 Task: Buy 2 Makeup Mirrors from Handheld Mirrors section under best seller category for shipping address: Chelsea Sanchez, 4553 Long Street, Gainesville, Florida 32653, Cell Number 3522153680. Pay from credit card ending with 5759, CVV 953
Action: Mouse moved to (27, 91)
Screenshot: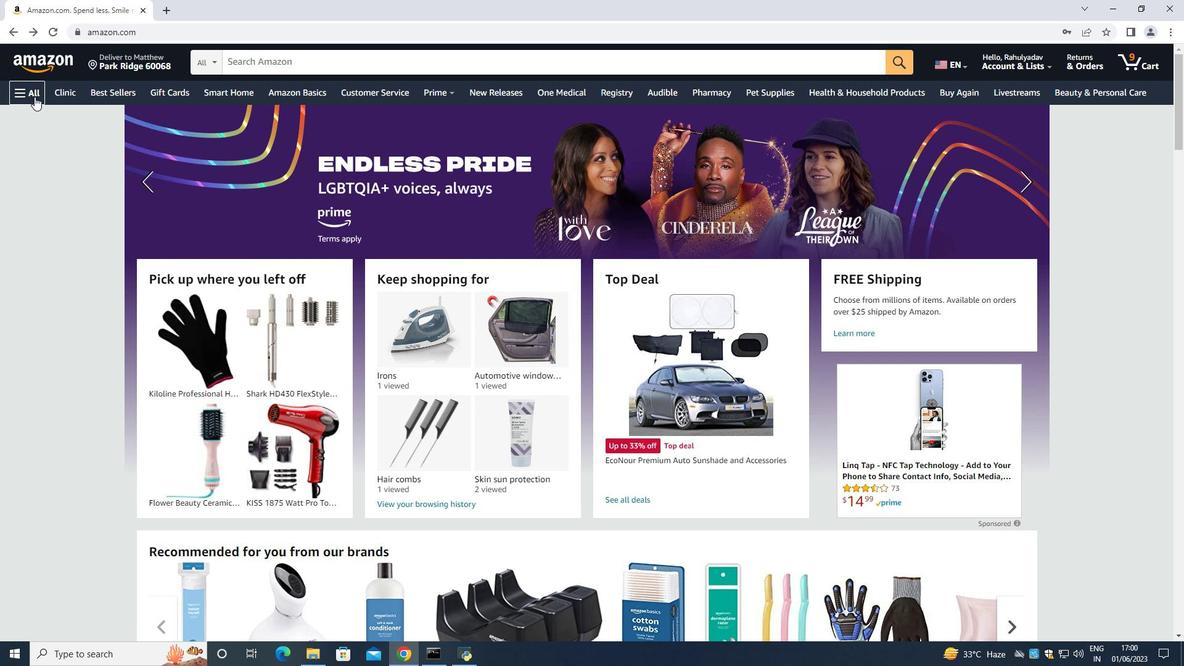 
Action: Mouse pressed left at (27, 91)
Screenshot: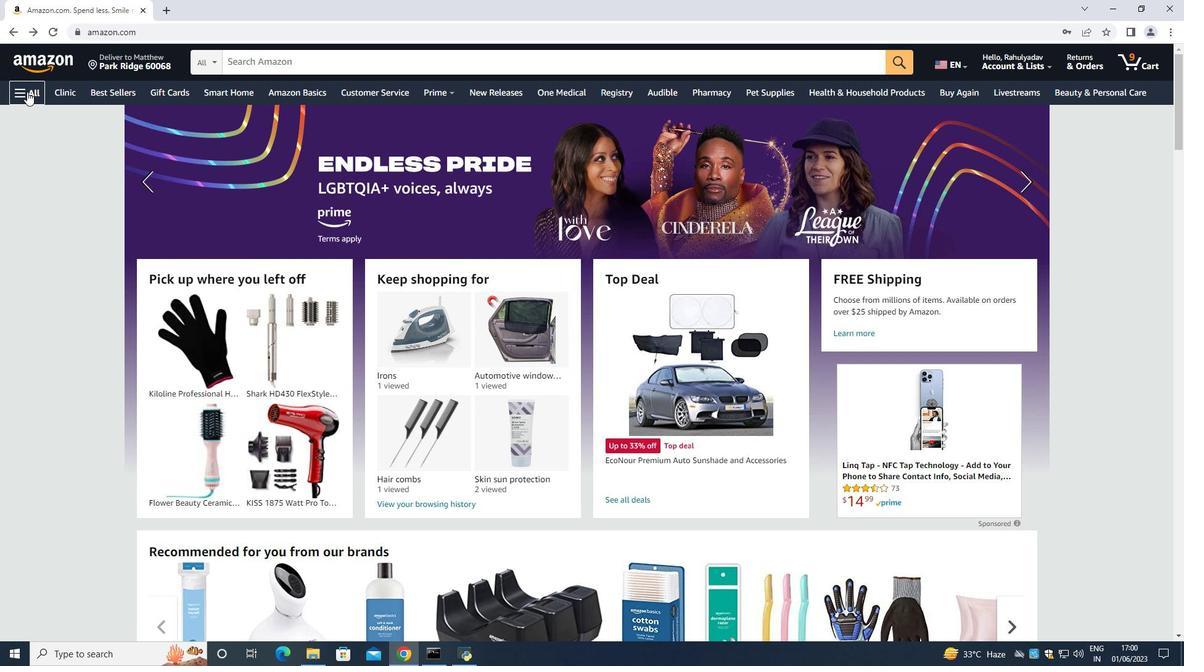 
Action: Mouse moved to (78, 124)
Screenshot: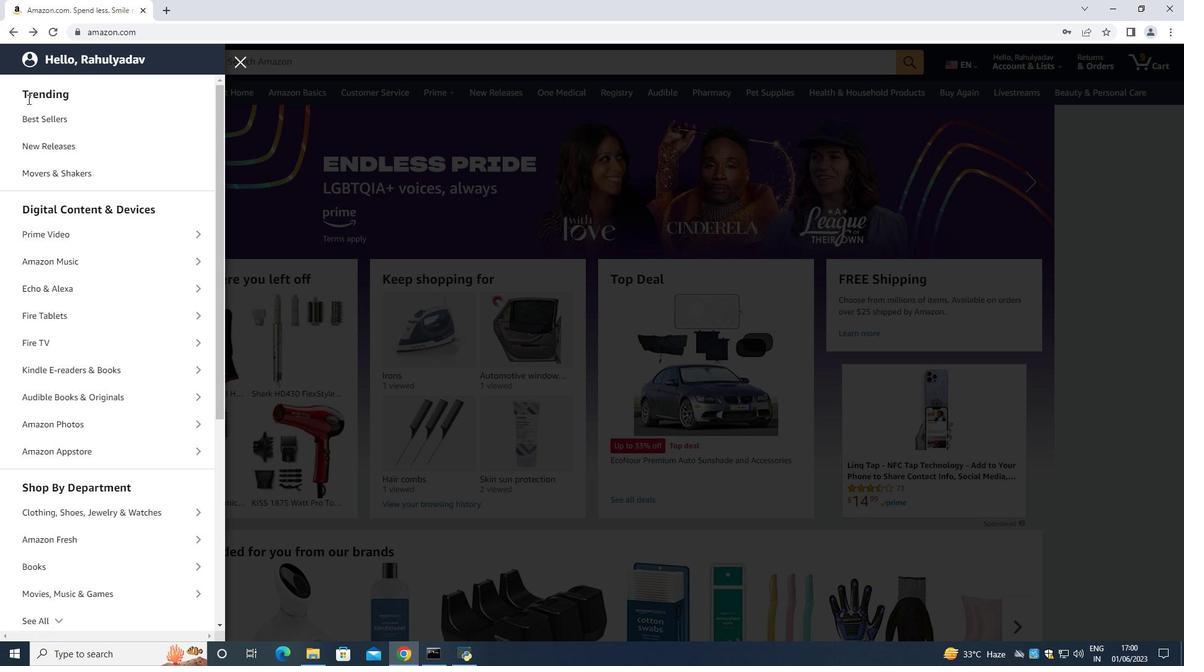 
Action: Mouse pressed left at (78, 124)
Screenshot: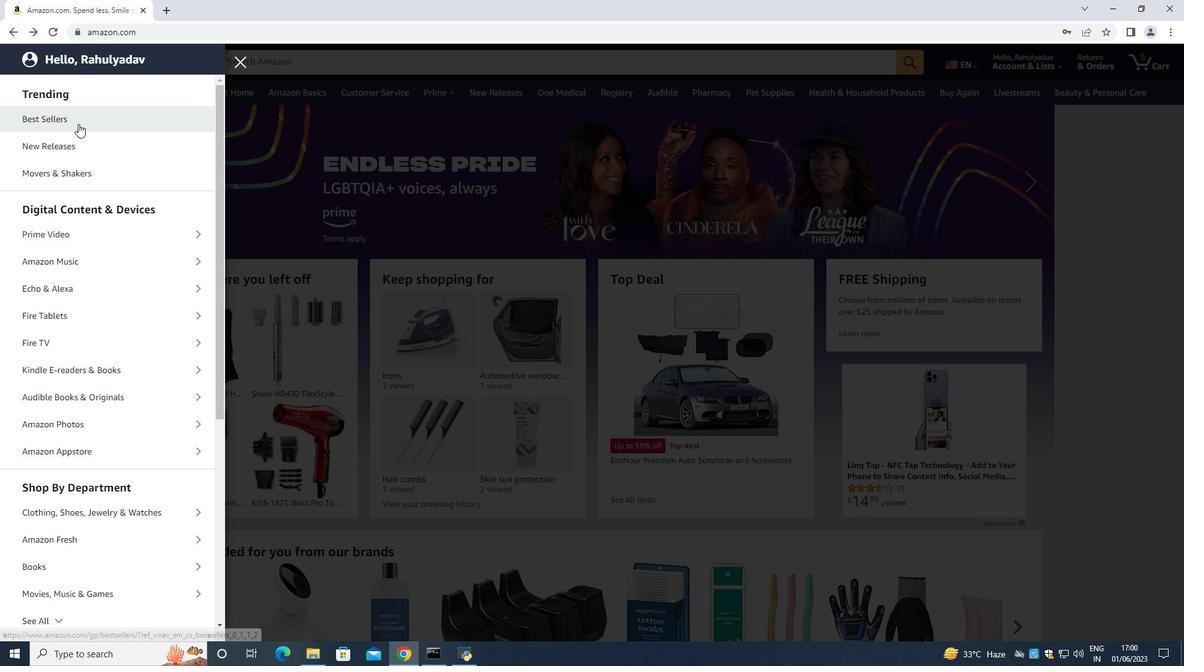 
Action: Mouse moved to (251, 64)
Screenshot: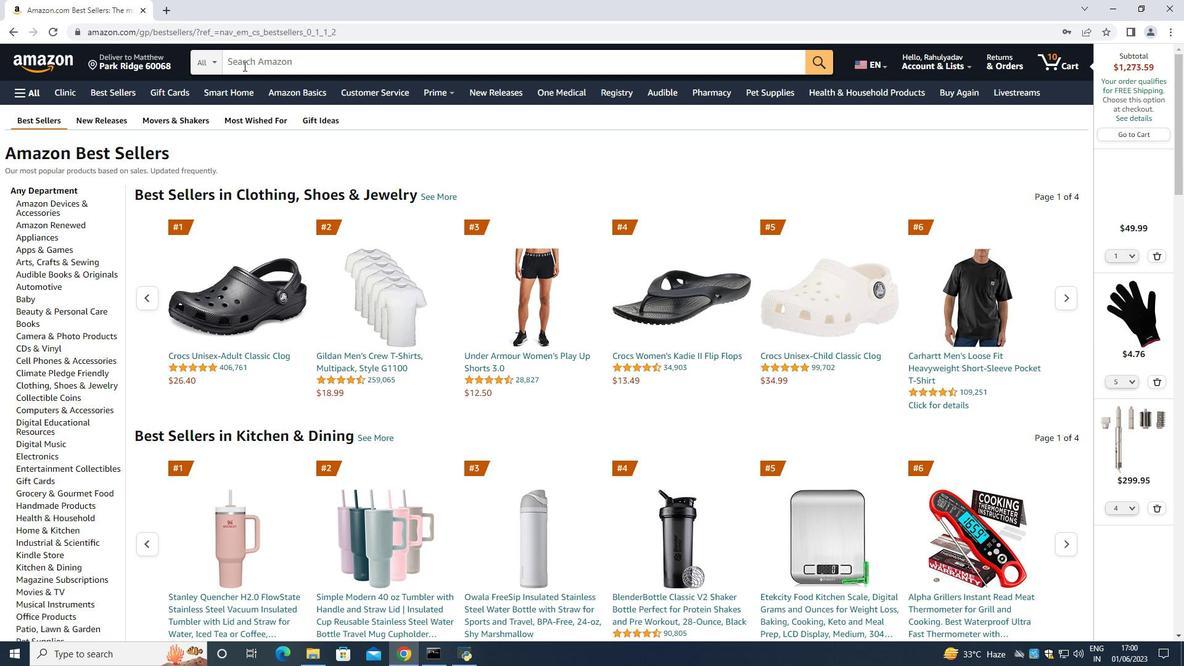 
Action: Mouse pressed left at (251, 64)
Screenshot: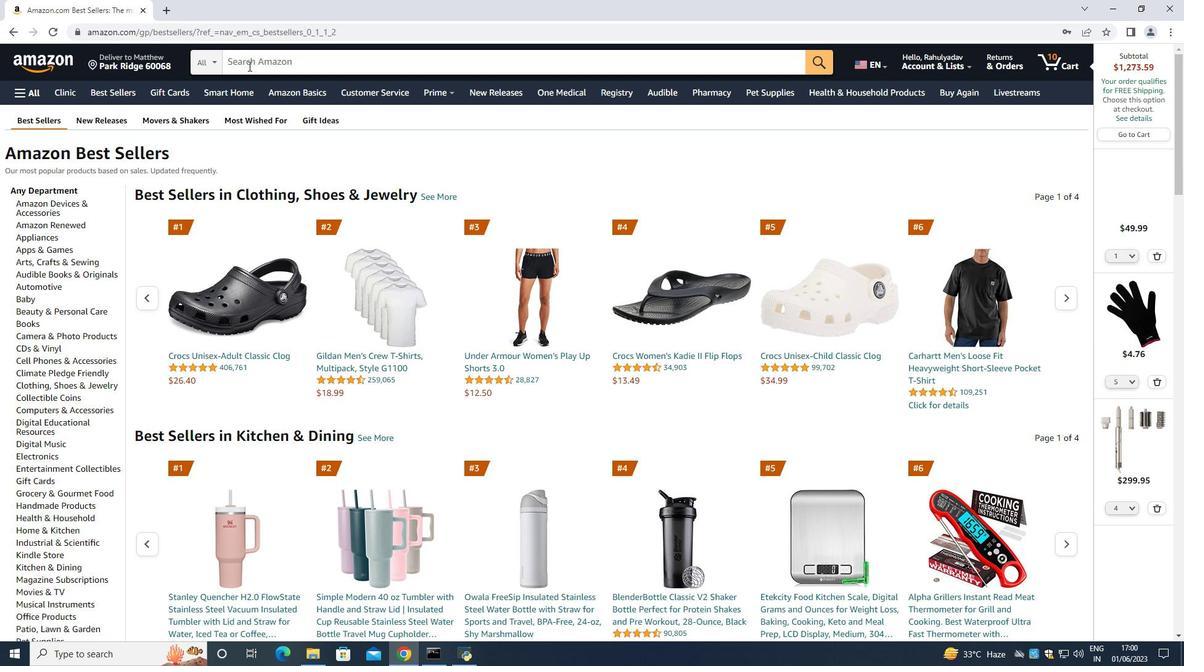 
Action: Key pressed <Key.shift><Key.shift>Makeup<Key.space><Key.shift>Mirrors<Key.space><Key.enter>
Screenshot: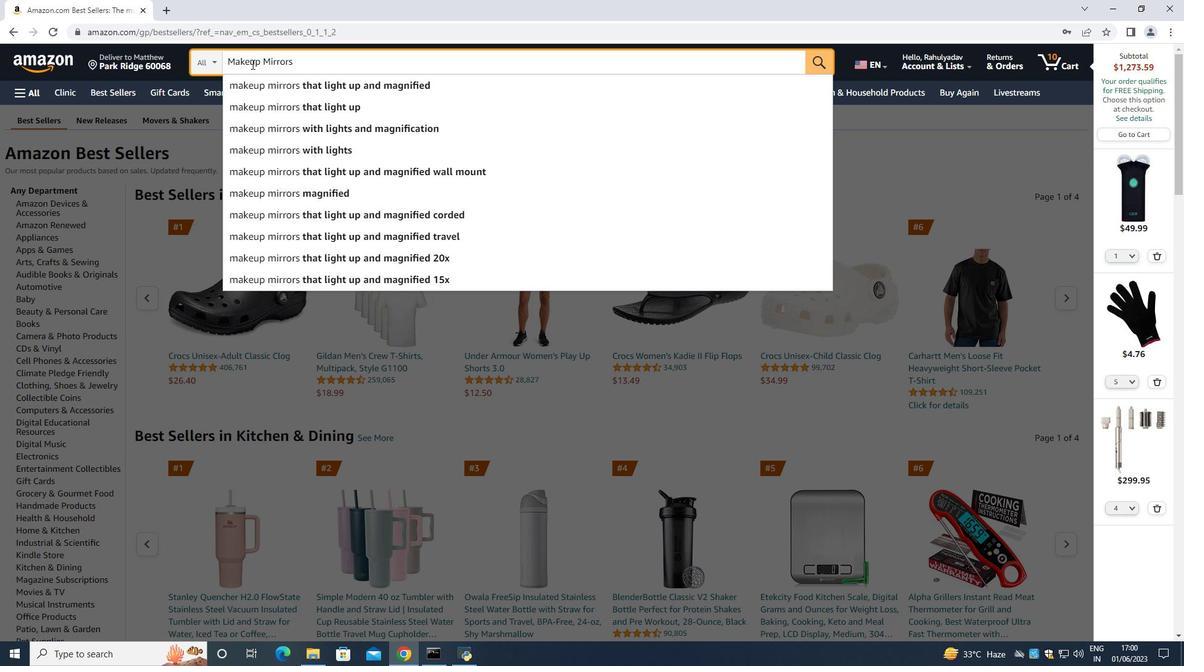 
Action: Mouse moved to (59, 303)
Screenshot: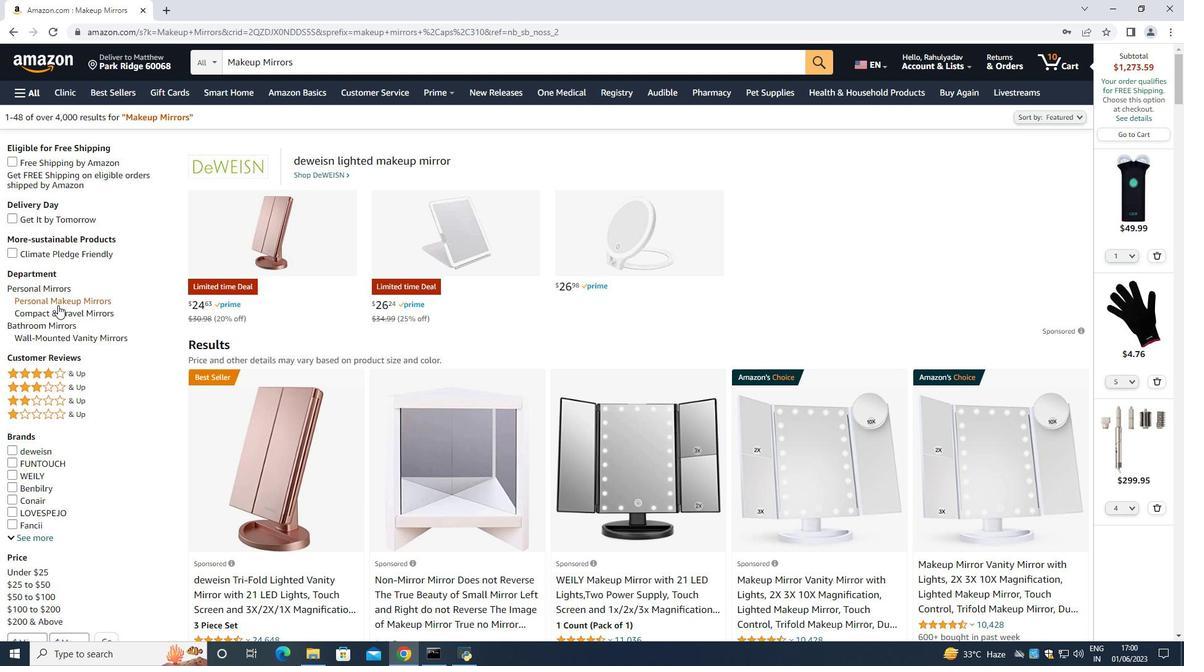 
Action: Mouse pressed left at (59, 303)
Screenshot: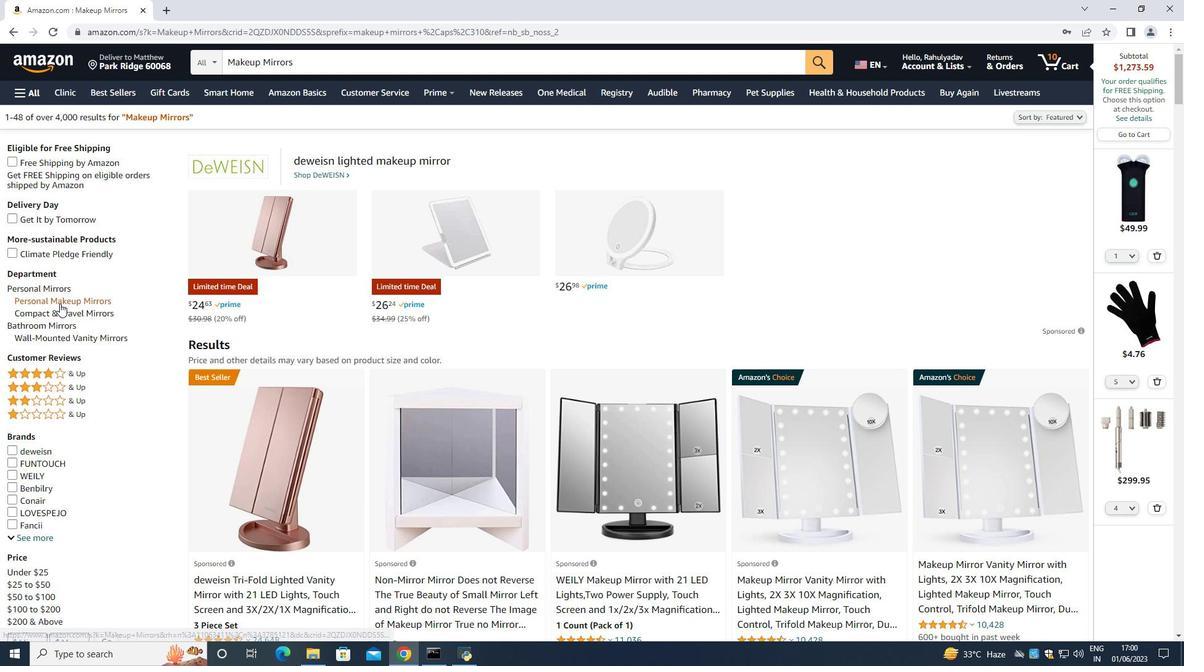 
Action: Mouse moved to (58, 315)
Screenshot: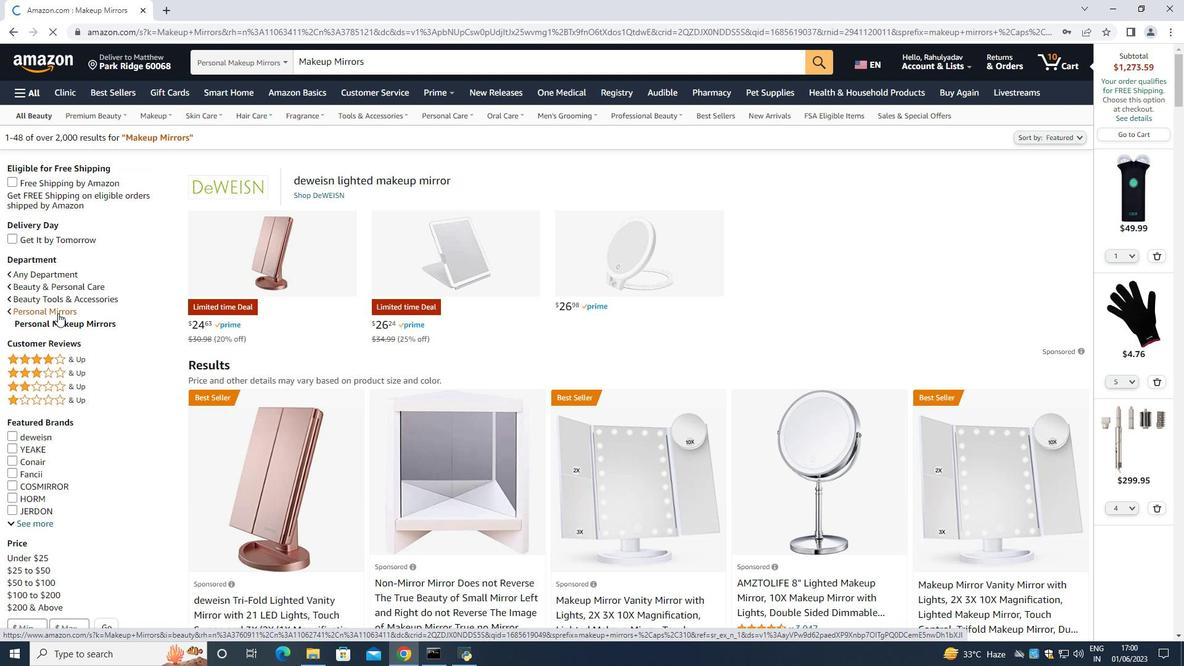 
Action: Mouse pressed left at (58, 315)
Screenshot: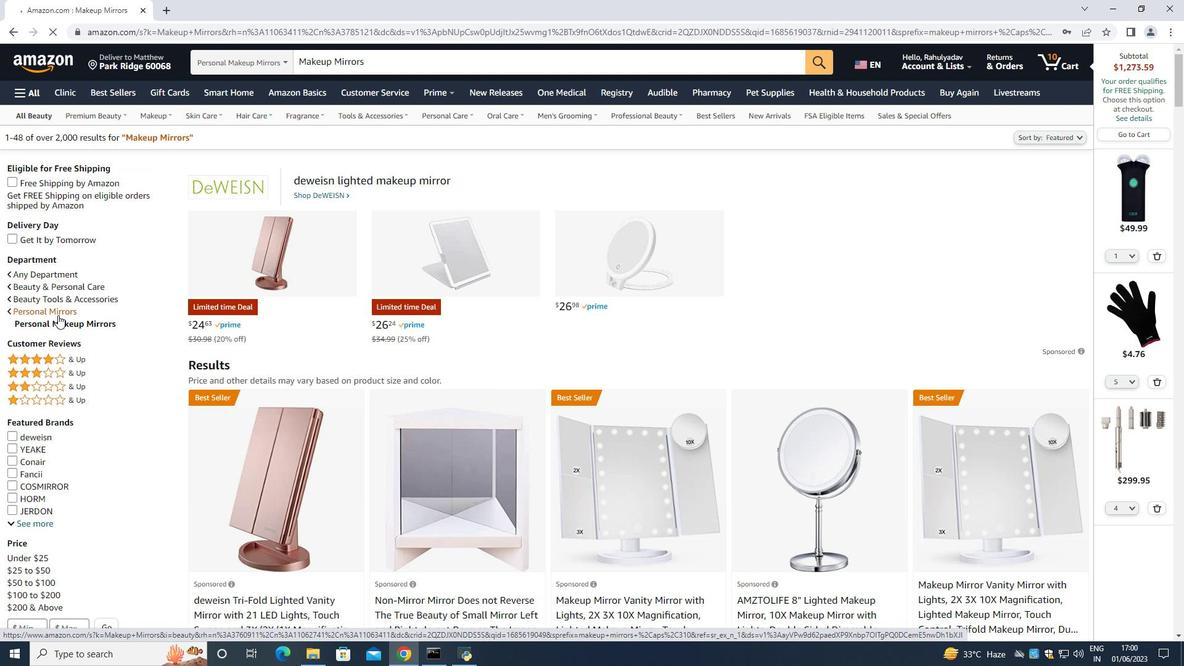 
Action: Mouse moved to (69, 337)
Screenshot: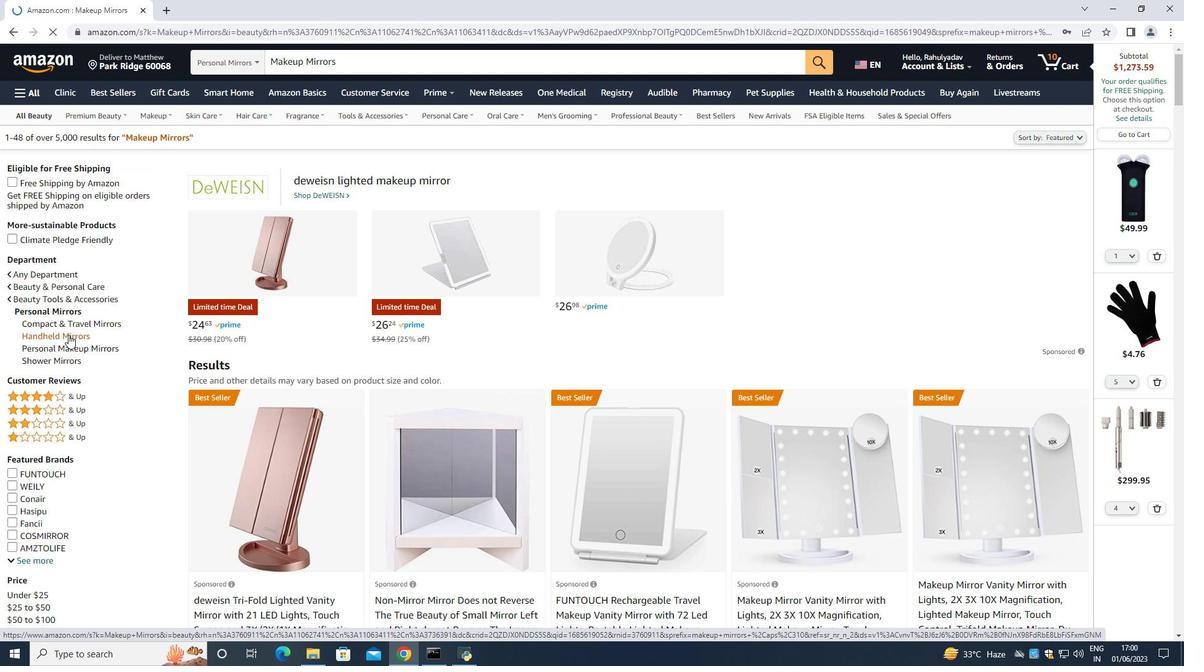 
Action: Mouse pressed left at (69, 337)
Screenshot: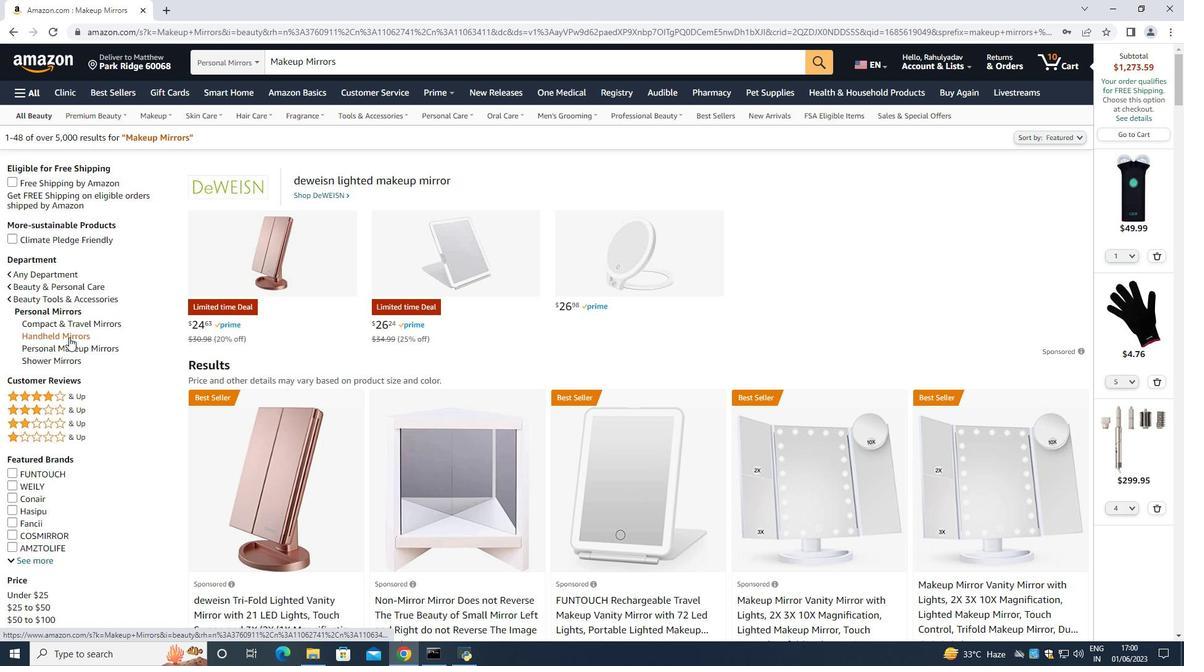 
Action: Mouse moved to (464, 346)
Screenshot: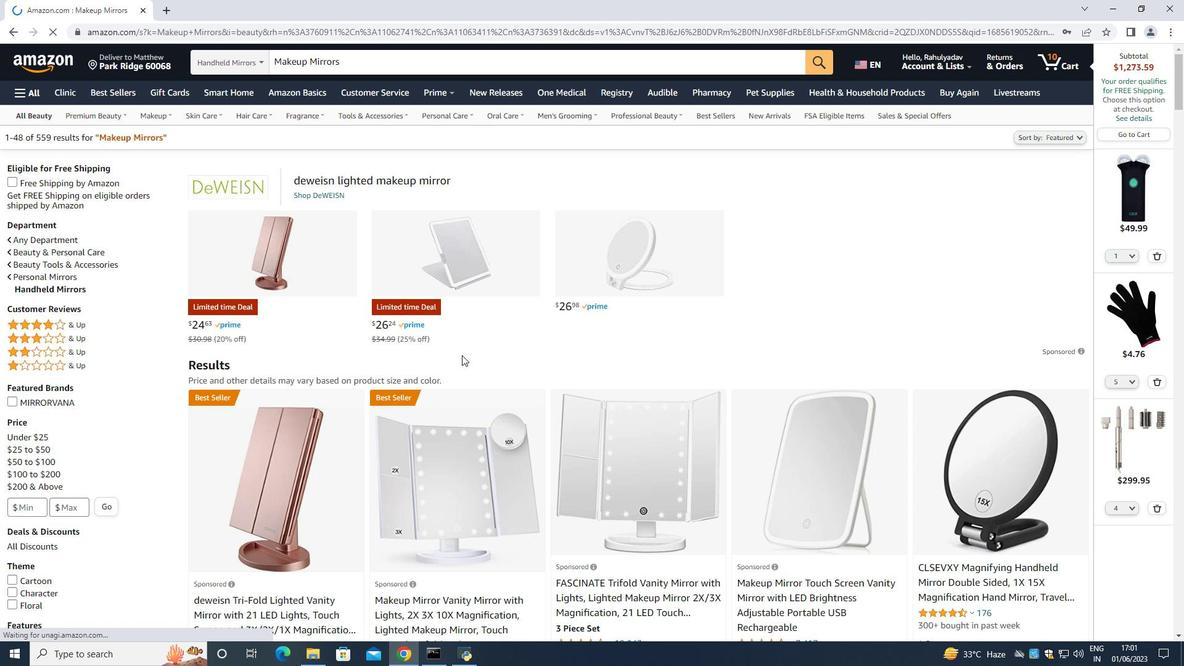 
Action: Mouse scrolled (464, 346) with delta (0, 0)
Screenshot: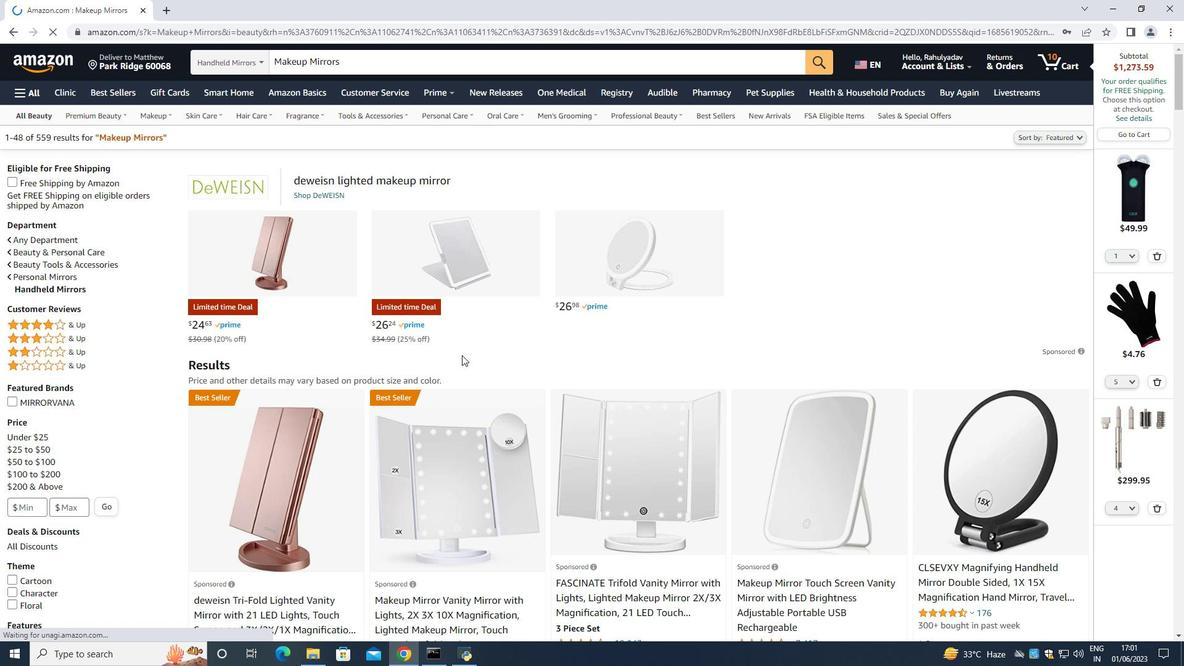 
Action: Mouse moved to (465, 343)
Screenshot: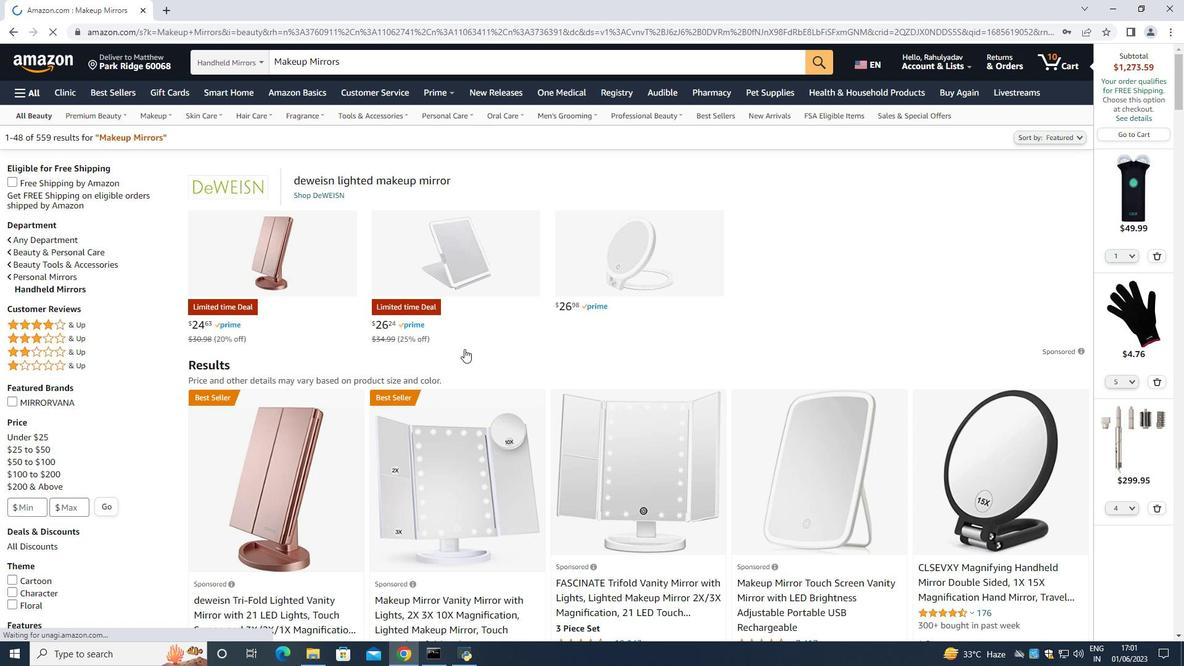 
Action: Mouse scrolled (465, 342) with delta (0, 0)
Screenshot: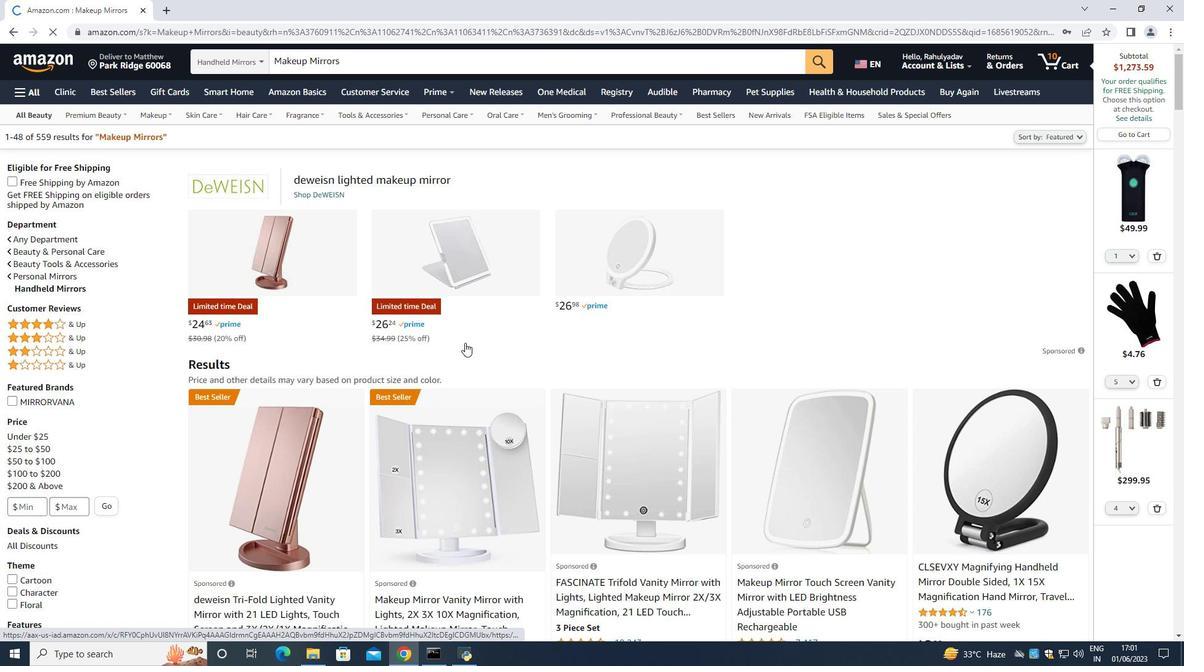 
Action: Mouse moved to (467, 339)
Screenshot: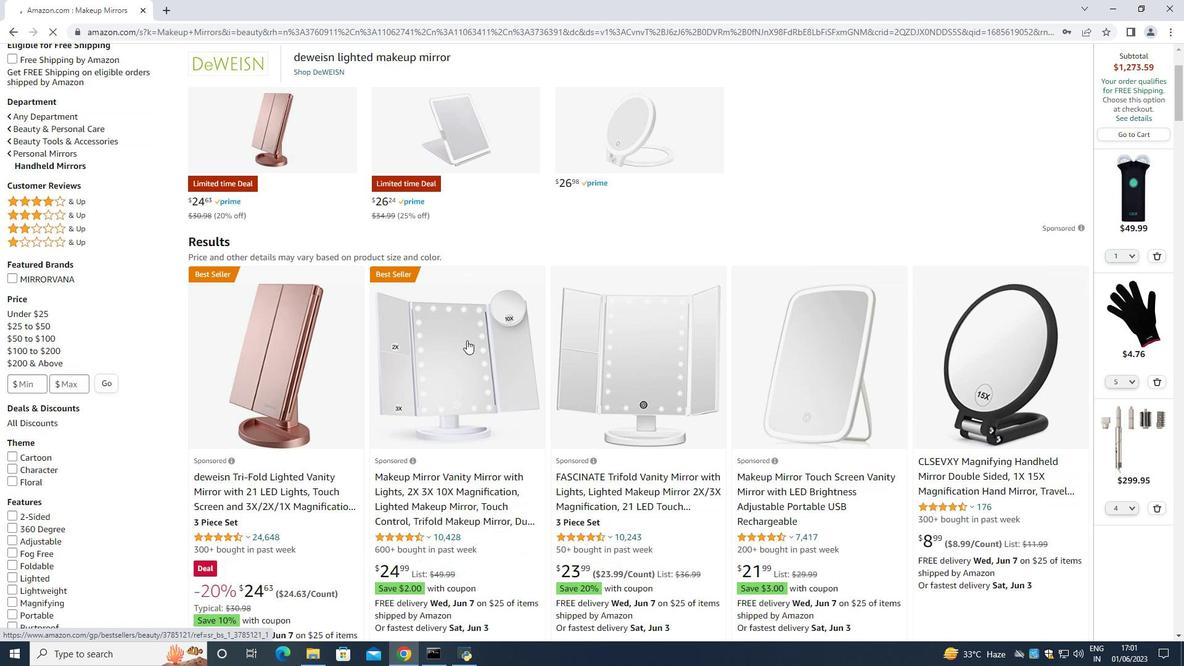 
Action: Mouse scrolled (467, 338) with delta (0, 0)
Screenshot: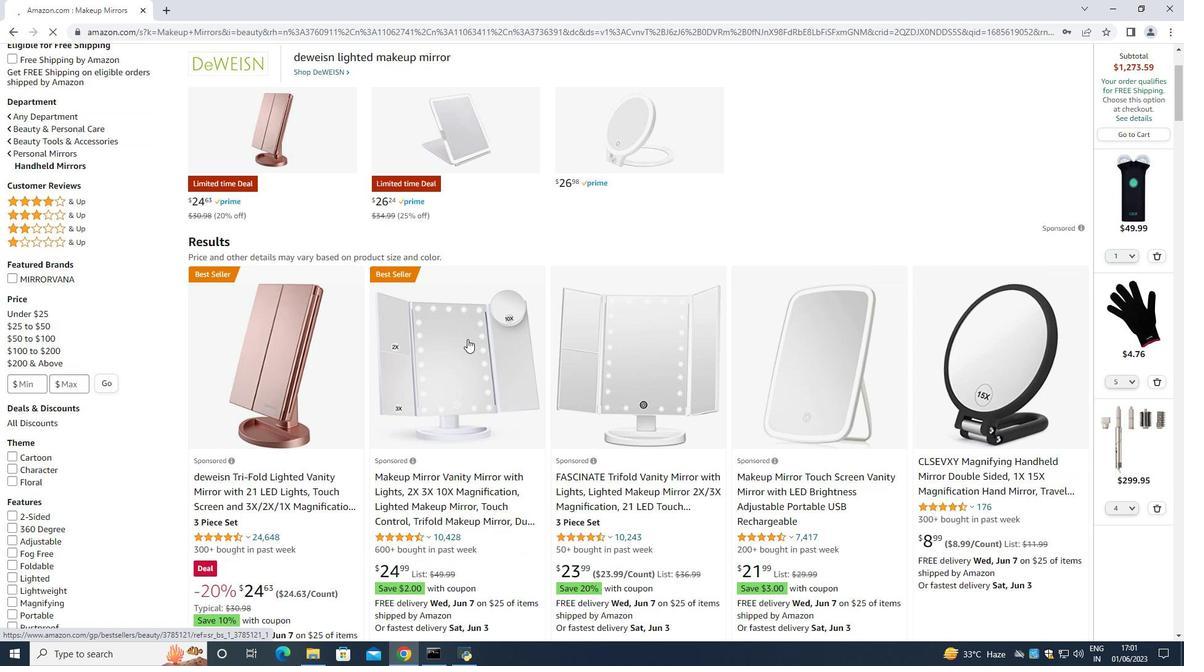 
Action: Mouse scrolled (467, 338) with delta (0, 0)
Screenshot: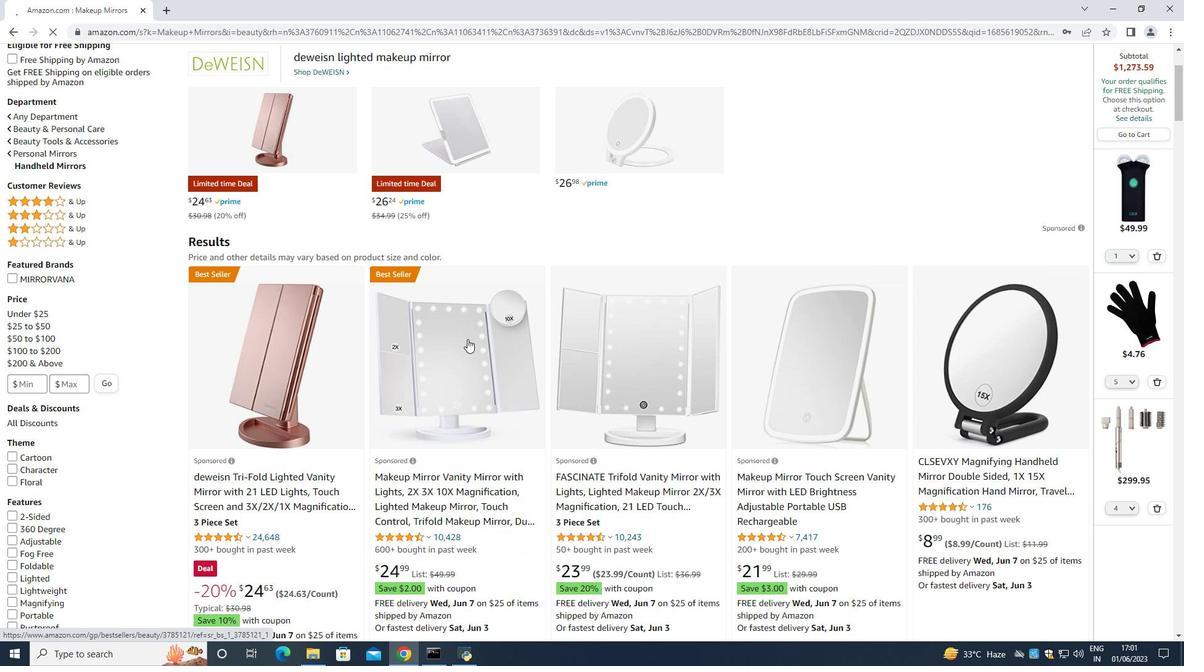 
Action: Mouse scrolled (467, 338) with delta (0, 0)
Screenshot: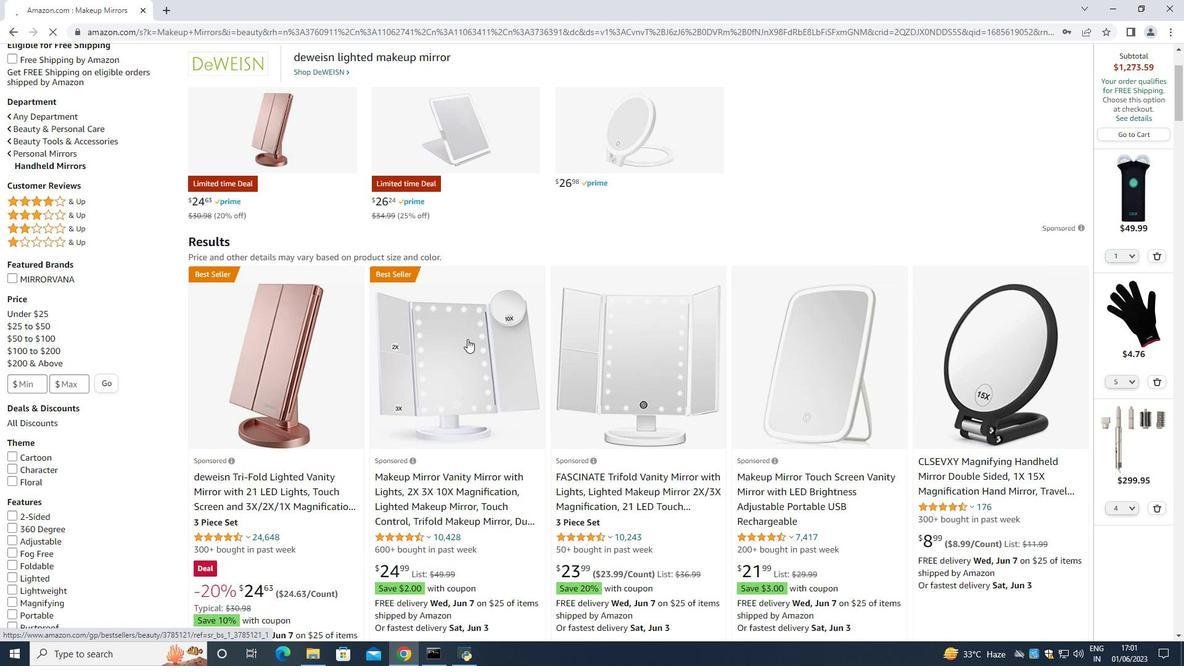 
Action: Mouse scrolled (467, 338) with delta (0, 0)
Screenshot: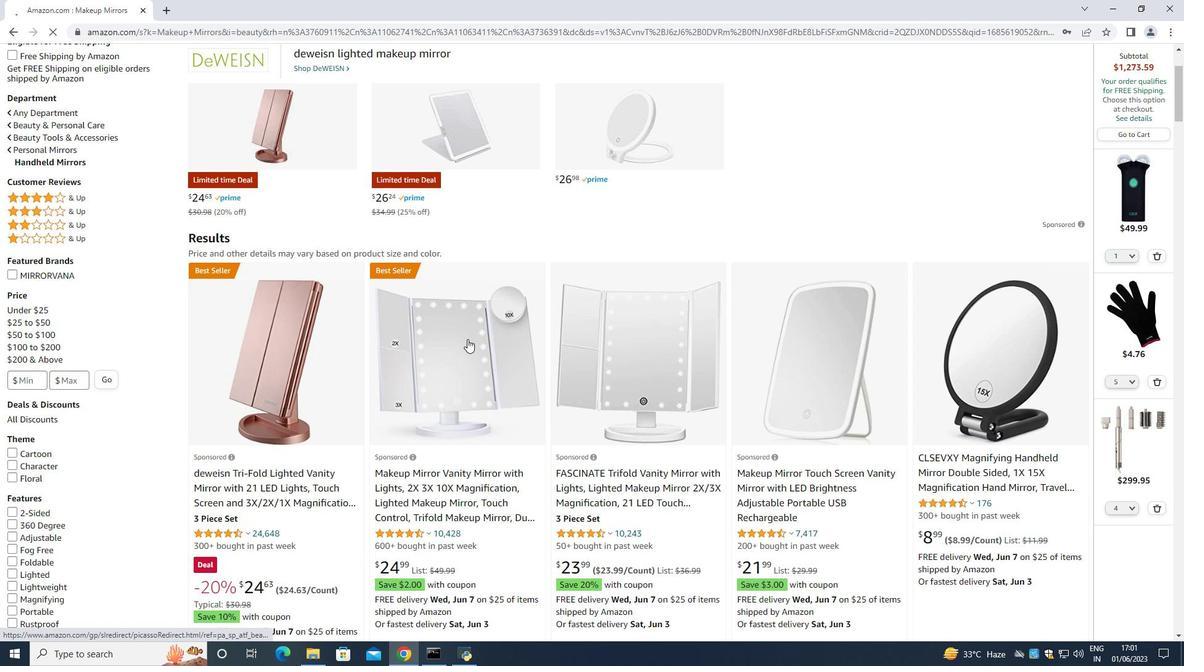 
Action: Mouse scrolled (467, 338) with delta (0, 0)
Screenshot: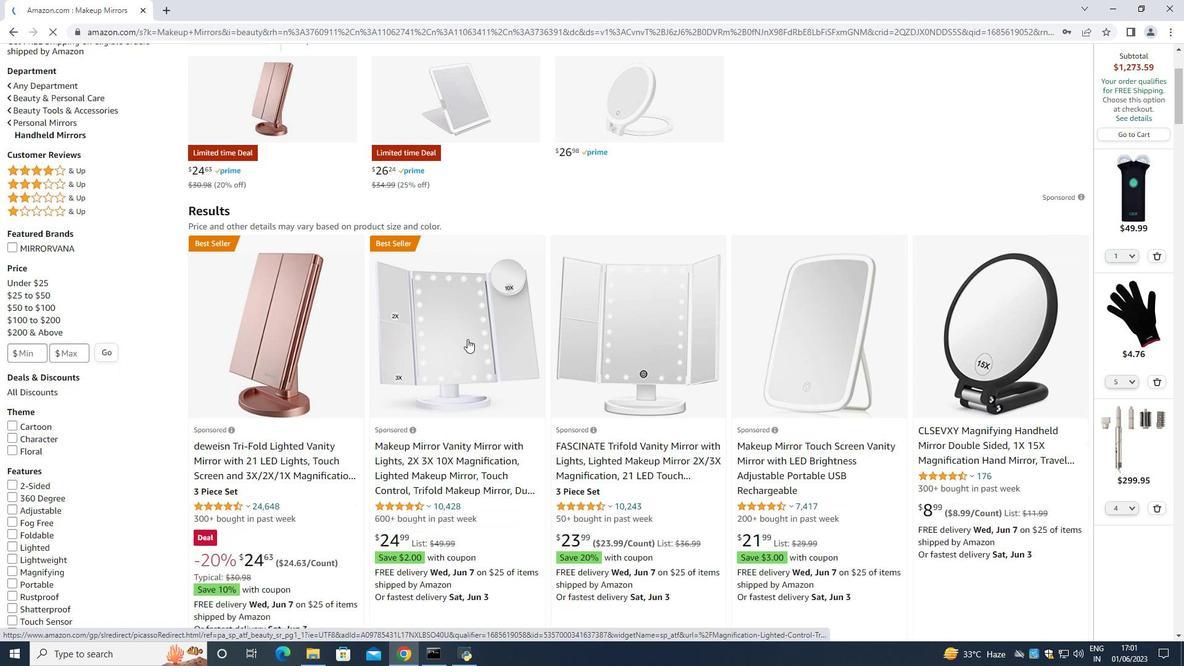 
Action: Mouse scrolled (467, 338) with delta (0, 0)
Screenshot: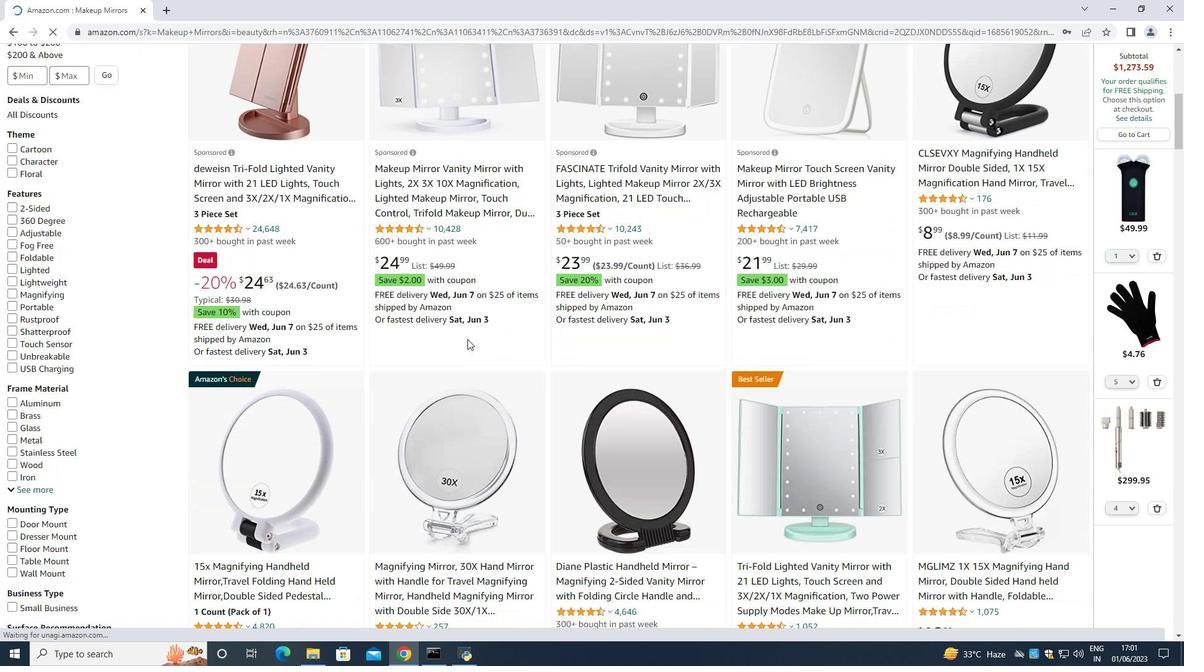 
Action: Mouse scrolled (467, 338) with delta (0, 0)
Screenshot: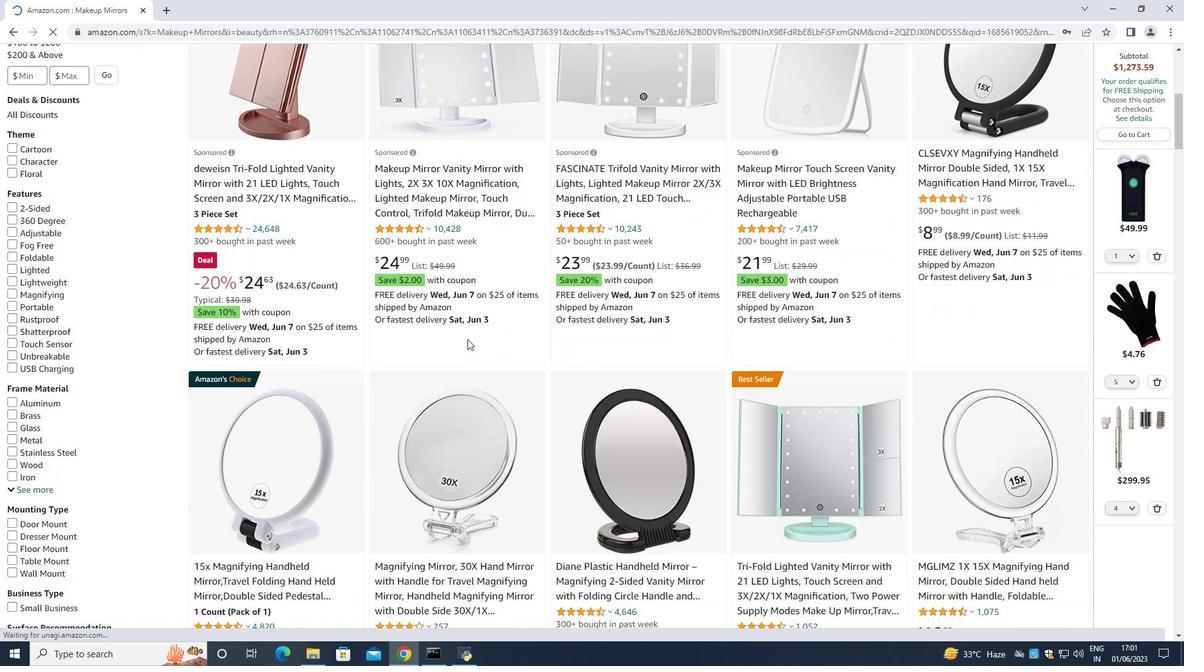 
Action: Mouse scrolled (467, 338) with delta (0, 0)
Screenshot: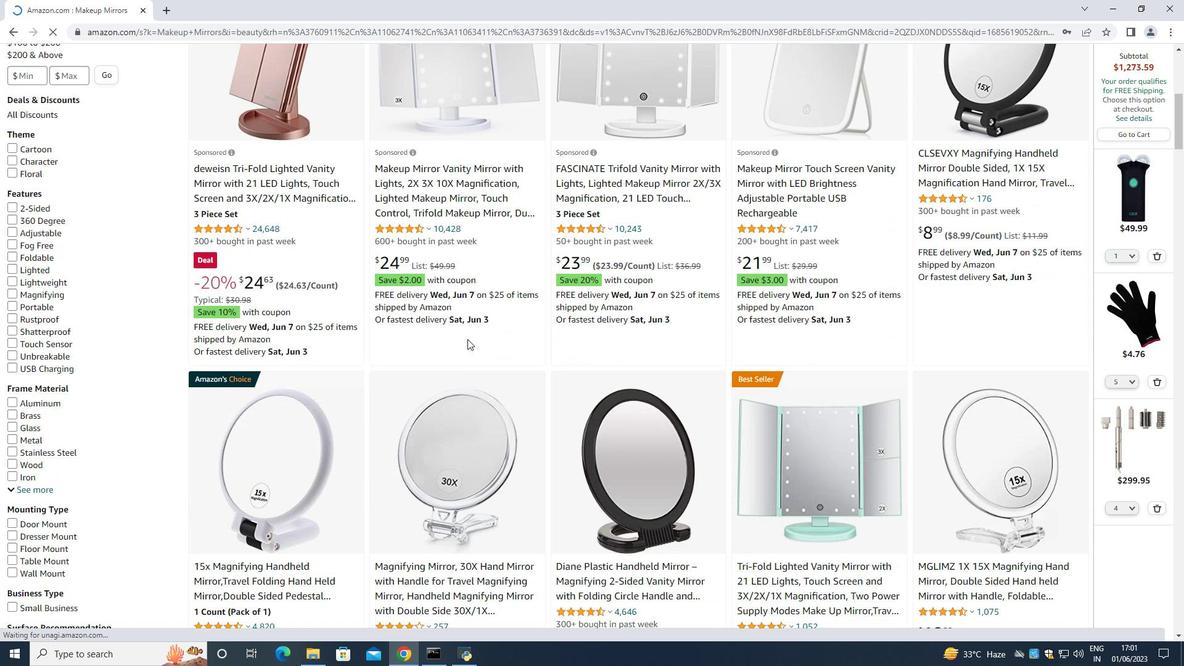 
Action: Mouse scrolled (467, 338) with delta (0, 0)
Screenshot: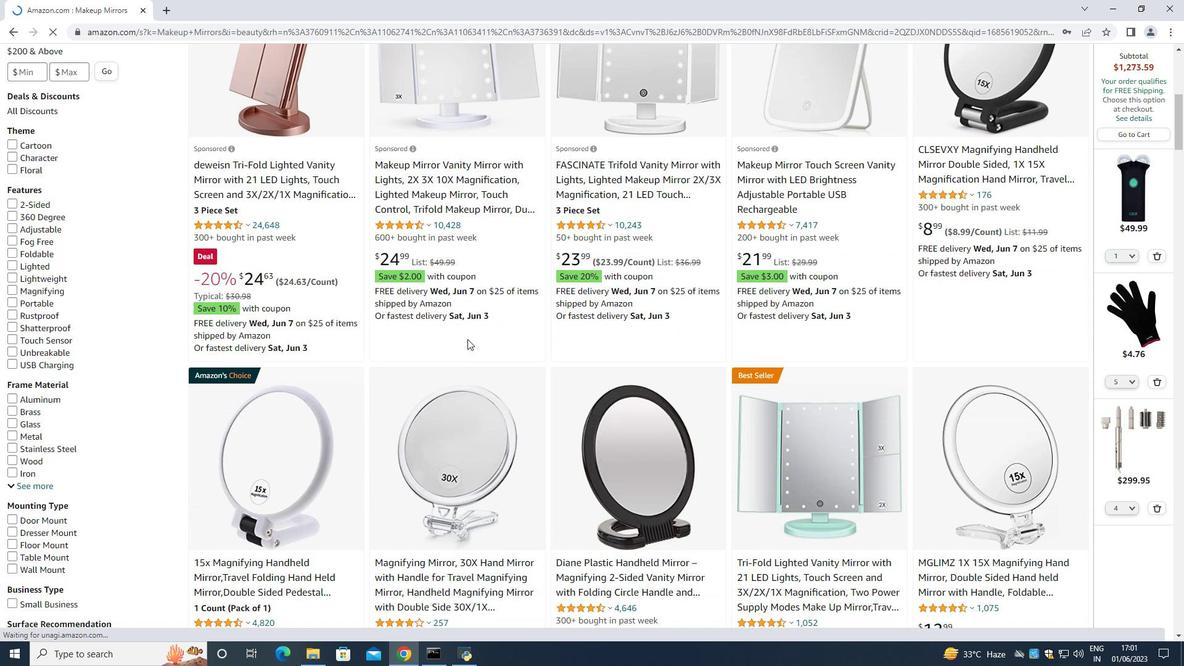 
Action: Key pressed <Key.down><Key.right><Key.right><Key.right><Key.right><Key.right><Key.right><Key.right><Key.right><Key.down><Key.down><Key.down><Key.down><Key.down><Key.down><Key.down><Key.down><Key.down><Key.down><Key.down><Key.down><Key.down><Key.down><Key.down><Key.down><Key.down><Key.down><Key.down><Key.down><Key.down><Key.down><Key.down><Key.down><Key.down><Key.down><Key.down><Key.down><Key.down><Key.down><Key.down><Key.down><Key.down><Key.down><Key.down><Key.down><Key.down><Key.down><Key.down><Key.down><Key.down><Key.down><Key.down><Key.down><Key.down><Key.down><Key.down><Key.down><Key.down><Key.down><Key.down><Key.down><Key.down><Key.down><Key.down><Key.down><Key.down><Key.down><Key.down><Key.down><Key.down><Key.up><Key.up><Key.up><Key.up><Key.up><Key.up><Key.up><Key.up><Key.up><Key.up><Key.up><Key.up><Key.up><Key.up><Key.up><Key.up><Key.up><Key.up><Key.up><Key.up><Key.up><Key.up><Key.up><Key.up><Key.up><Key.up><Key.up><Key.up><Key.up><Key.up><Key.up><Key.up><Key.up><Key.up><Key.up><Key.up><Key.up><Key.up><Key.up><Key.up><Key.up><Key.up><Key.up><Key.up><Key.up><Key.up><Key.up><Key.up><Key.up><Key.up><Key.up><Key.up><Key.up><Key.up><Key.up><Key.up><Key.up><Key.up><Key.up><Key.up><Key.up><Key.up><Key.up><Key.up><Key.up><Key.up><Key.up><Key.up><Key.up><Key.up><Key.up><Key.up><Key.up><Key.up><Key.up><Key.up><Key.up><Key.up><Key.up><Key.up><Key.up><Key.up><Key.up><Key.up><Key.up><Key.up><Key.up><Key.up><Key.up><Key.up><Key.up><Key.up><Key.up><Key.up><Key.up>
Screenshot: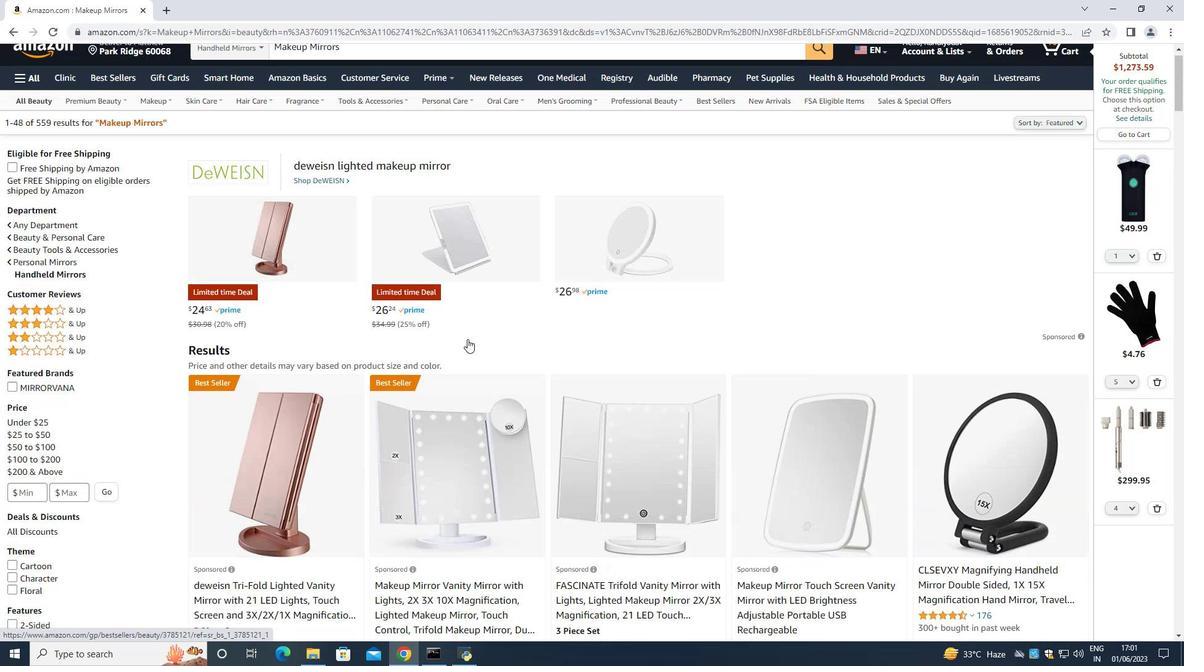 
Action: Mouse scrolled (467, 340) with delta (0, 0)
Screenshot: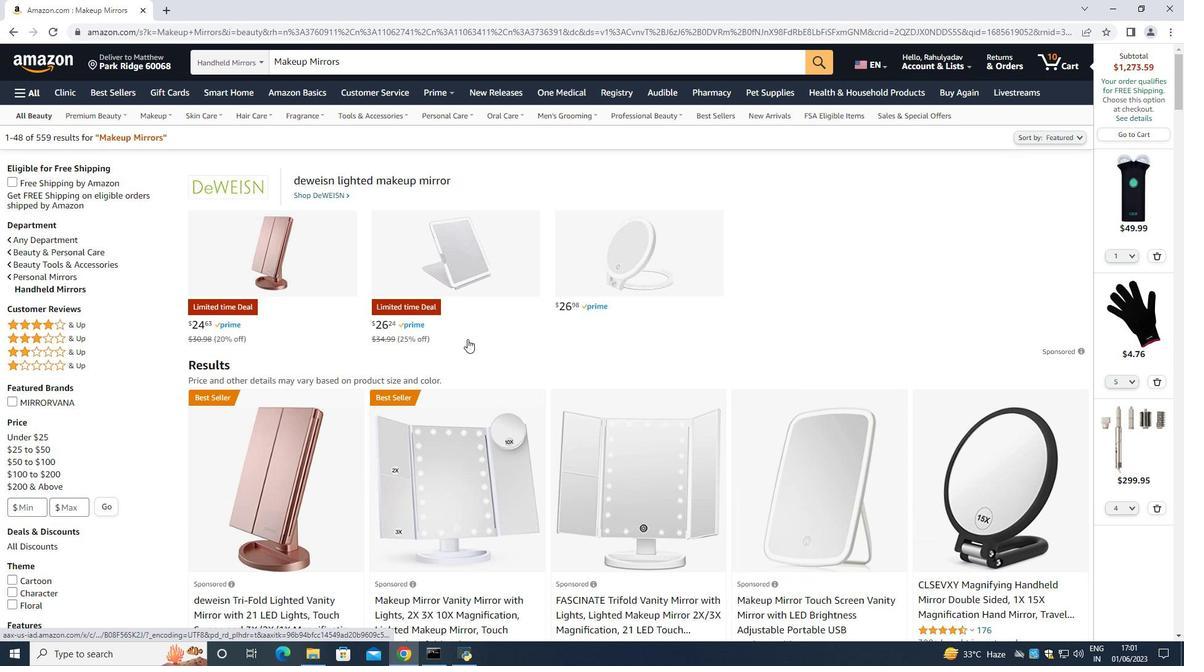 
Action: Mouse moved to (248, 389)
Screenshot: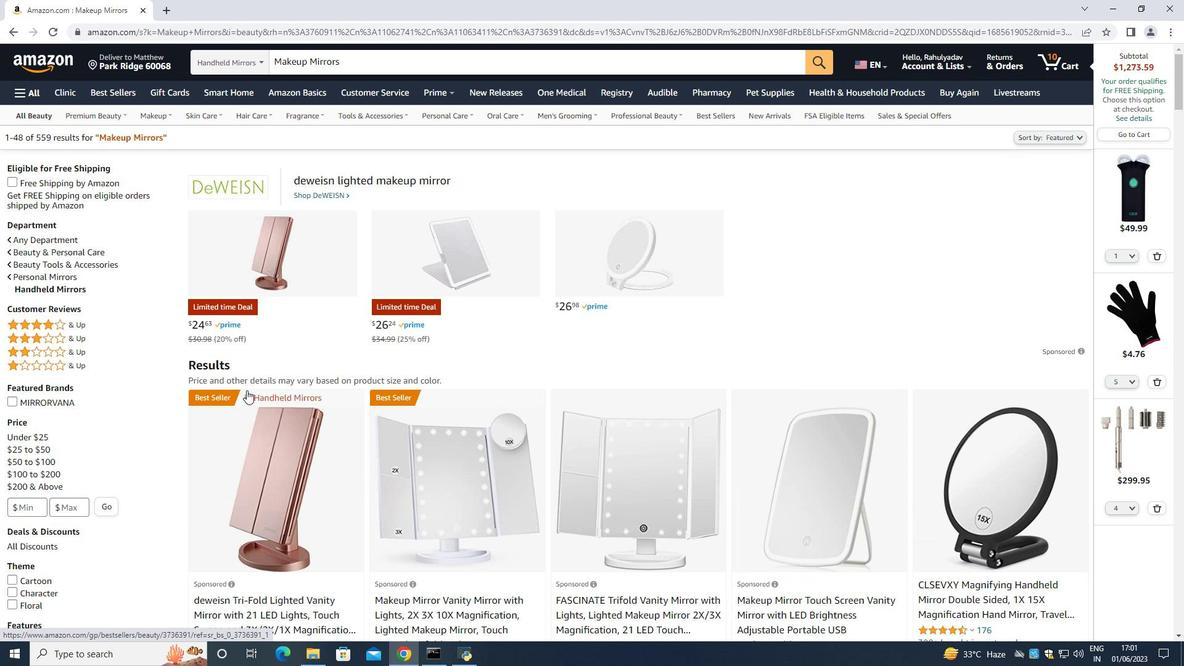 
Action: Mouse scrolled (248, 389) with delta (0, 0)
Screenshot: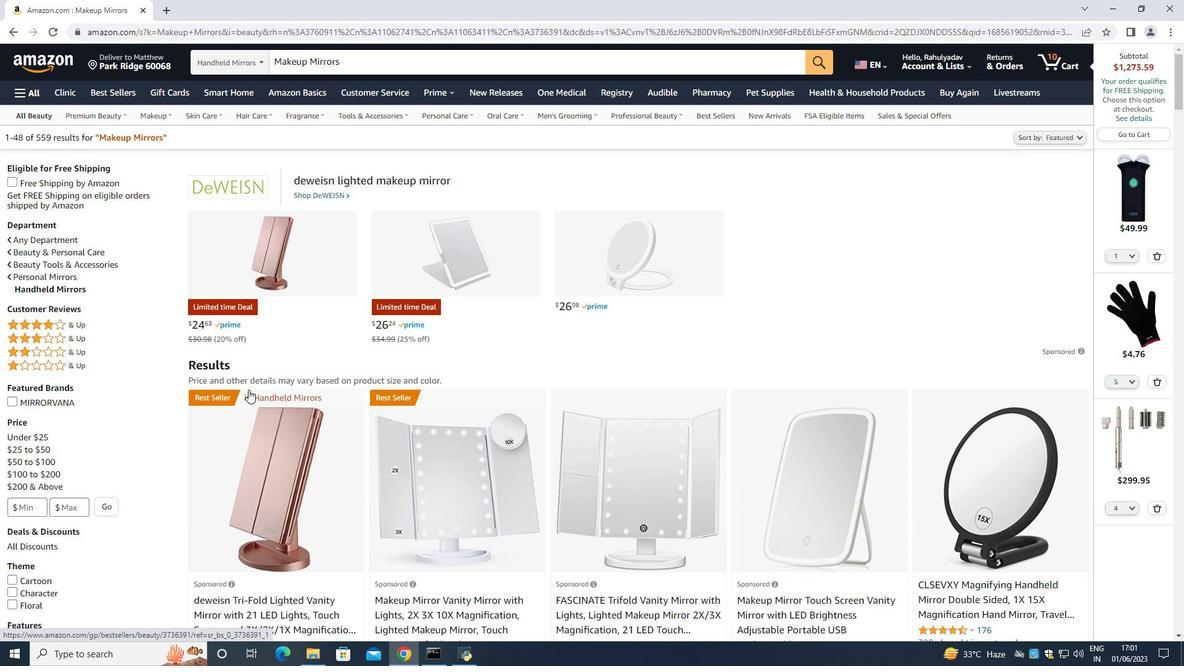 
Action: Mouse scrolled (248, 389) with delta (0, 0)
Screenshot: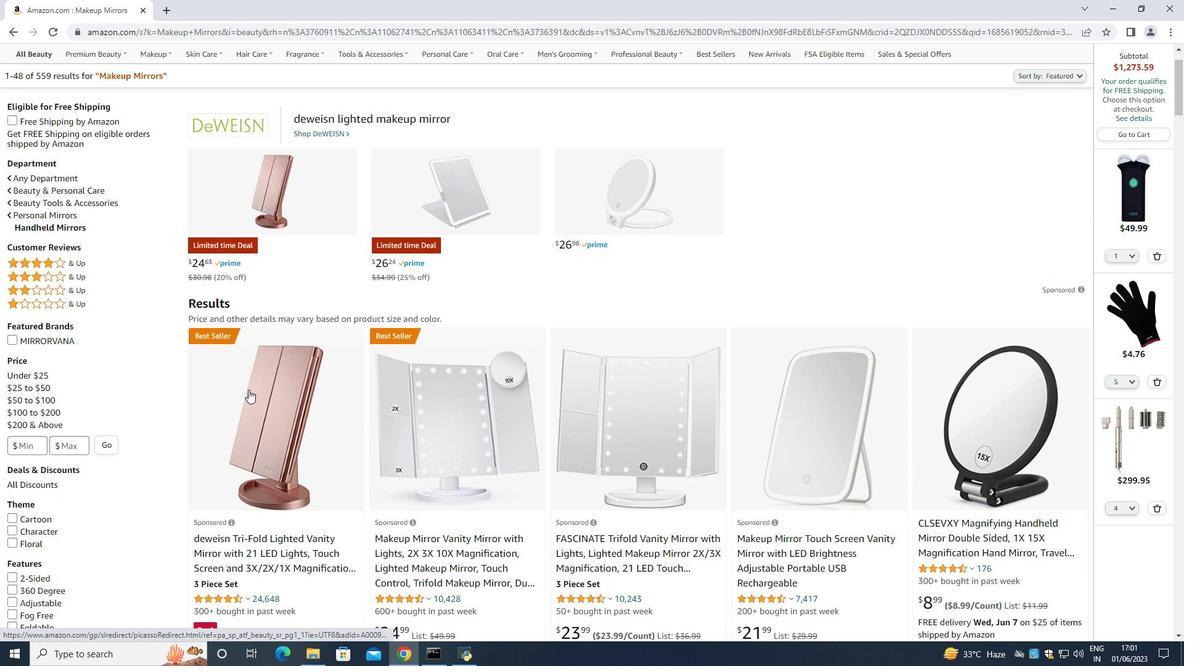 
Action: Mouse scrolled (248, 389) with delta (0, 0)
Screenshot: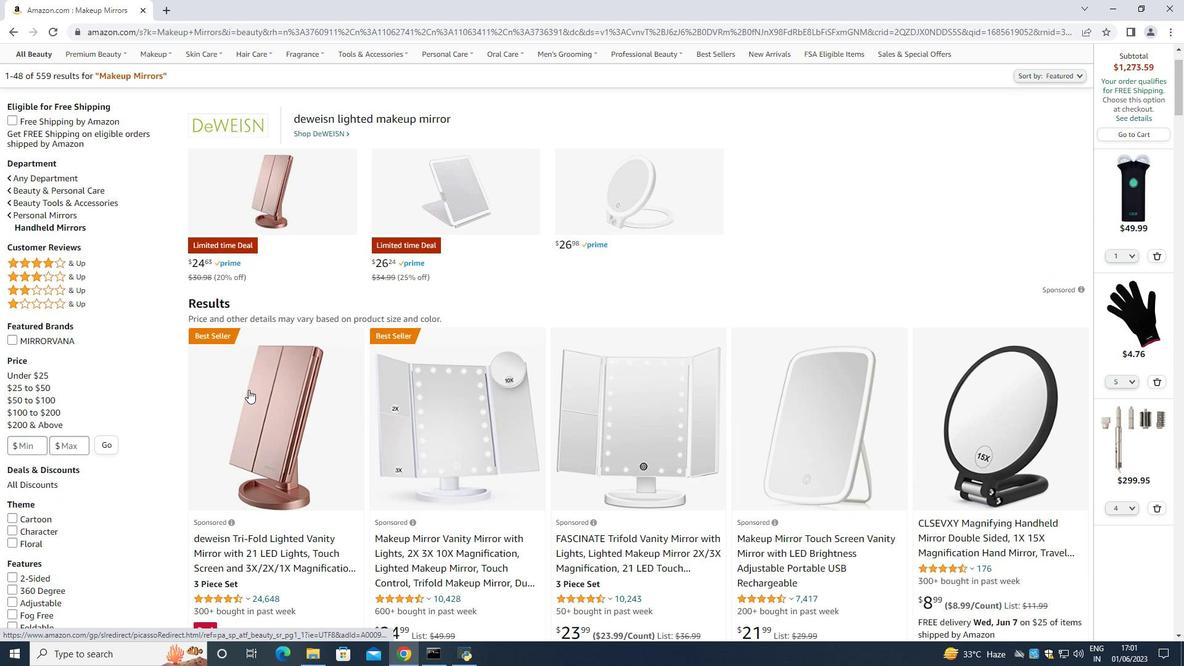 
Action: Mouse moved to (473, 438)
Screenshot: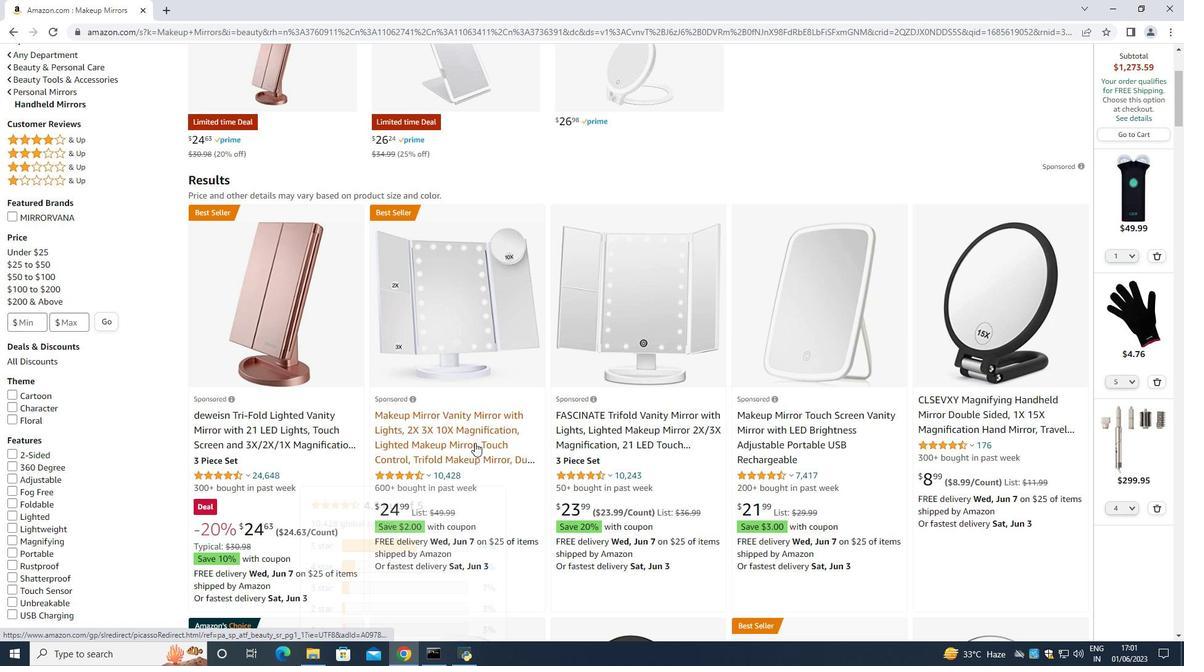 
Action: Mouse pressed left at (473, 438)
Screenshot: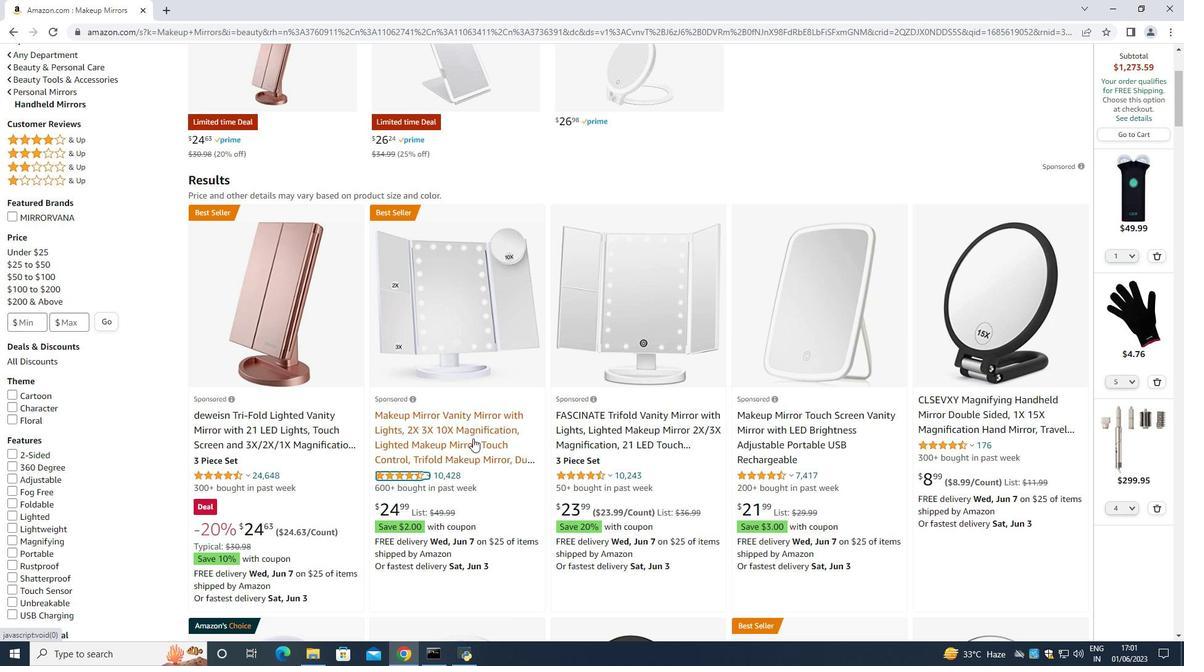 
Action: Mouse scrolled (473, 438) with delta (0, 0)
Screenshot: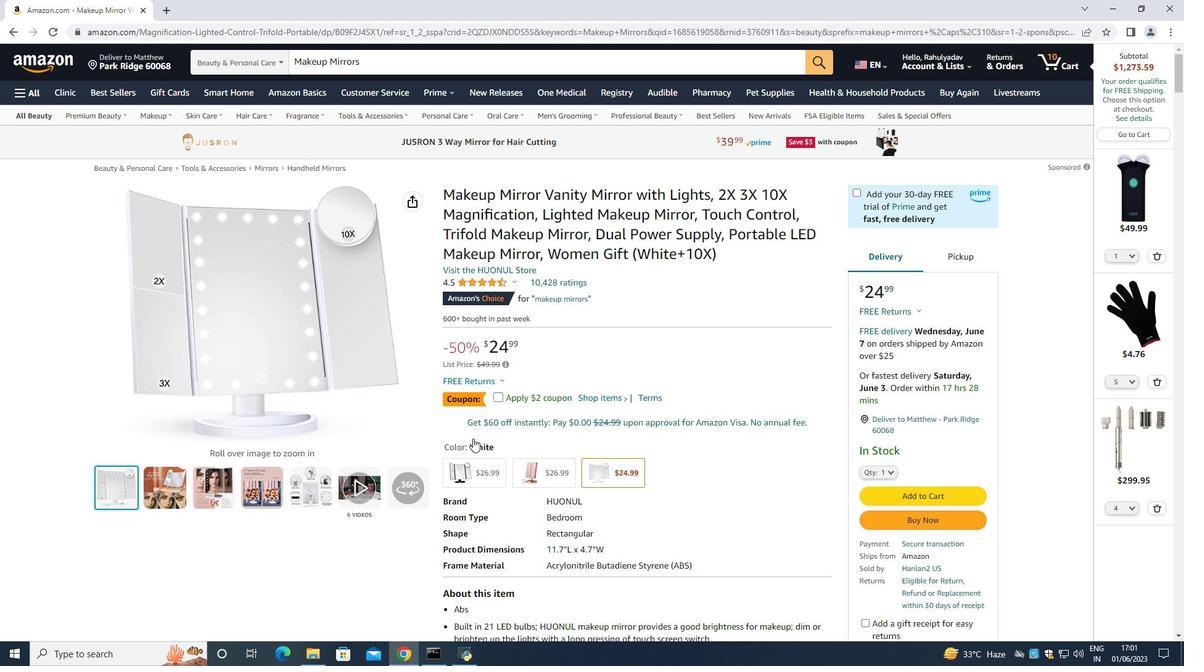 
Action: Mouse scrolled (473, 438) with delta (0, 0)
Screenshot: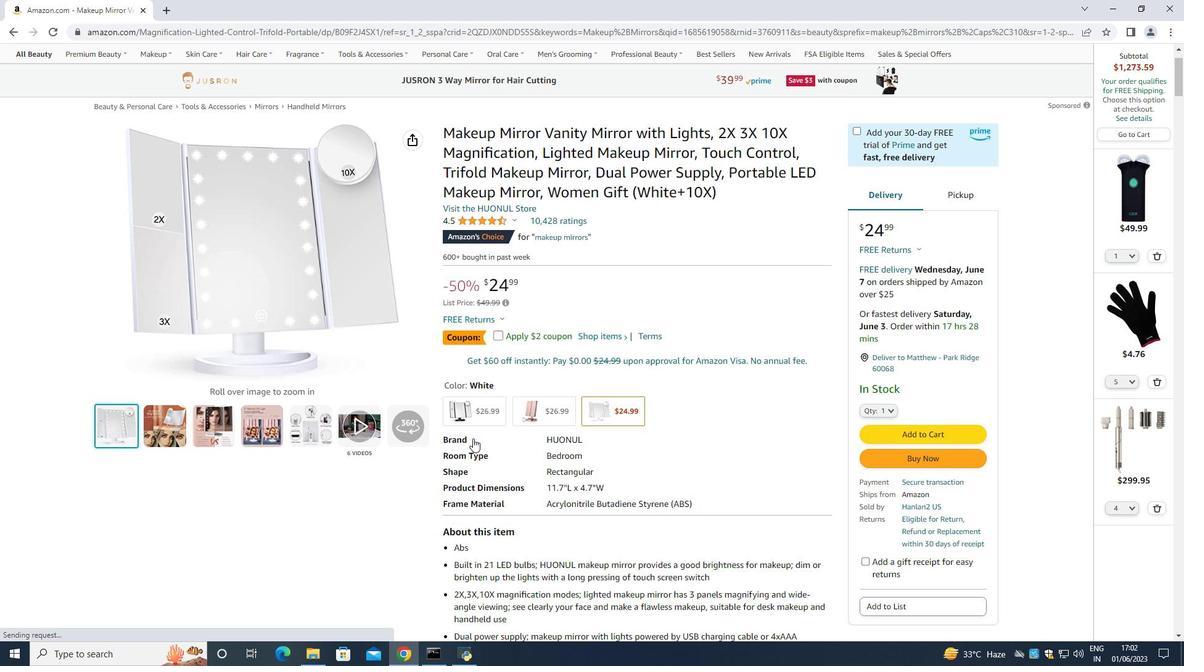 
Action: Mouse scrolled (473, 438) with delta (0, 0)
Screenshot: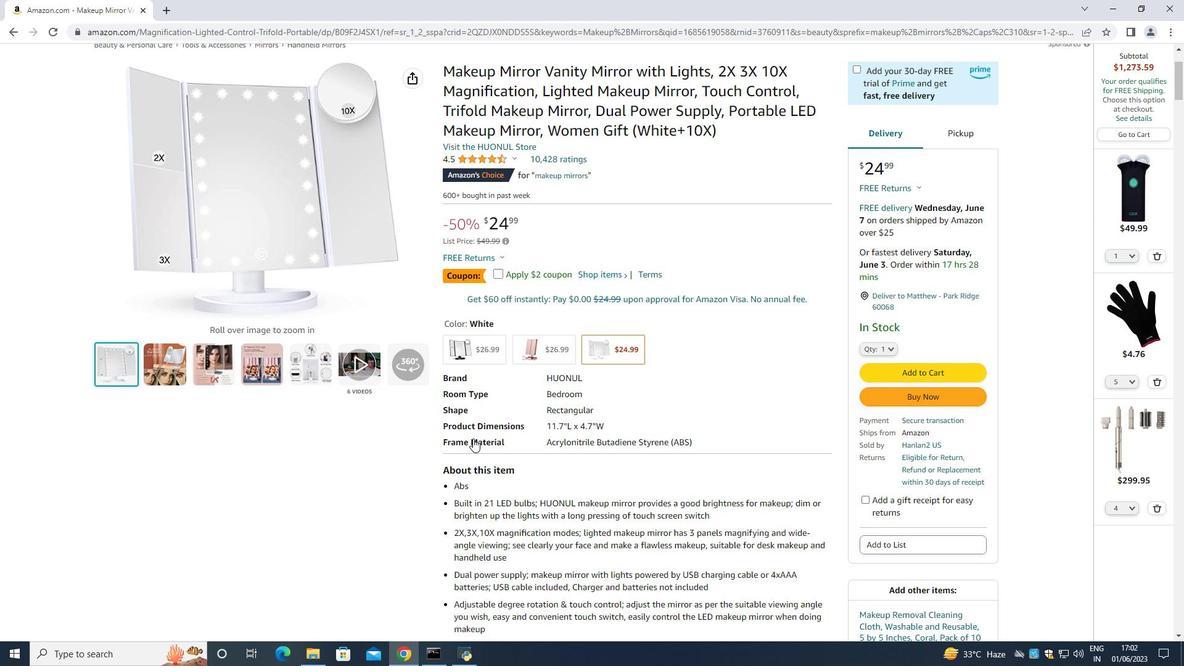 
Action: Mouse moved to (414, 352)
Screenshot: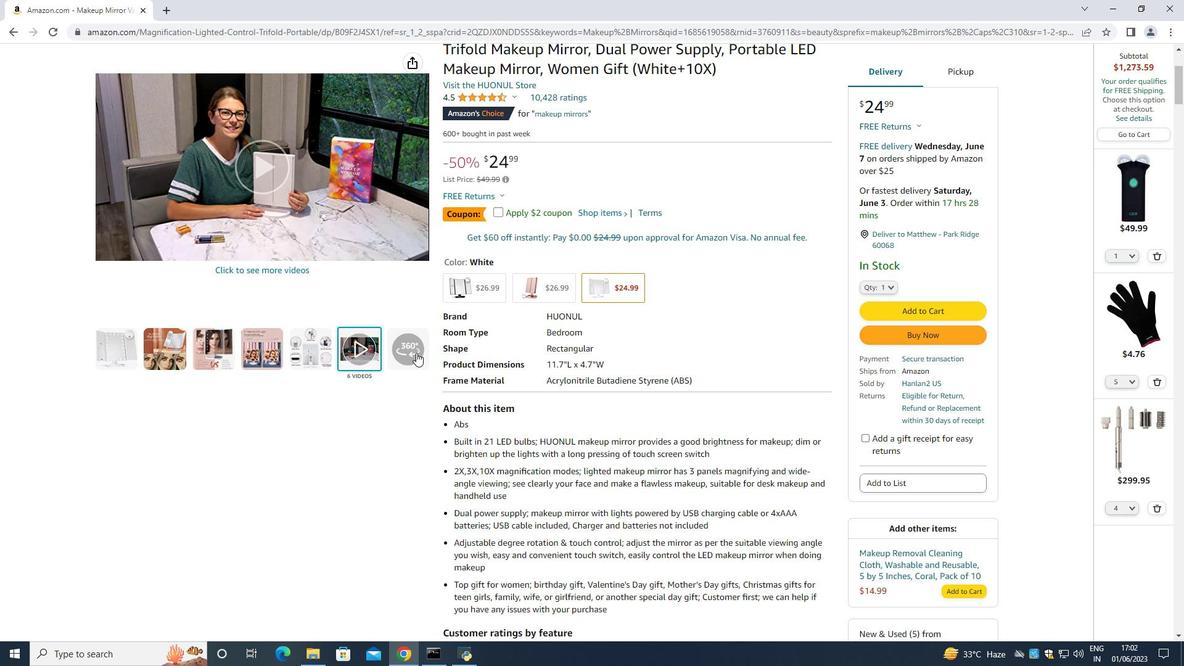 
Action: Mouse pressed left at (414, 352)
Screenshot: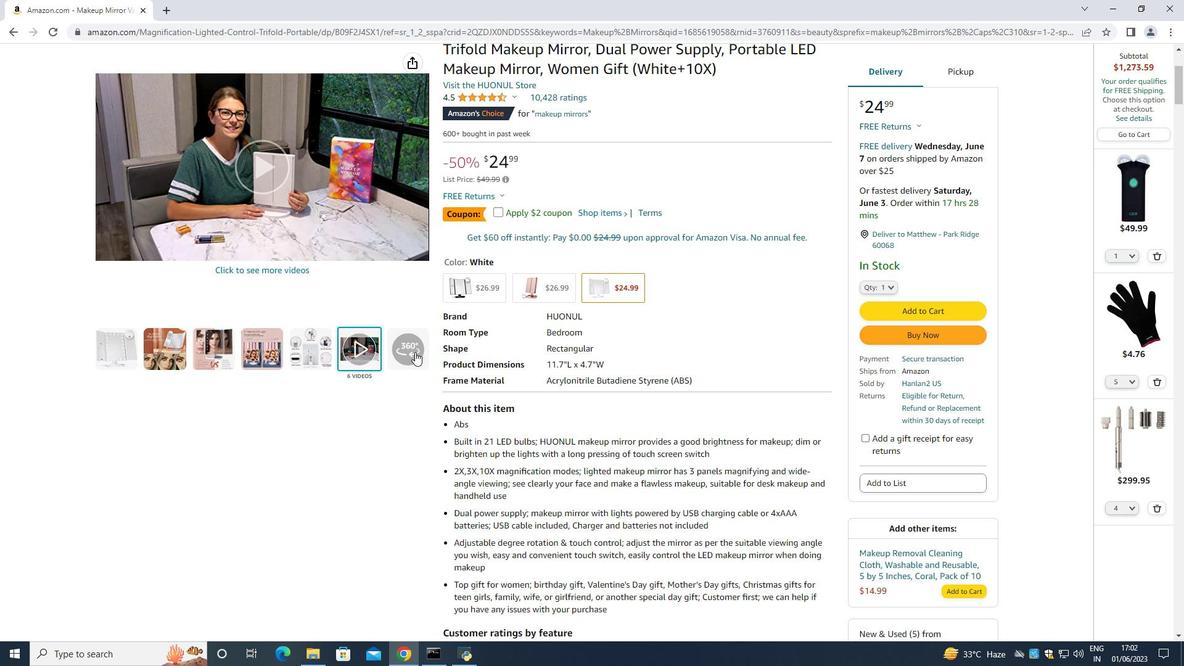 
Action: Mouse moved to (507, 409)
Screenshot: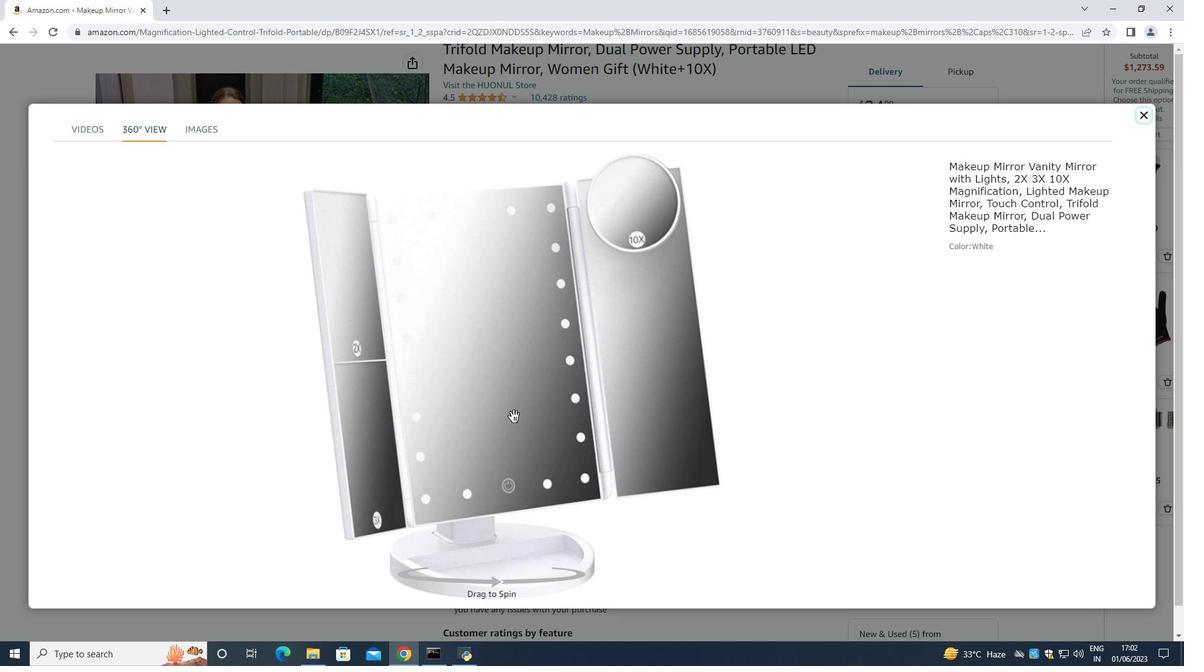 
Action: Mouse pressed left at (507, 409)
Screenshot: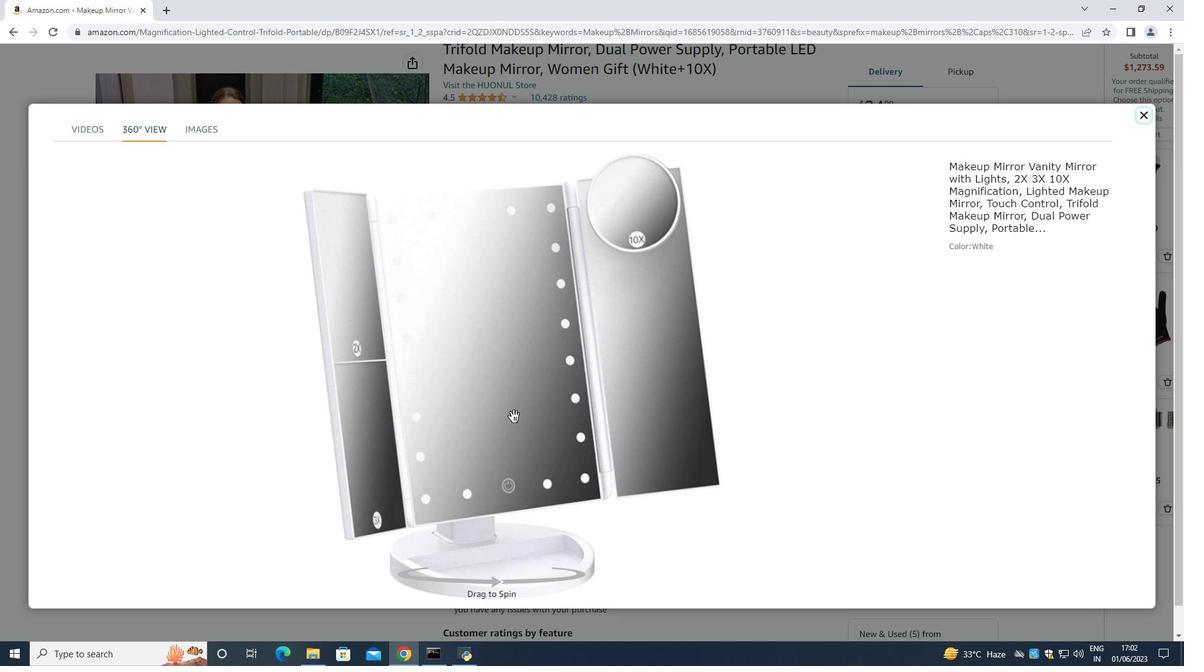 
Action: Mouse moved to (489, 401)
Screenshot: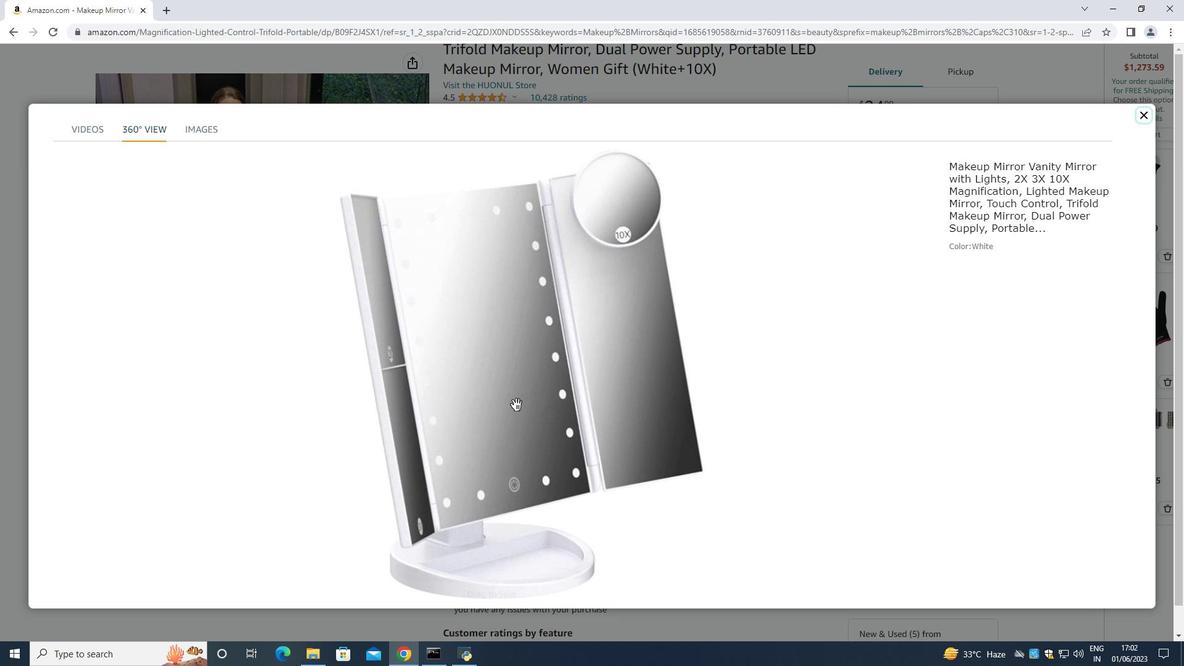 
Action: Mouse pressed left at (489, 401)
Screenshot: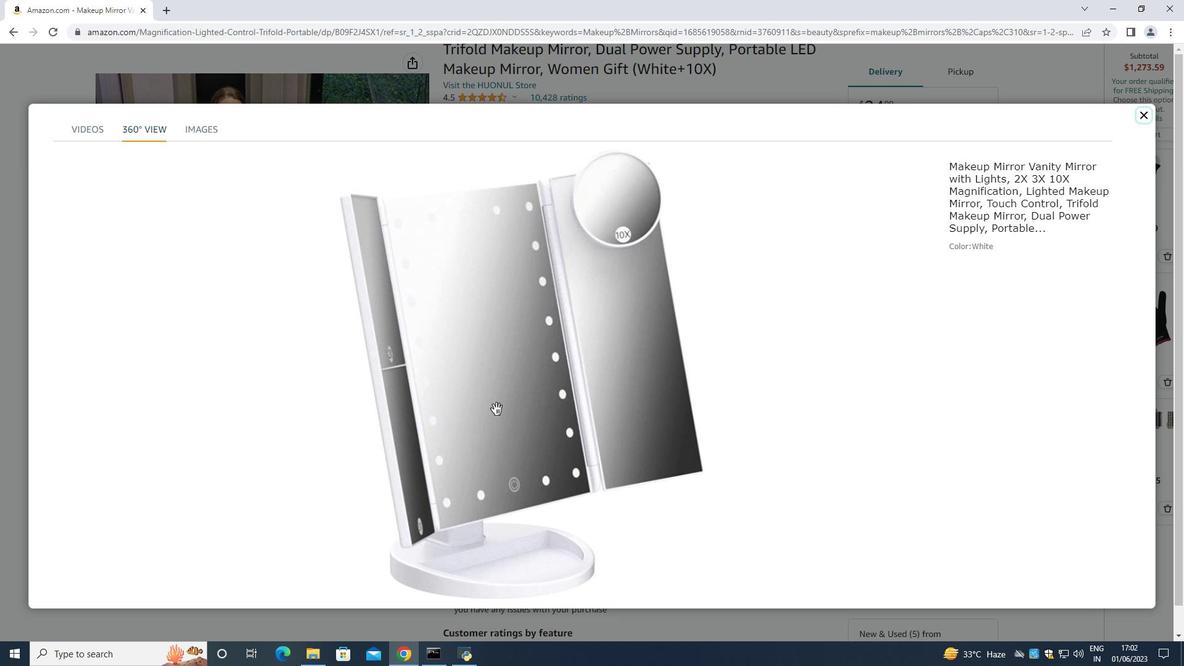 
Action: Mouse moved to (512, 407)
Screenshot: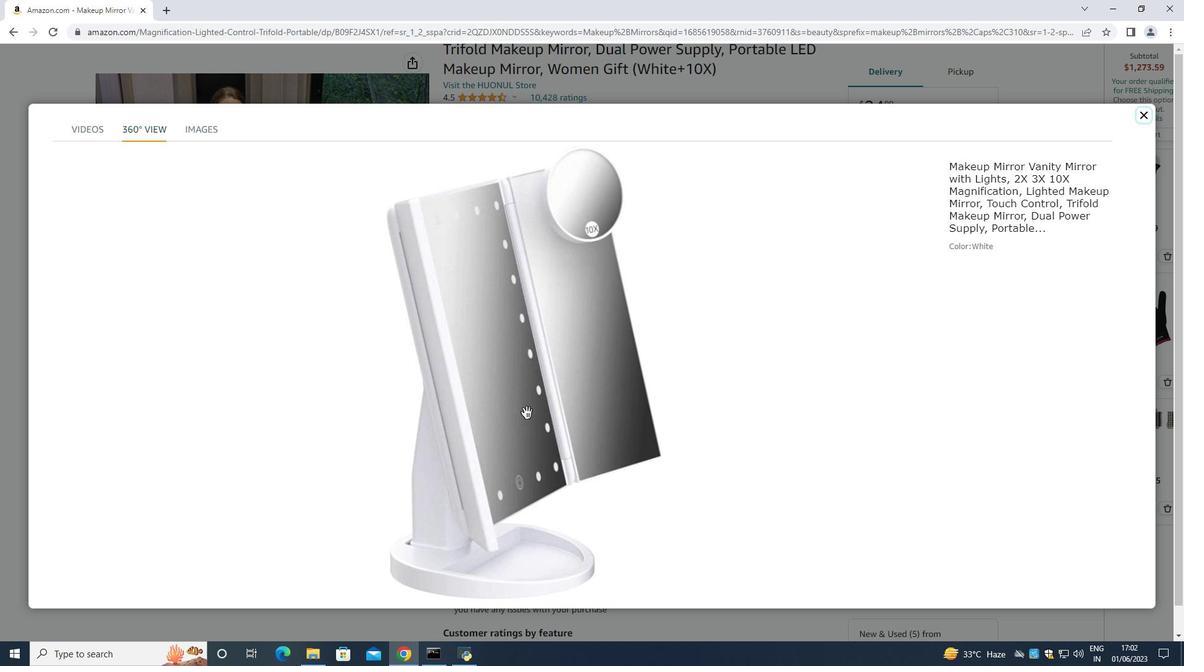 
Action: Mouse pressed left at (512, 407)
Screenshot: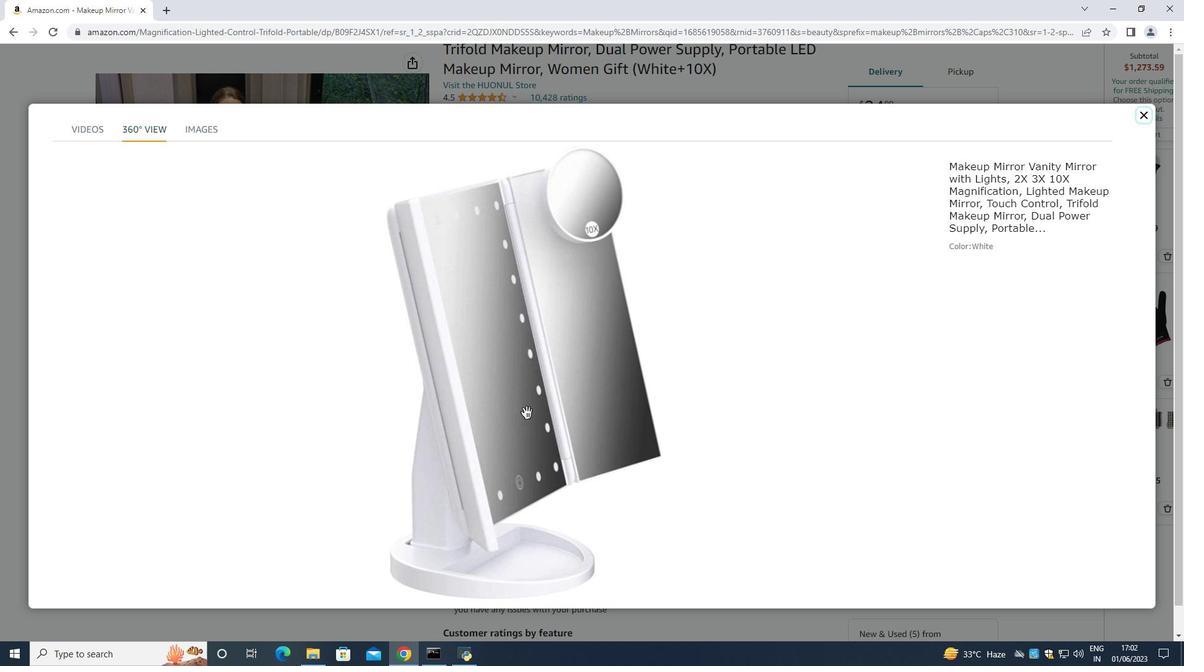
Action: Mouse moved to (509, 400)
Screenshot: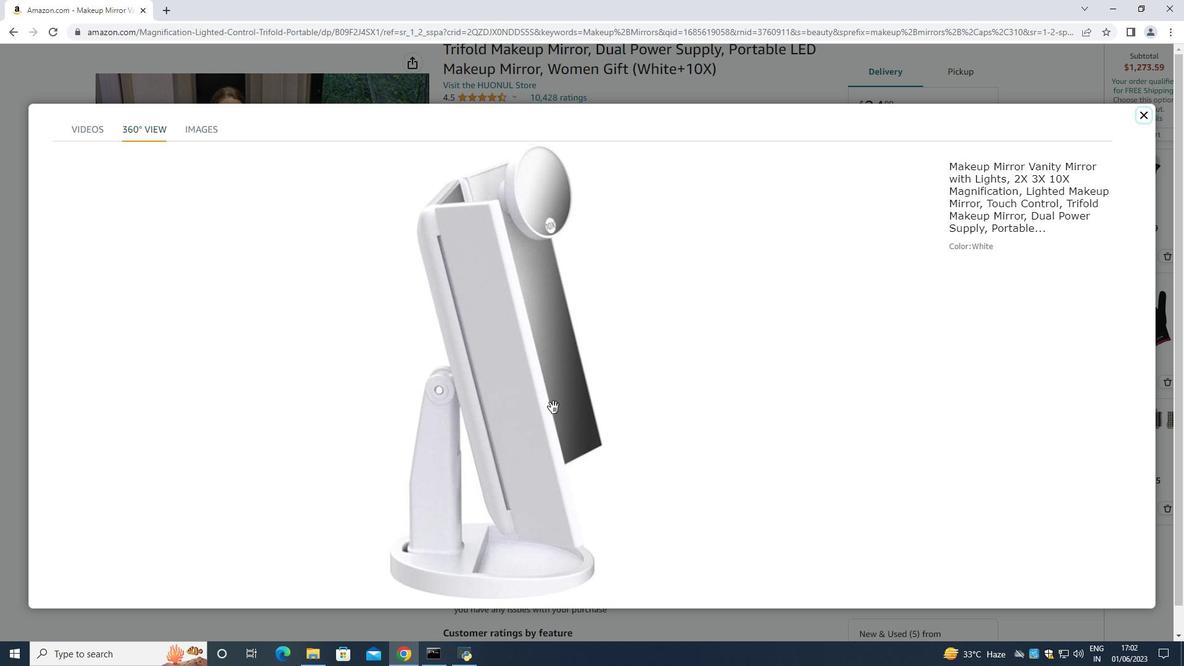 
Action: Mouse pressed left at (509, 400)
Screenshot: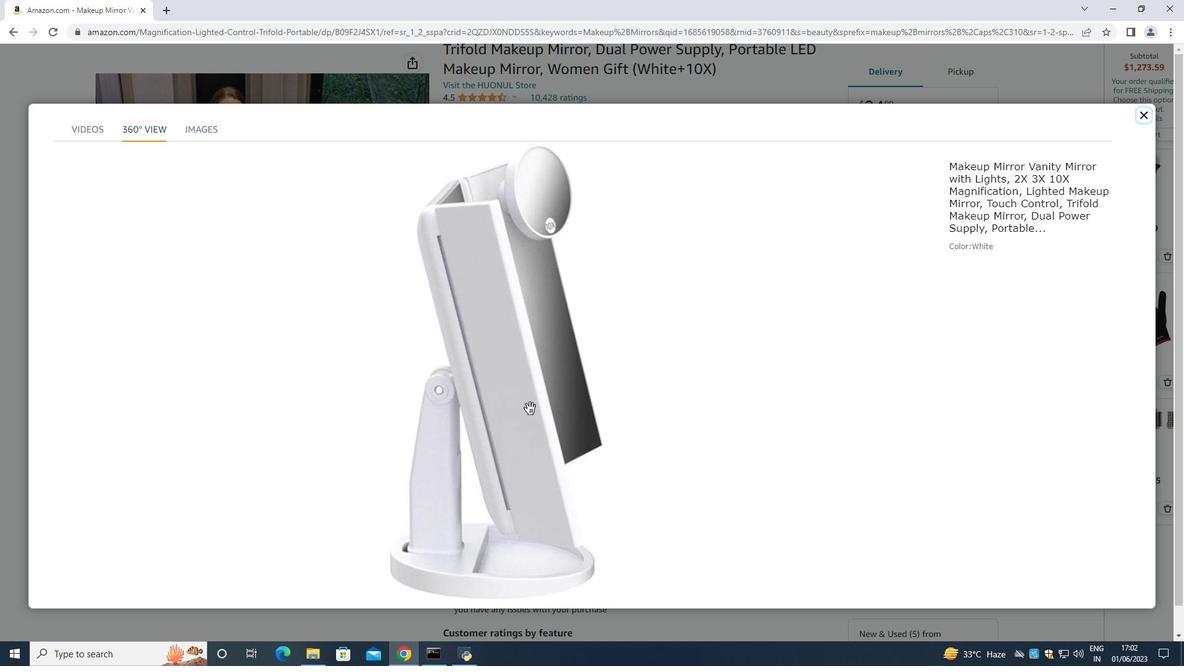 
Action: Mouse moved to (545, 393)
Screenshot: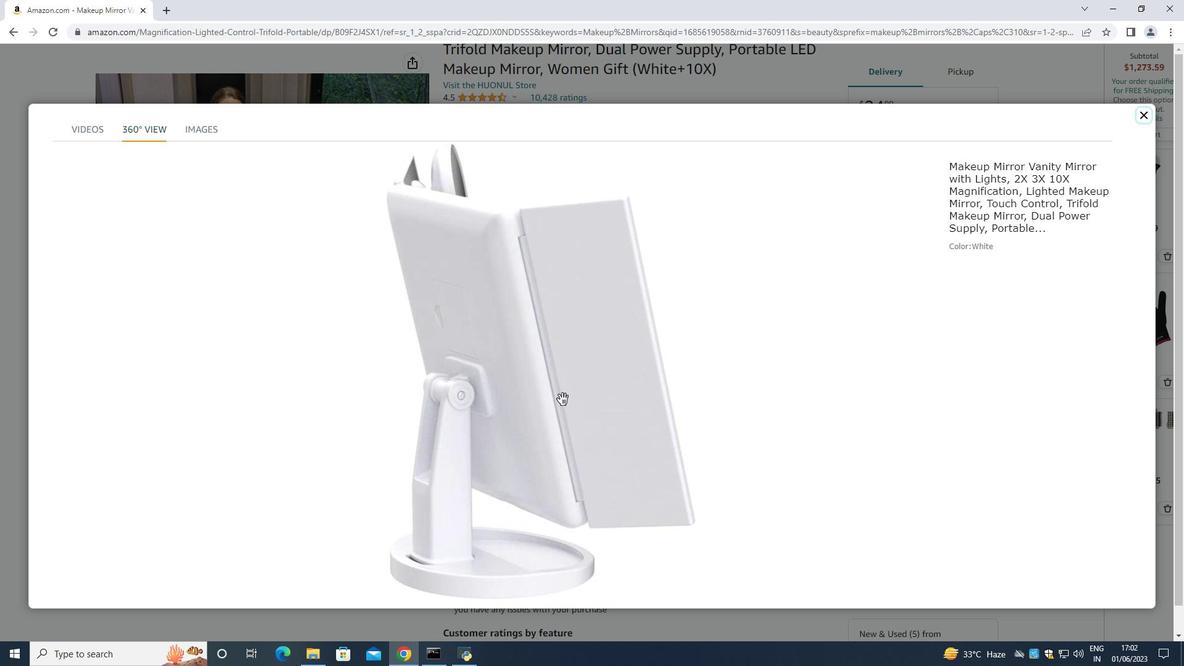 
Action: Mouse pressed left at (545, 393)
Screenshot: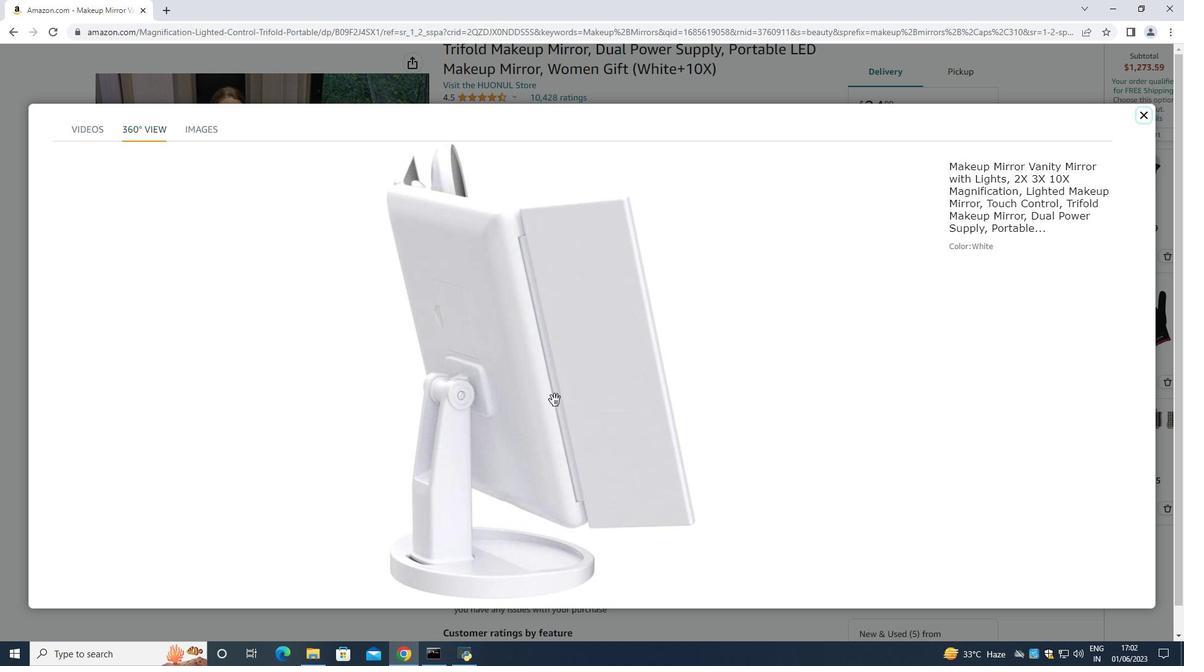 
Action: Mouse moved to (564, 405)
Screenshot: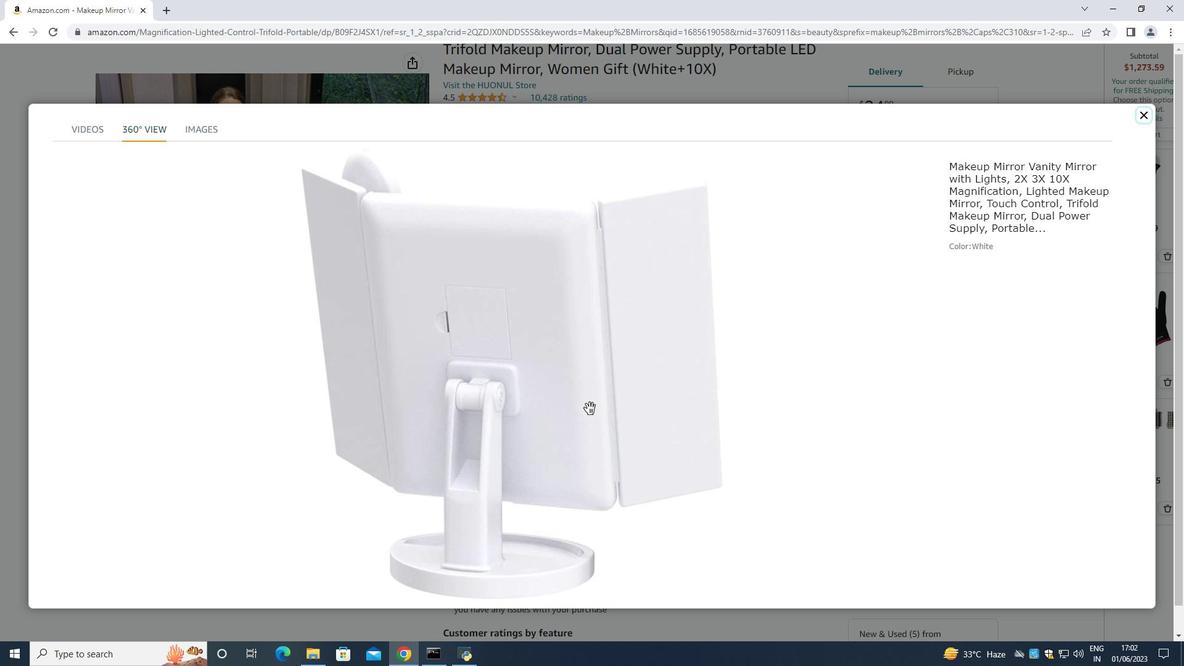 
Action: Mouse pressed left at (564, 405)
Screenshot: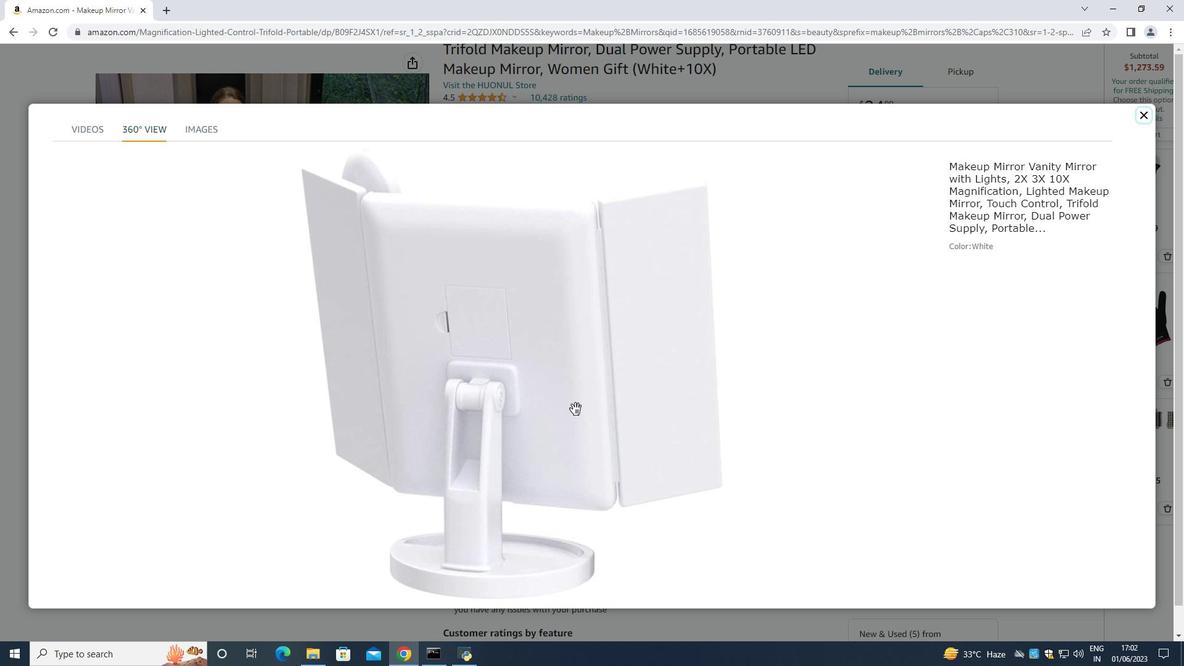 
Action: Mouse moved to (541, 407)
Screenshot: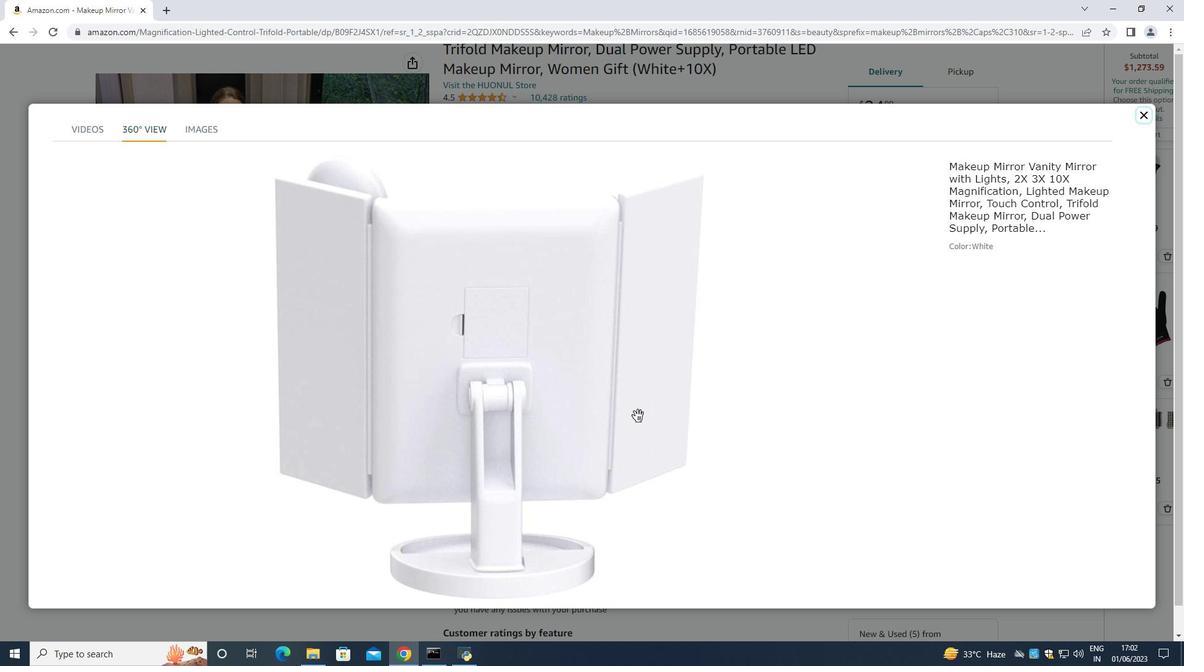 
Action: Mouse pressed left at (541, 407)
Screenshot: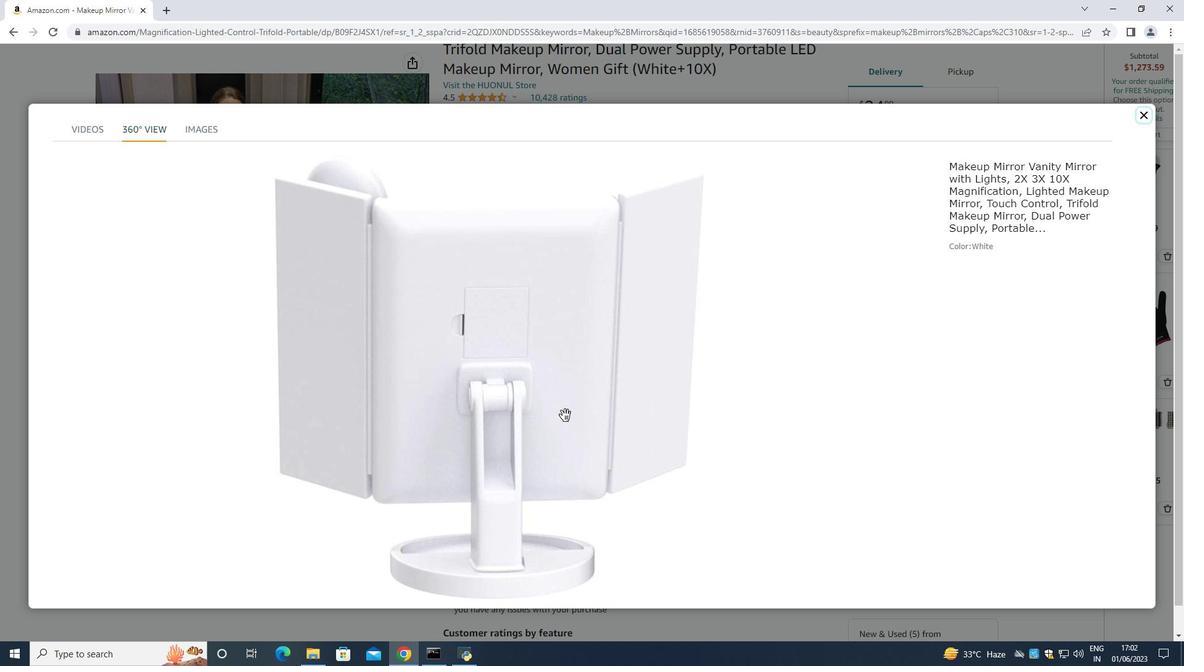 
Action: Mouse moved to (505, 390)
Screenshot: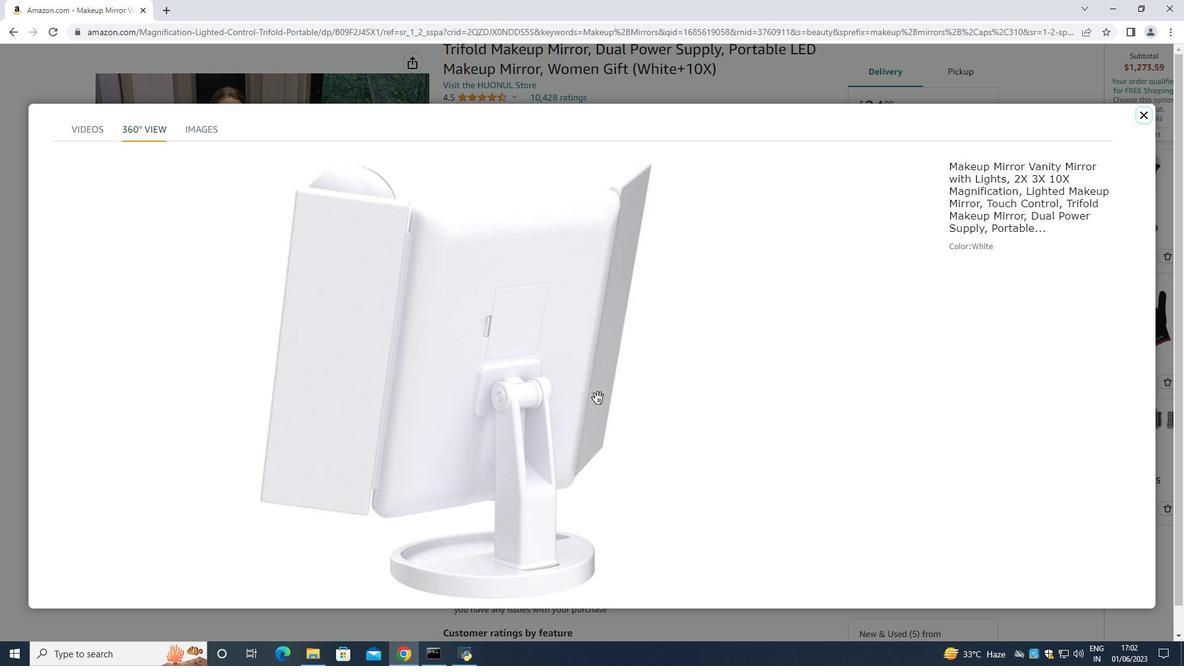 
Action: Mouse pressed left at (505, 390)
Screenshot: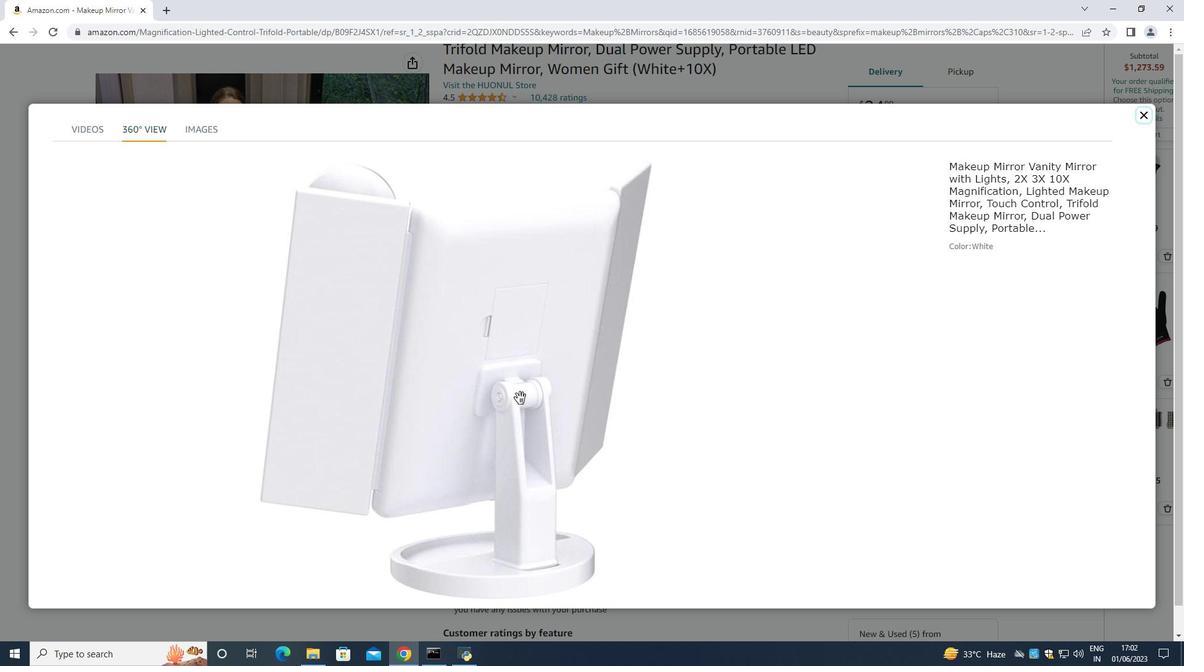 
Action: Mouse moved to (479, 380)
Screenshot: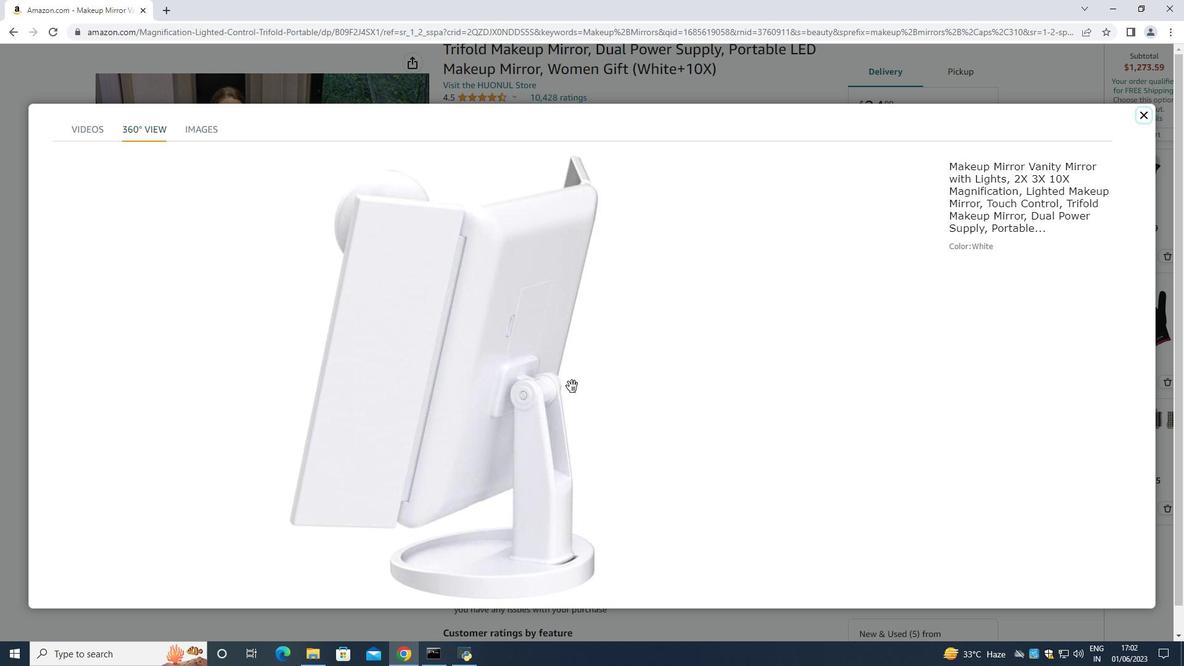 
Action: Mouse pressed left at (479, 380)
Screenshot: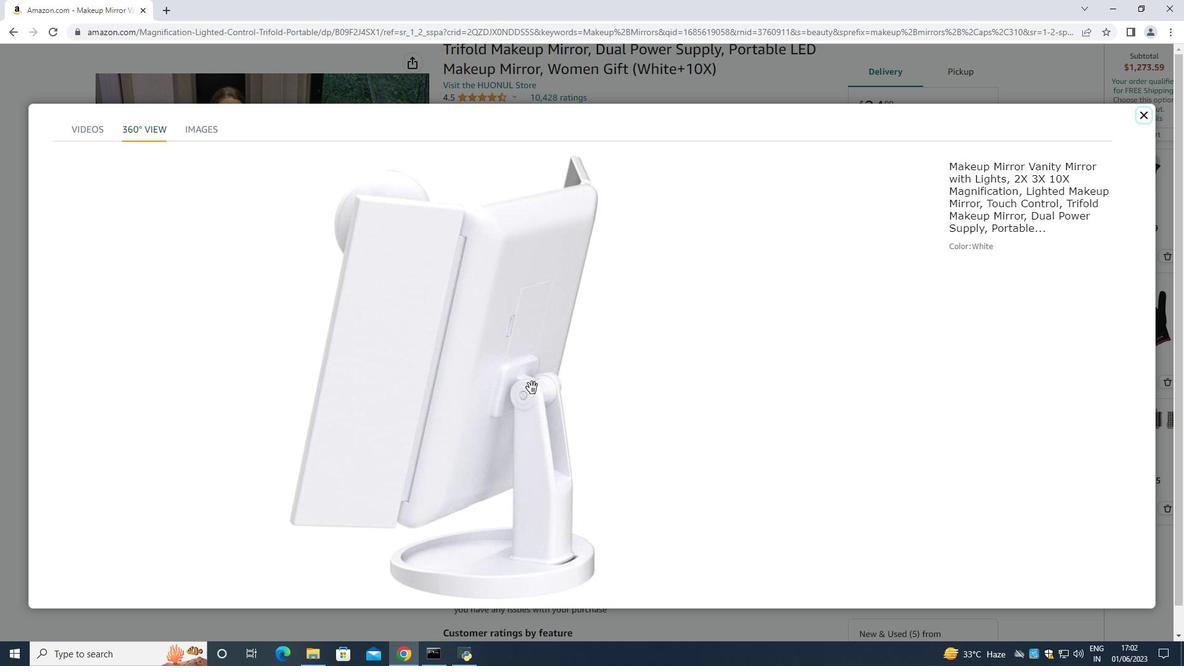 
Action: Mouse moved to (472, 376)
Screenshot: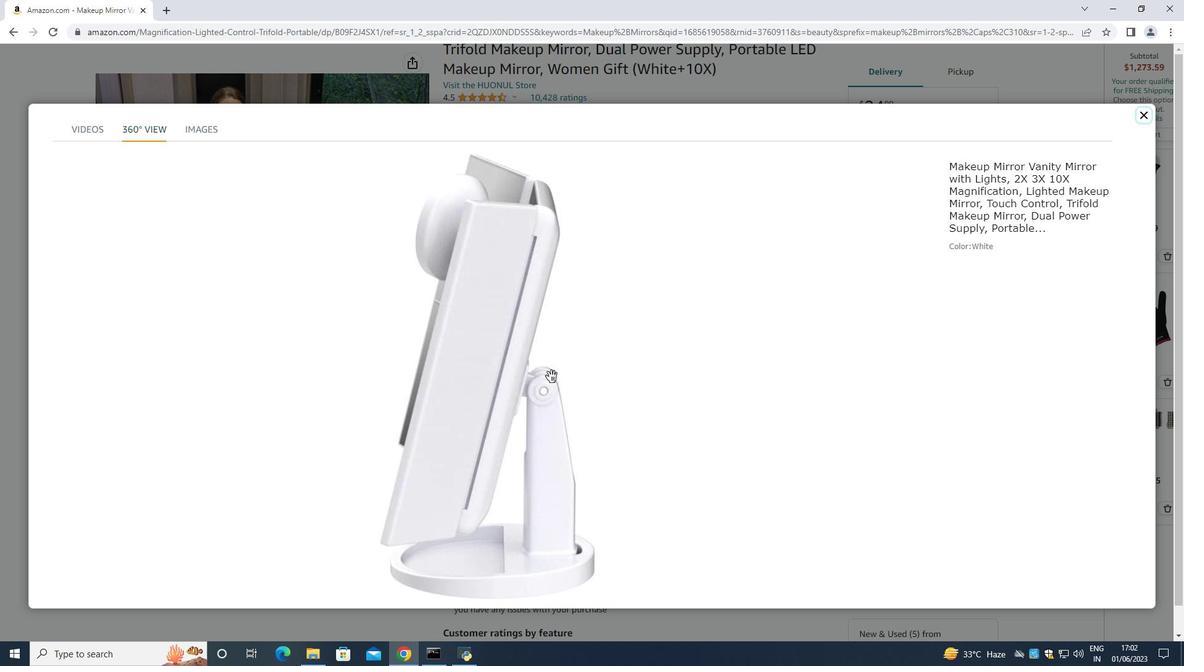 
Action: Mouse pressed left at (472, 376)
Screenshot: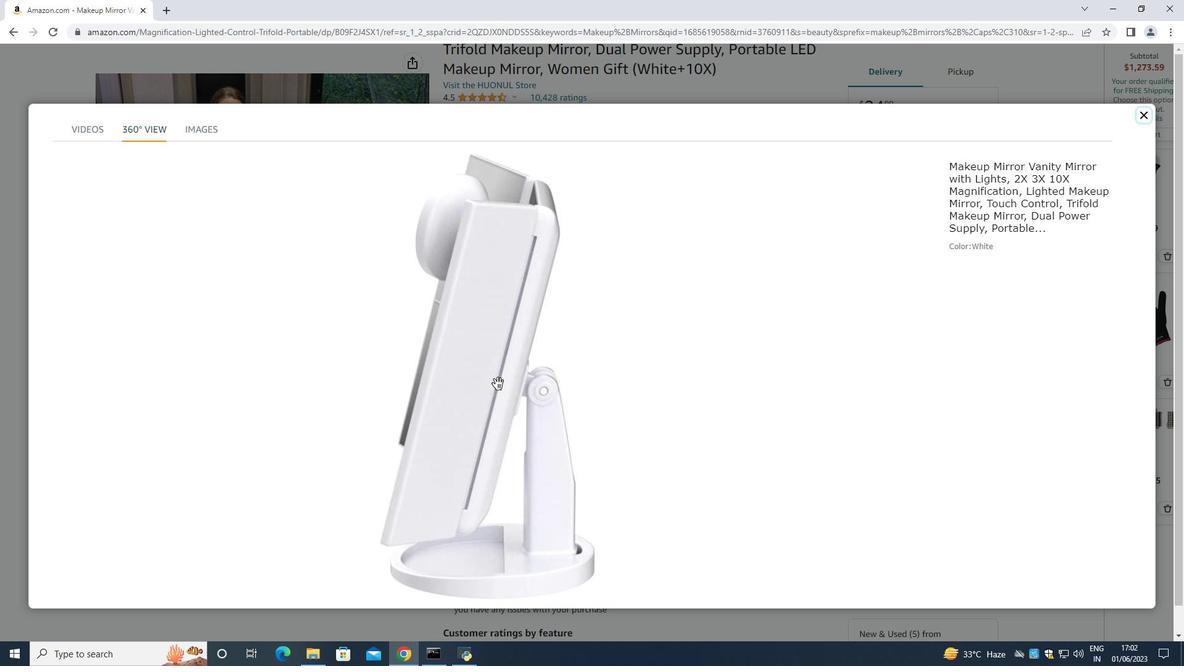 
Action: Mouse moved to (472, 376)
Screenshot: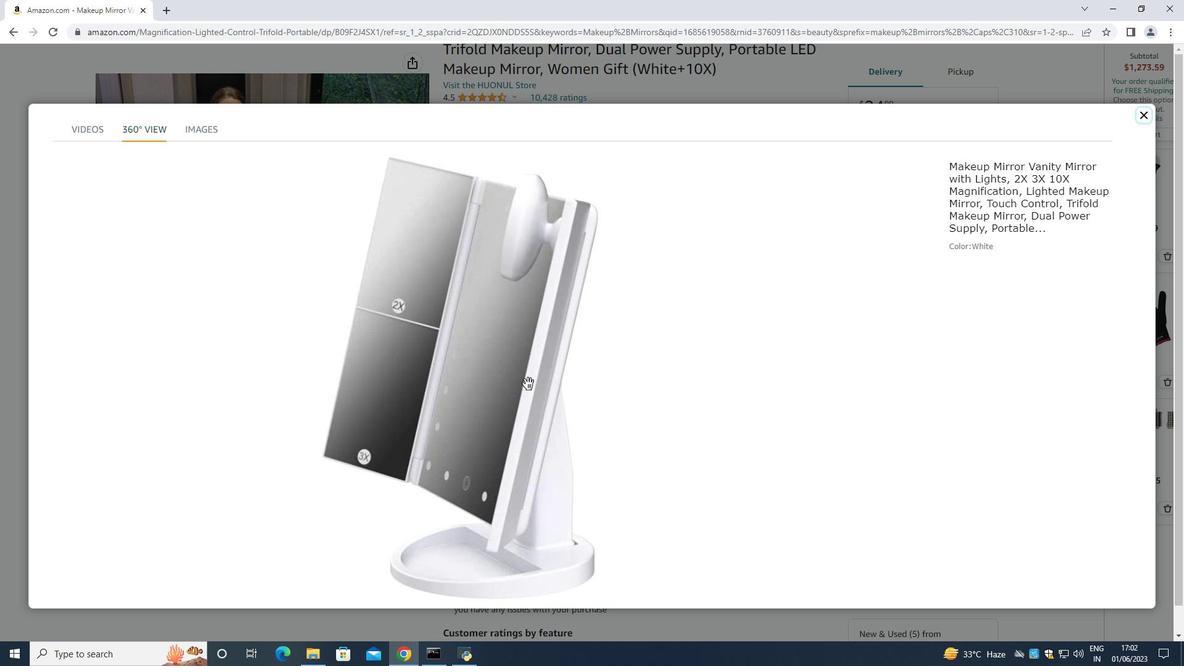 
Action: Mouse pressed left at (472, 376)
Screenshot: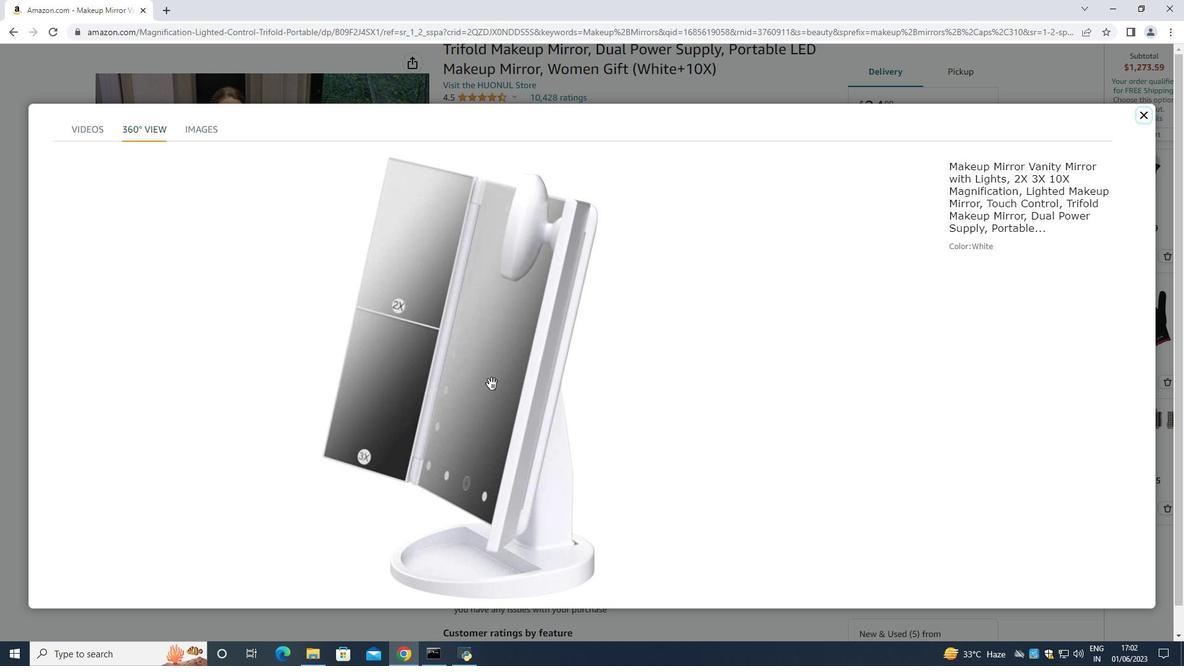 
Action: Mouse moved to (494, 373)
Screenshot: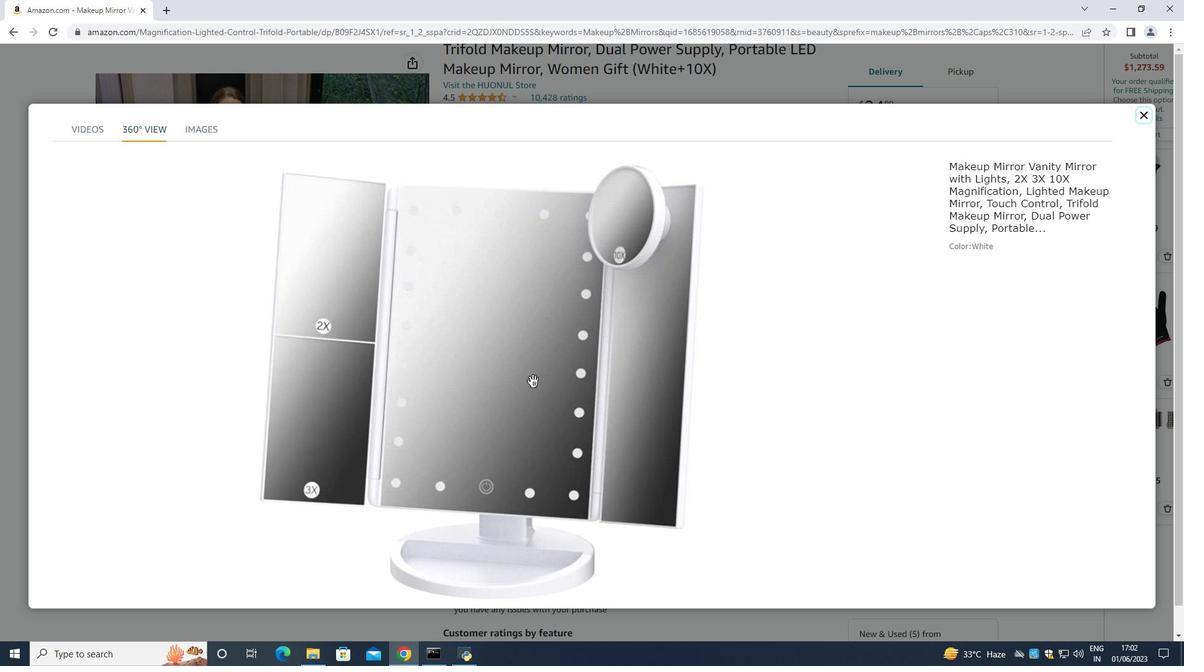 
Action: Mouse pressed left at (494, 373)
Screenshot: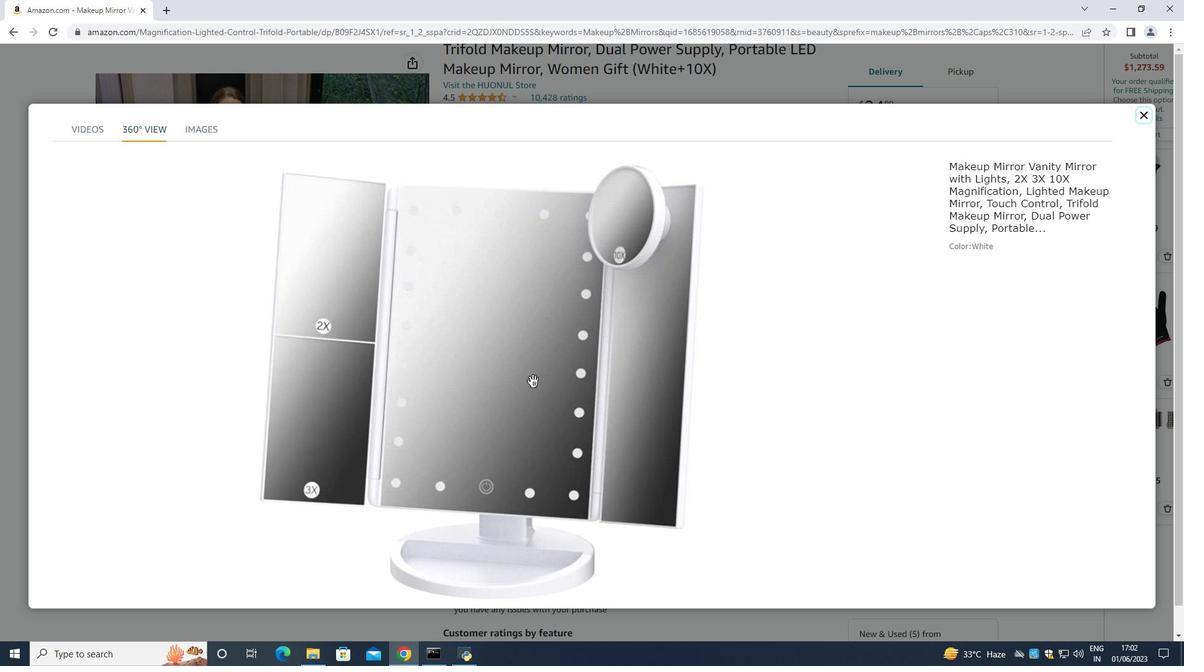 
Action: Mouse moved to (486, 380)
Screenshot: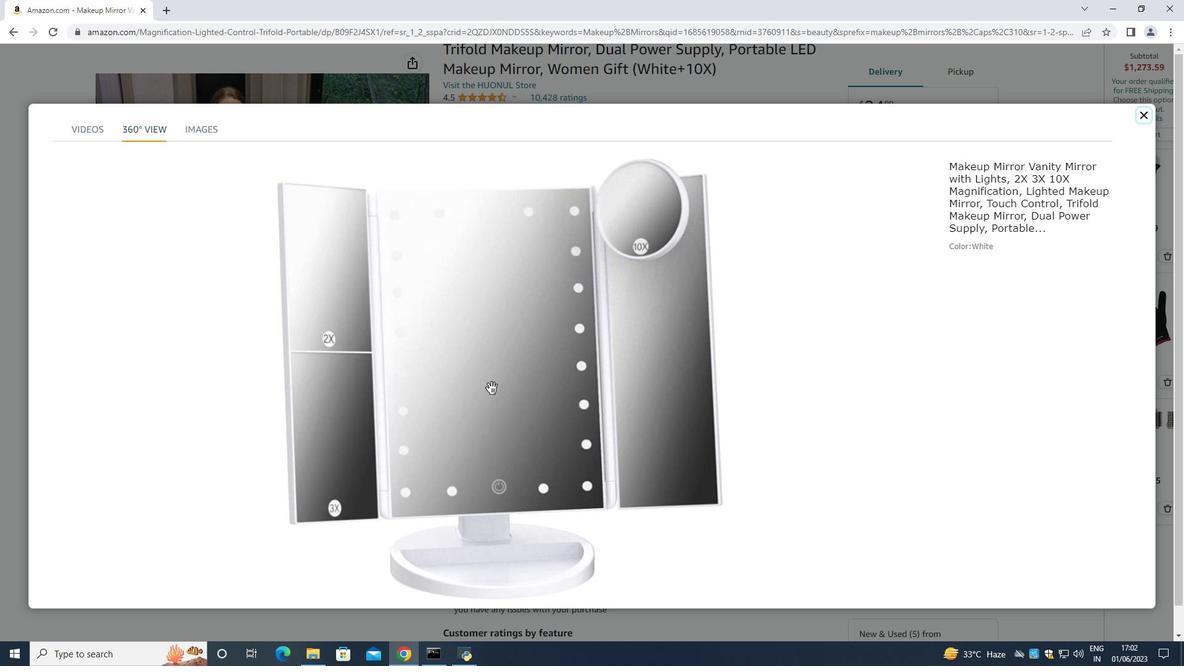 
Action: Mouse pressed left at (486, 380)
Screenshot: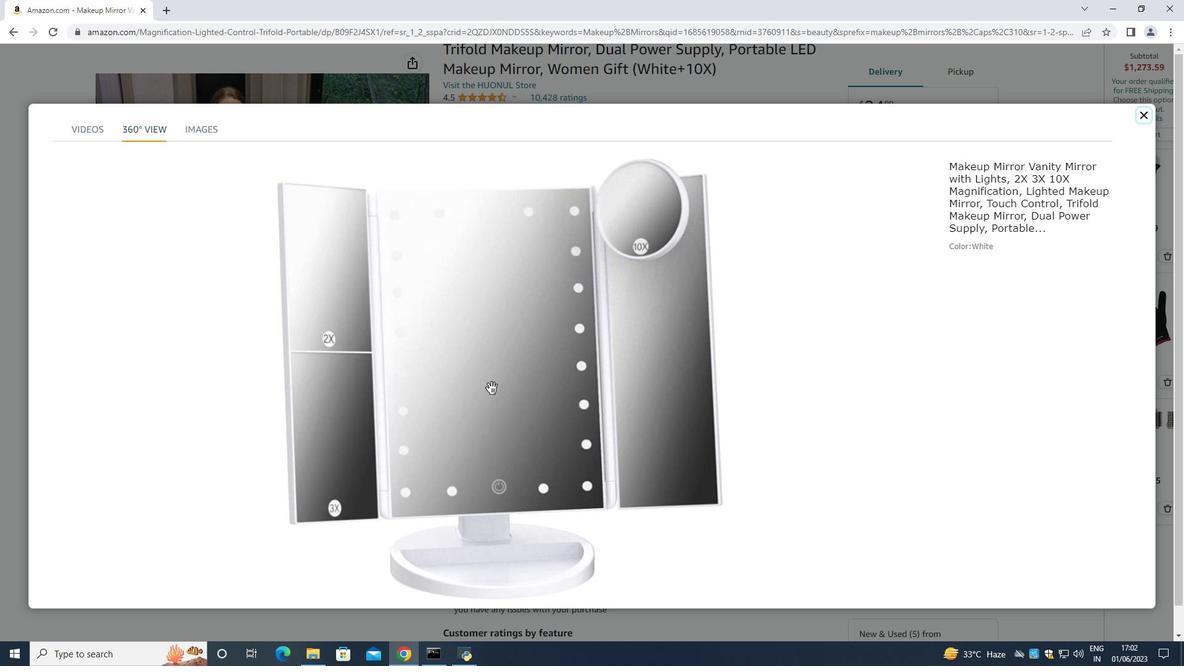 
Action: Mouse moved to (583, 378)
Screenshot: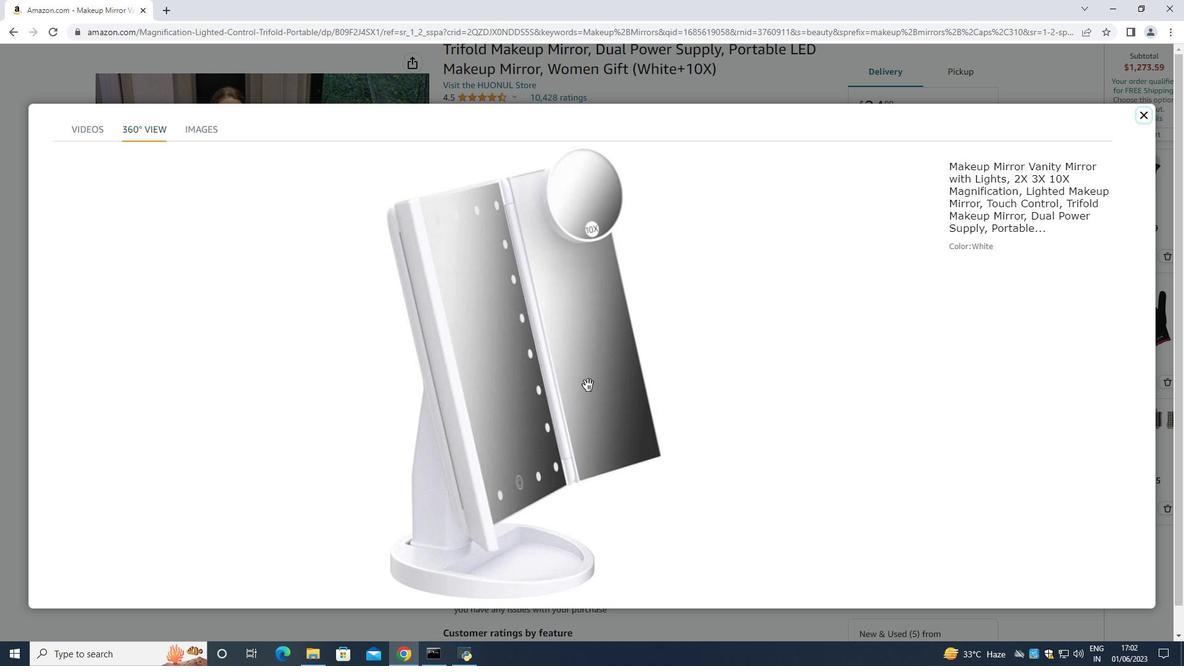 
Action: Mouse pressed left at (583, 378)
Screenshot: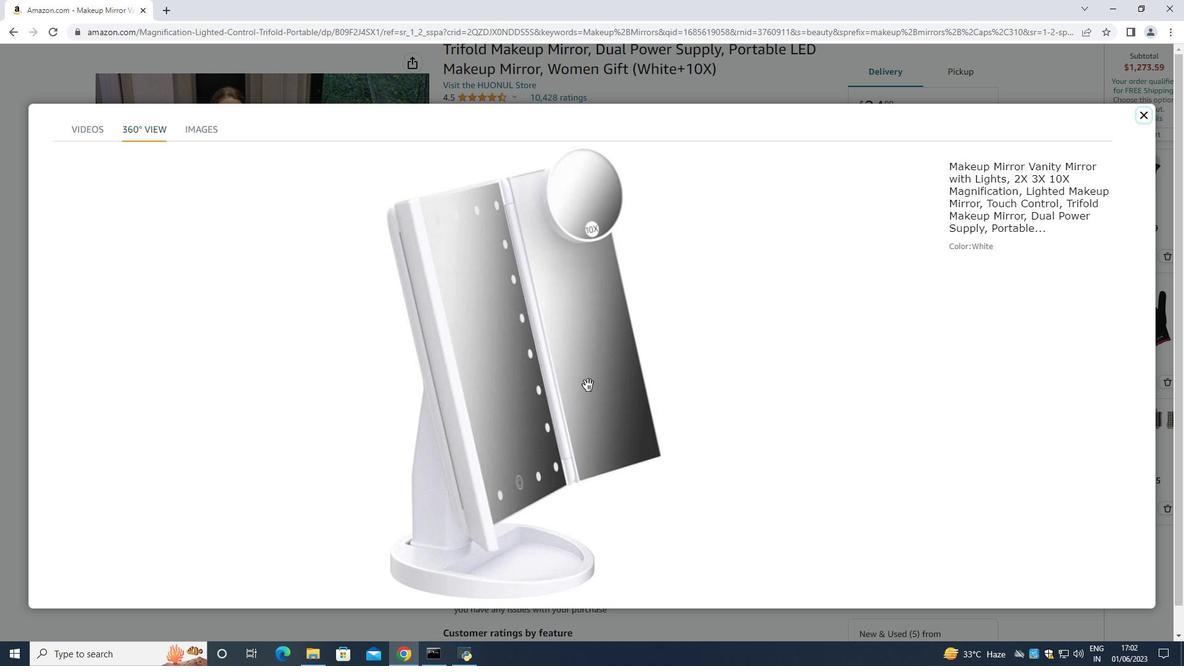 
Action: Mouse moved to (518, 383)
Screenshot: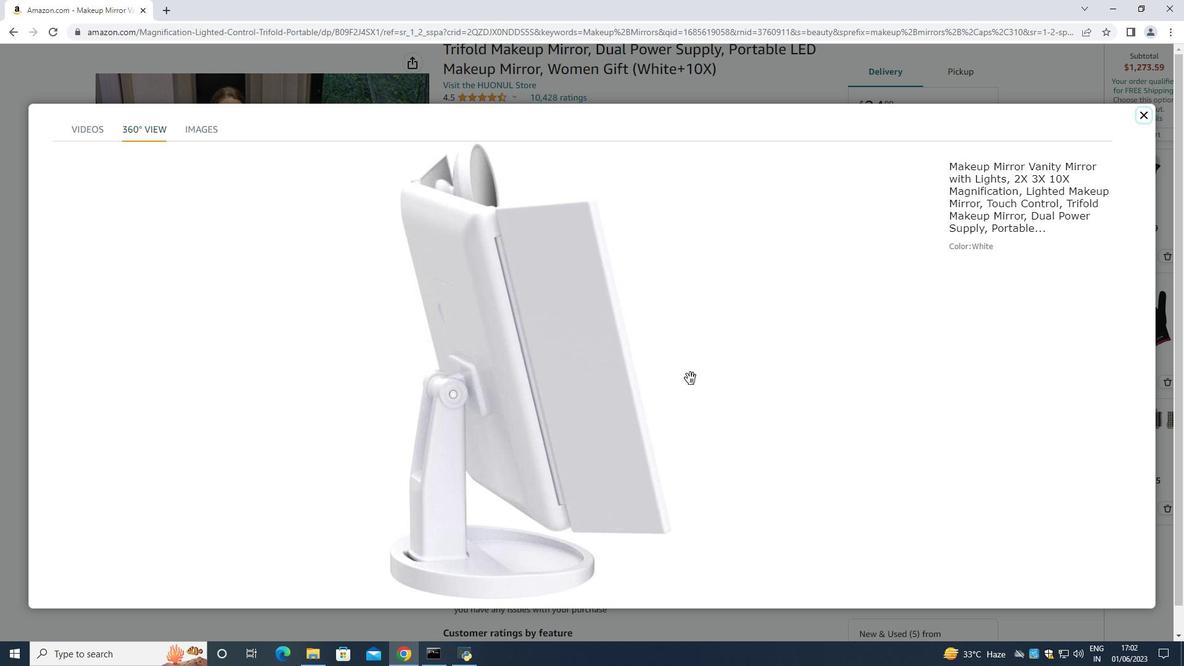 
Action: Mouse pressed left at (518, 383)
Screenshot: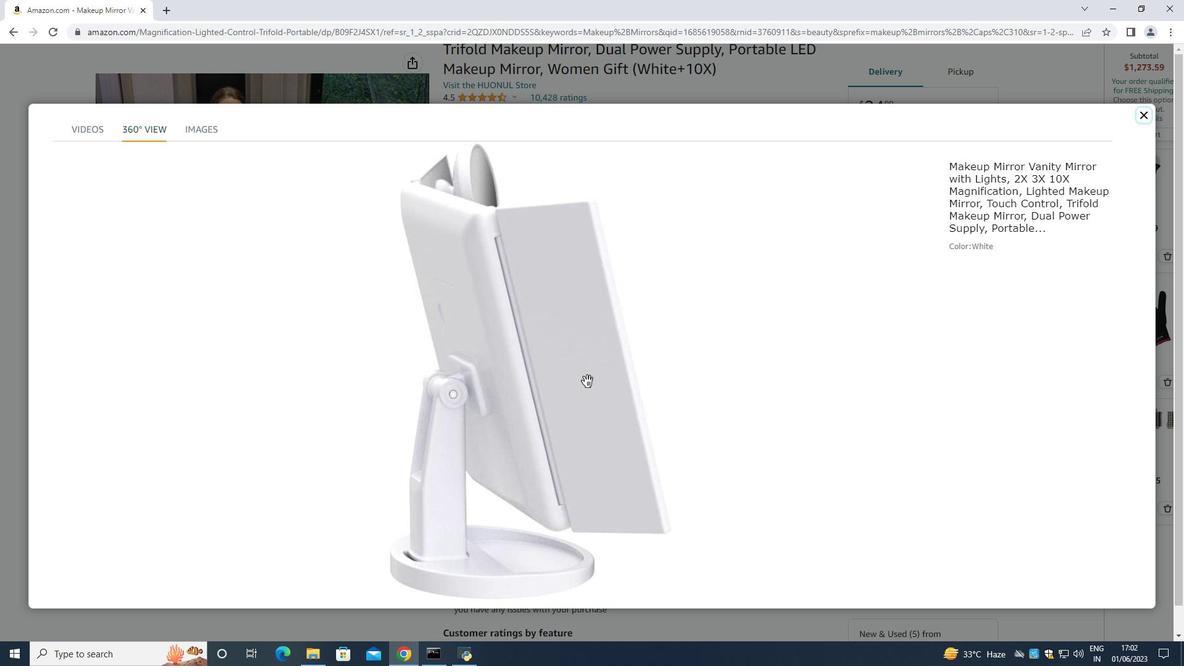 
Action: Mouse moved to (497, 388)
Screenshot: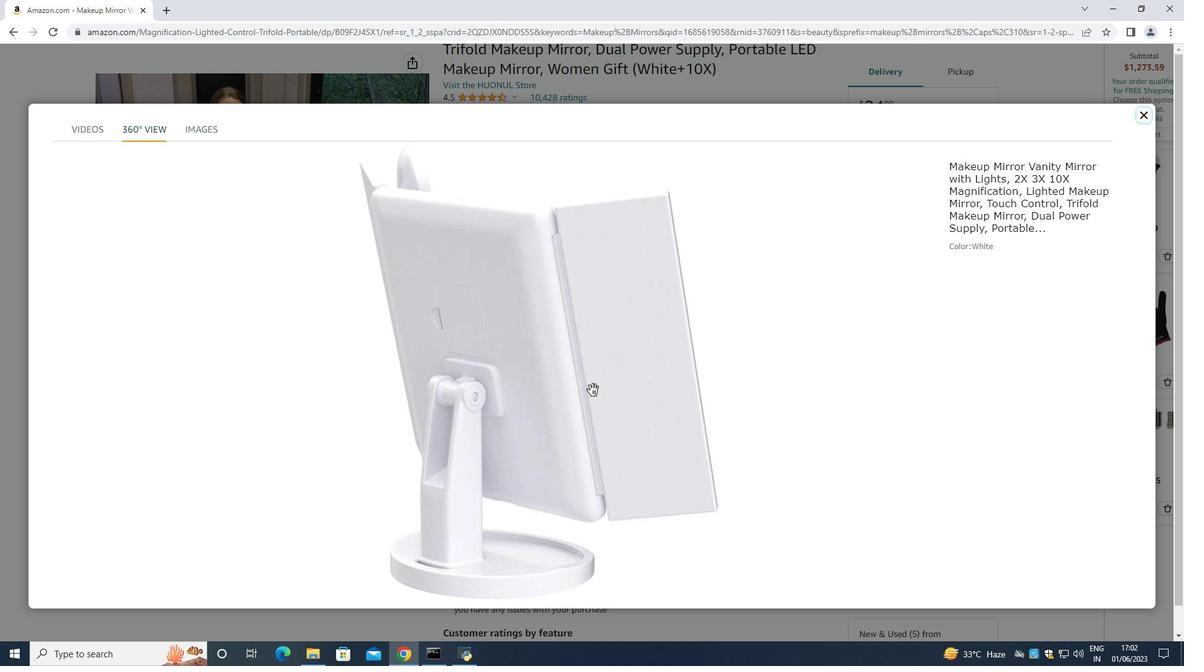 
Action: Mouse pressed left at (497, 388)
Screenshot: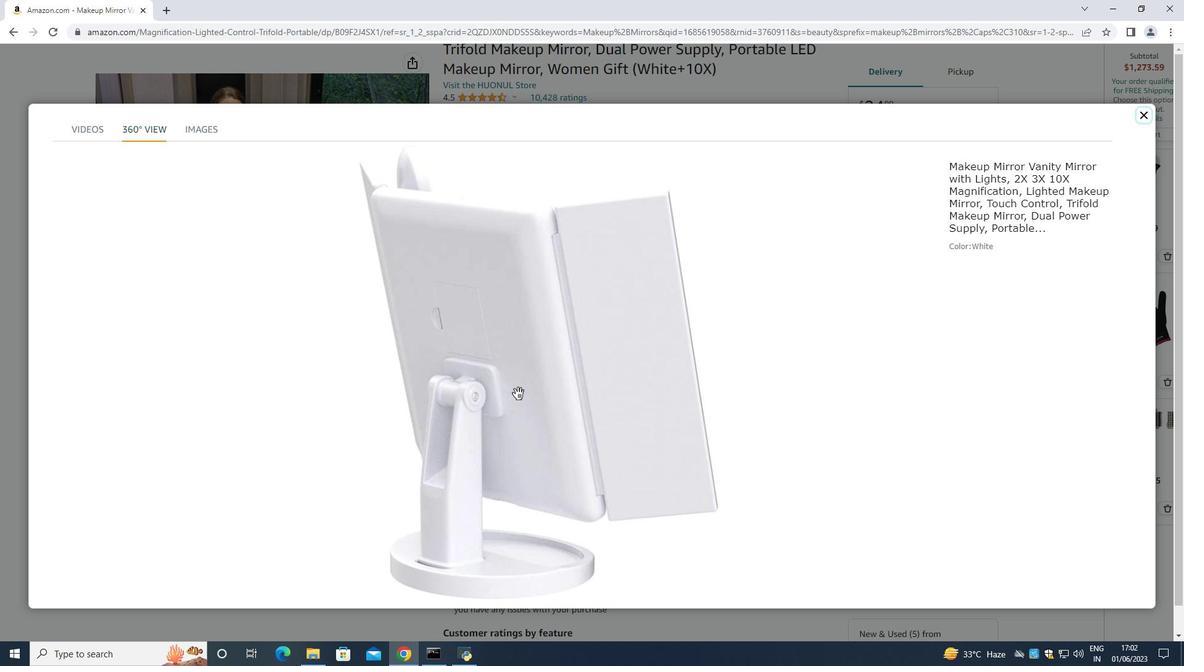 
Action: Mouse moved to (486, 388)
Screenshot: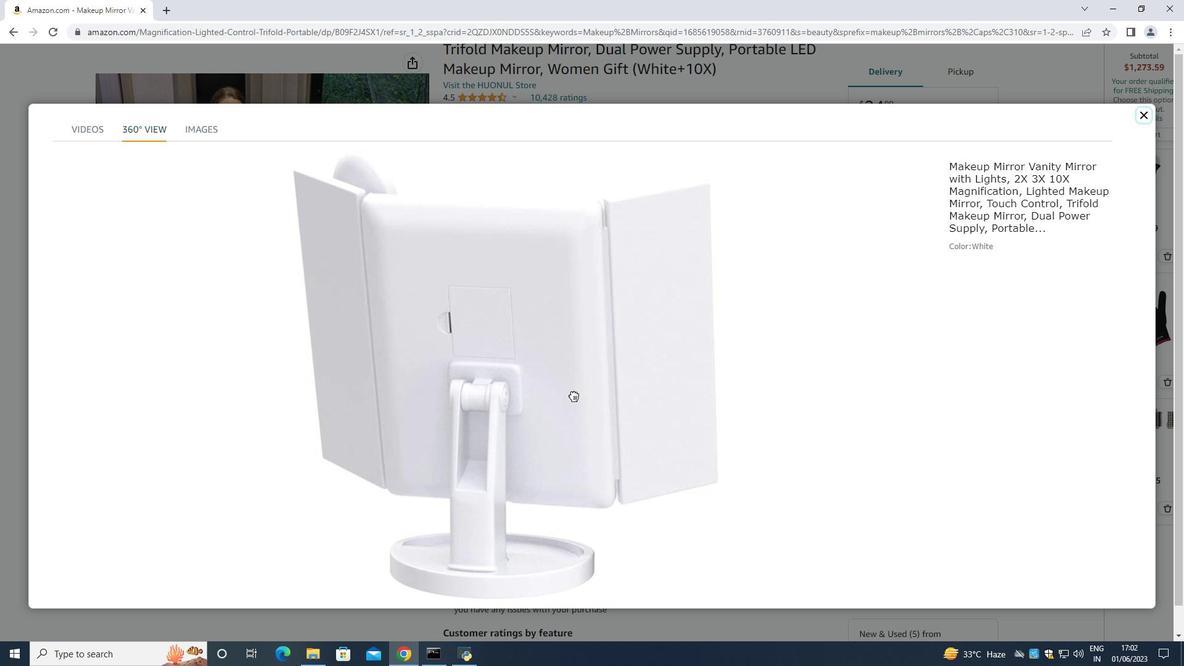 
Action: Mouse pressed left at (486, 388)
Screenshot: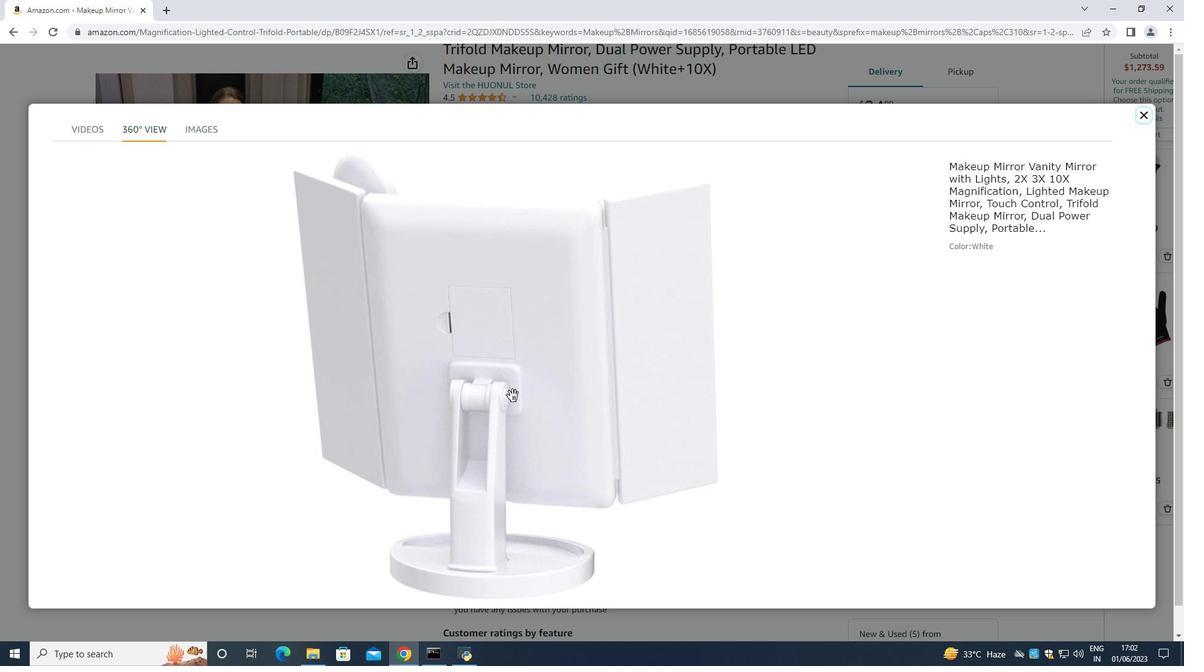 
Action: Mouse moved to (535, 402)
Screenshot: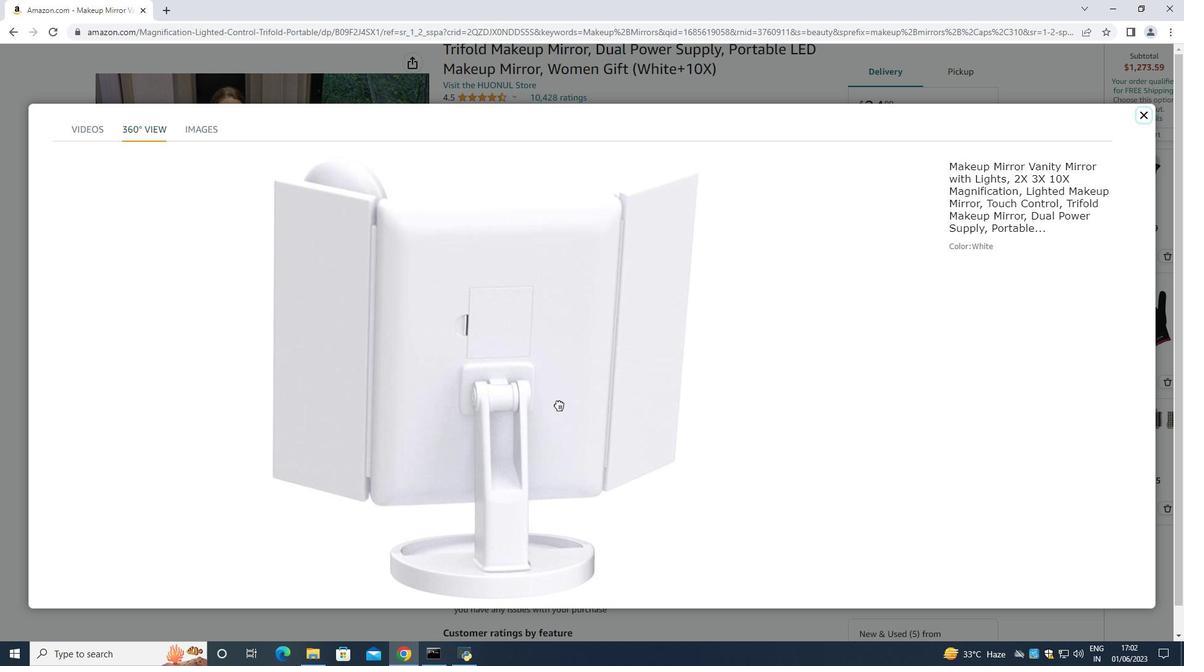 
Action: Mouse pressed left at (535, 402)
Screenshot: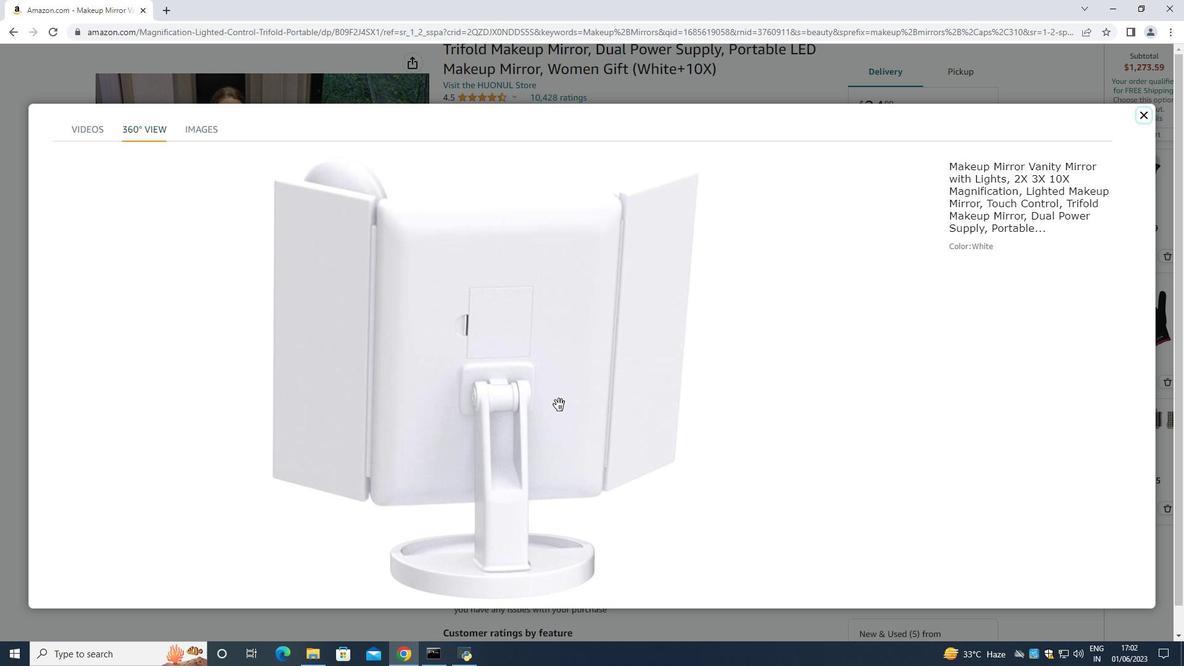 
Action: Mouse moved to (460, 399)
Screenshot: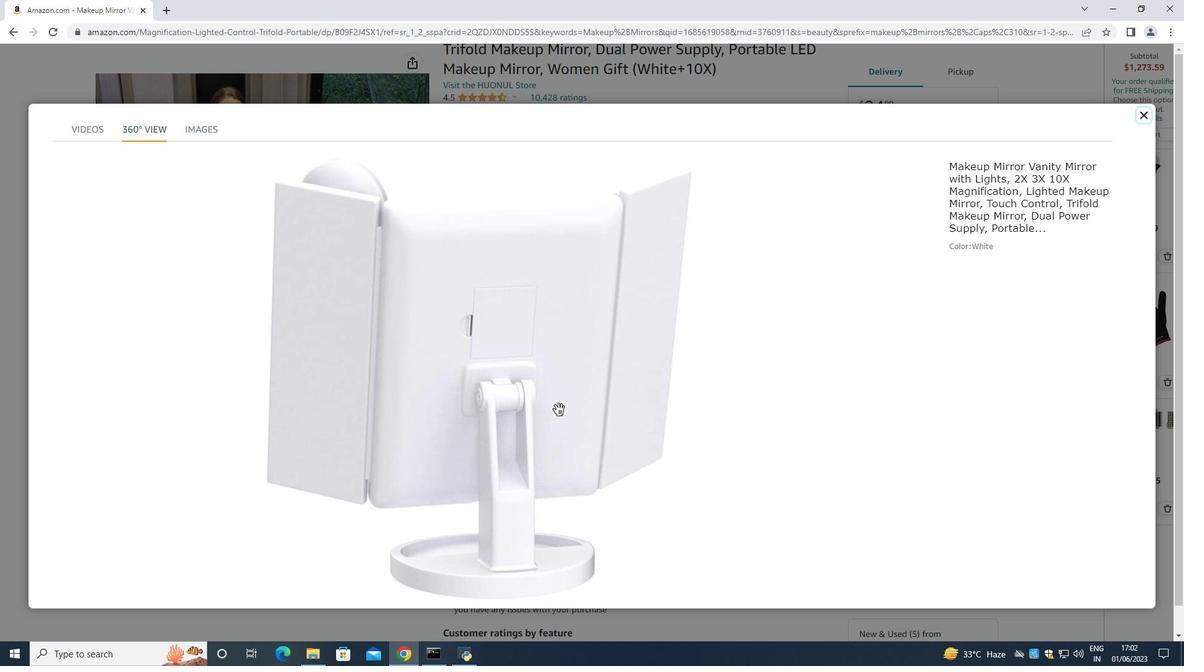 
Action: Mouse pressed left at (460, 399)
Screenshot: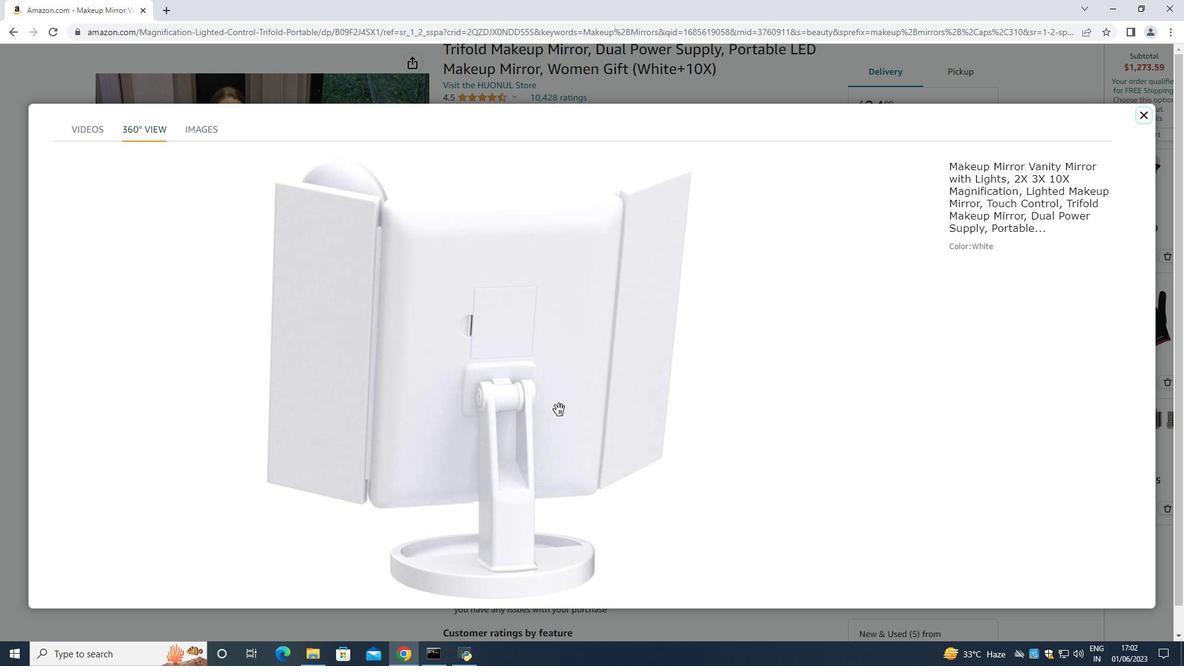 
Action: Mouse moved to (466, 359)
Screenshot: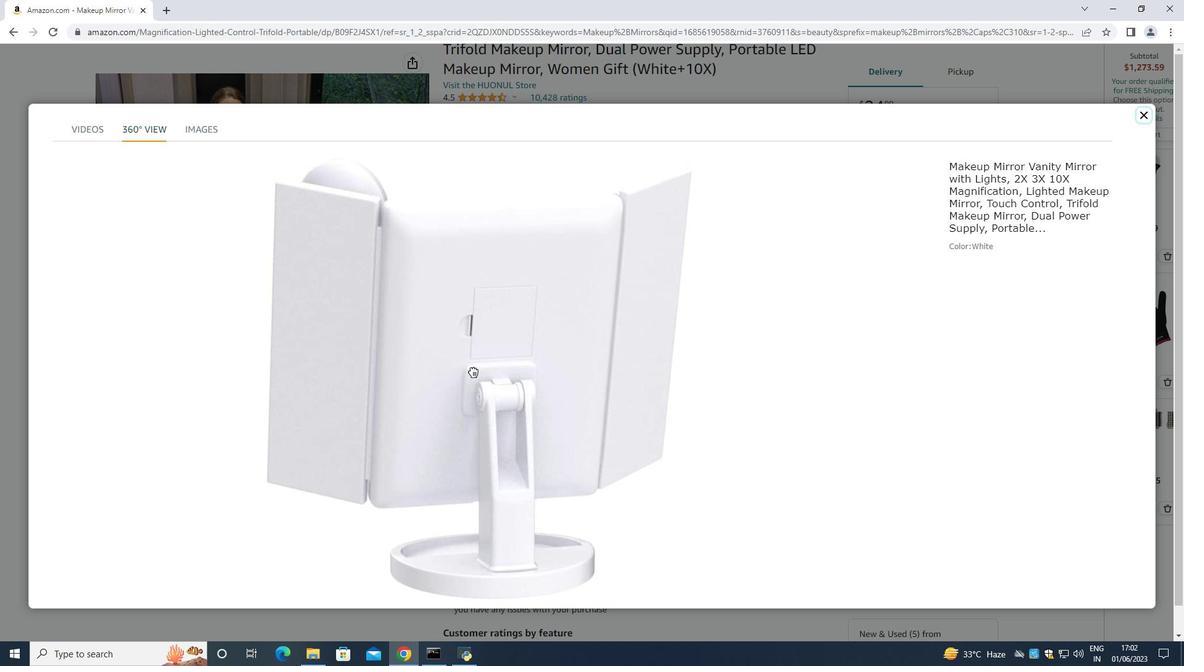 
Action: Mouse pressed left at (466, 359)
Screenshot: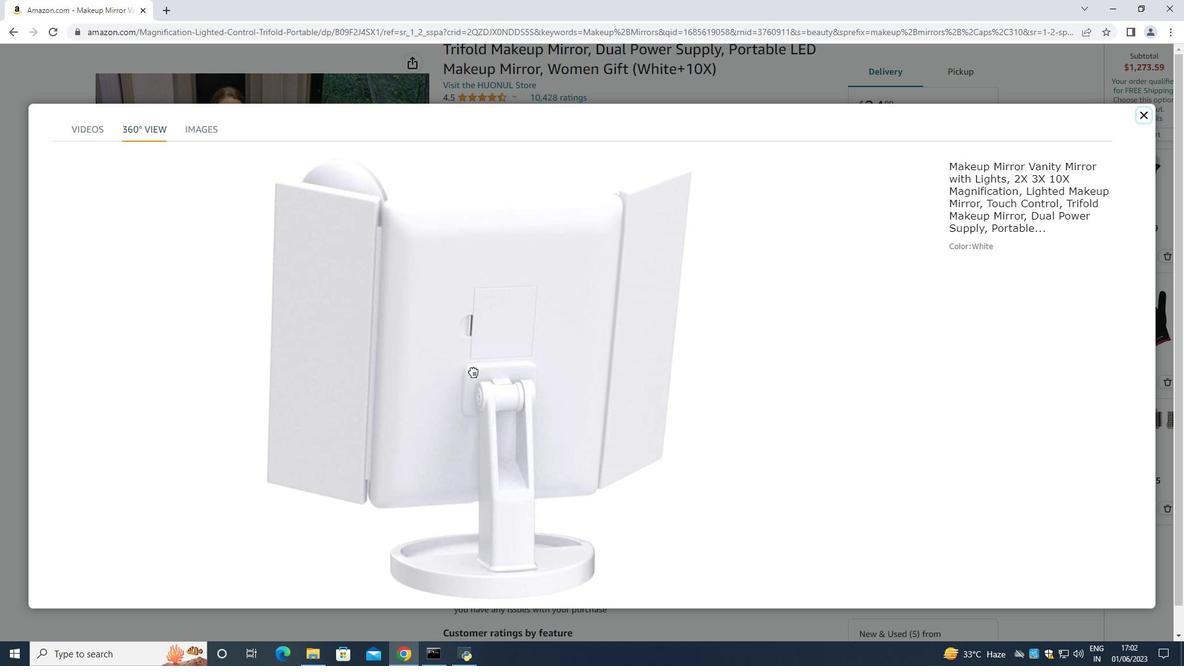 
Action: Mouse moved to (459, 381)
Screenshot: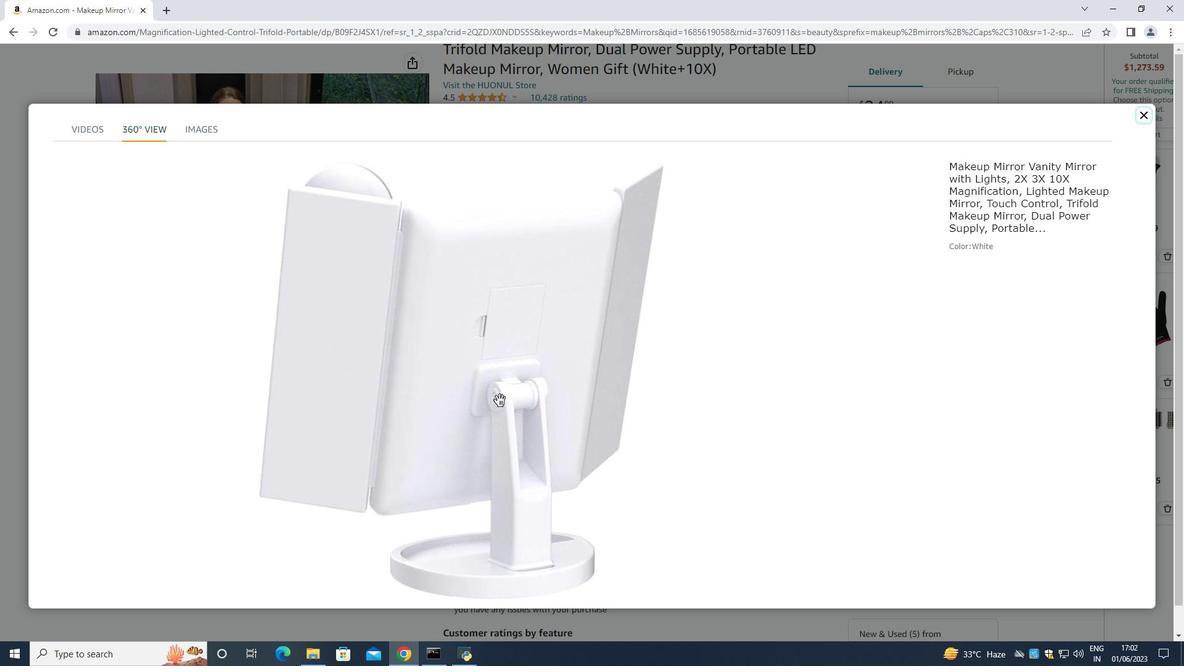 
Action: Mouse pressed left at (459, 381)
Screenshot: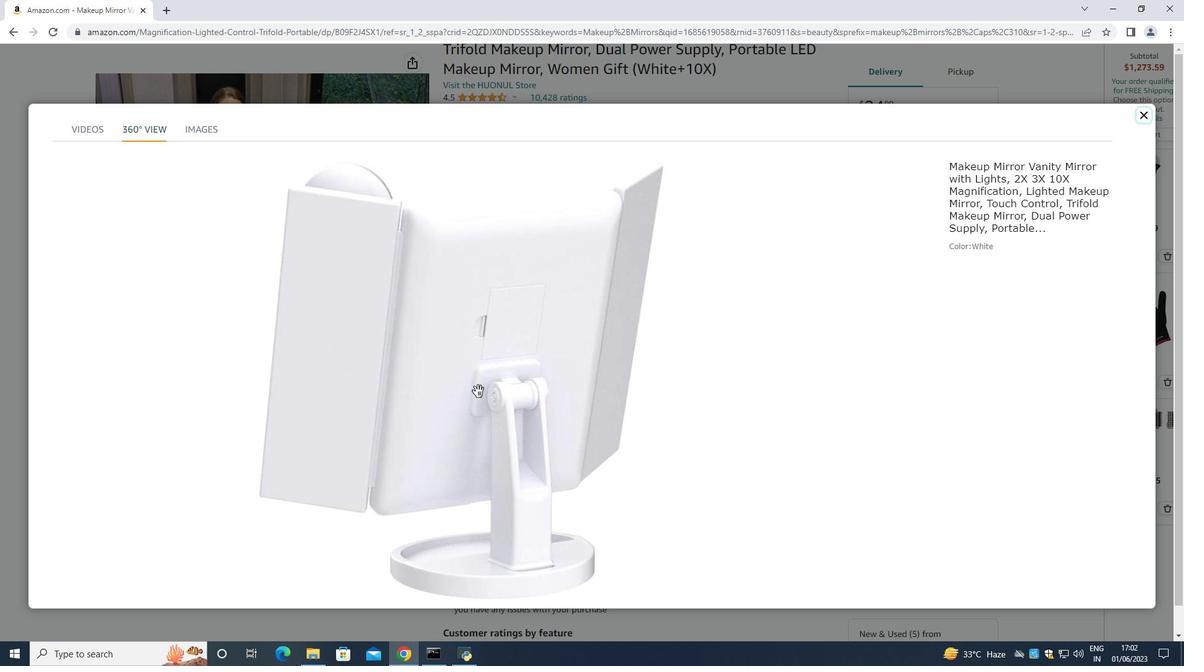 
Action: Mouse moved to (425, 383)
Screenshot: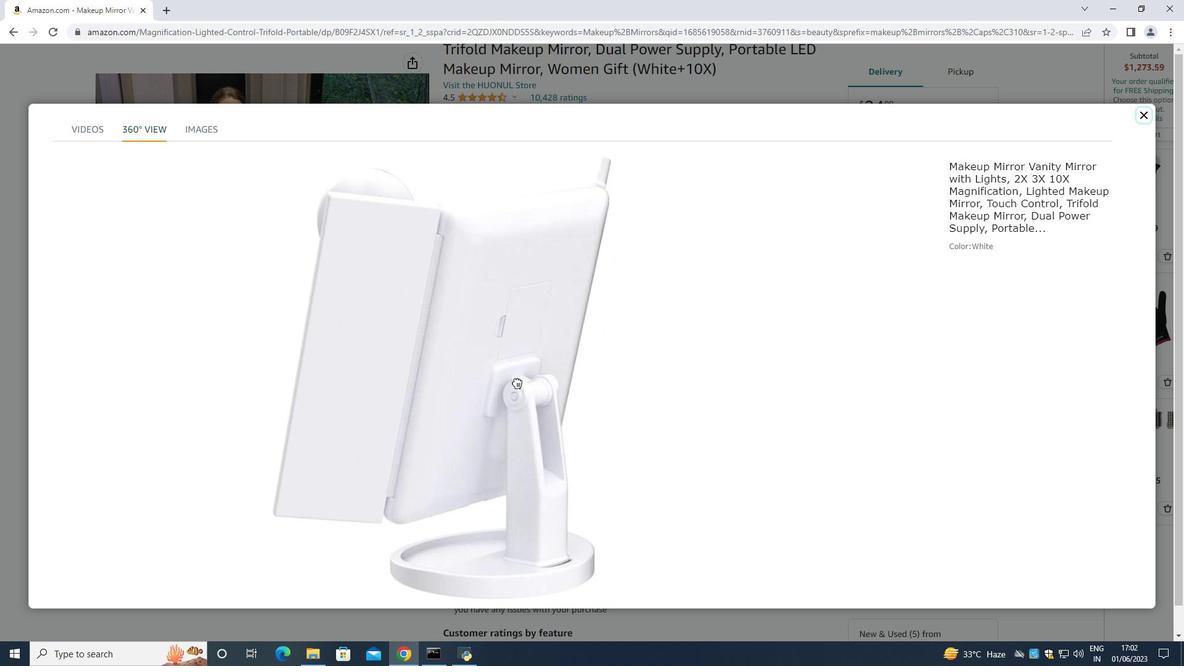 
Action: Mouse pressed left at (425, 383)
Screenshot: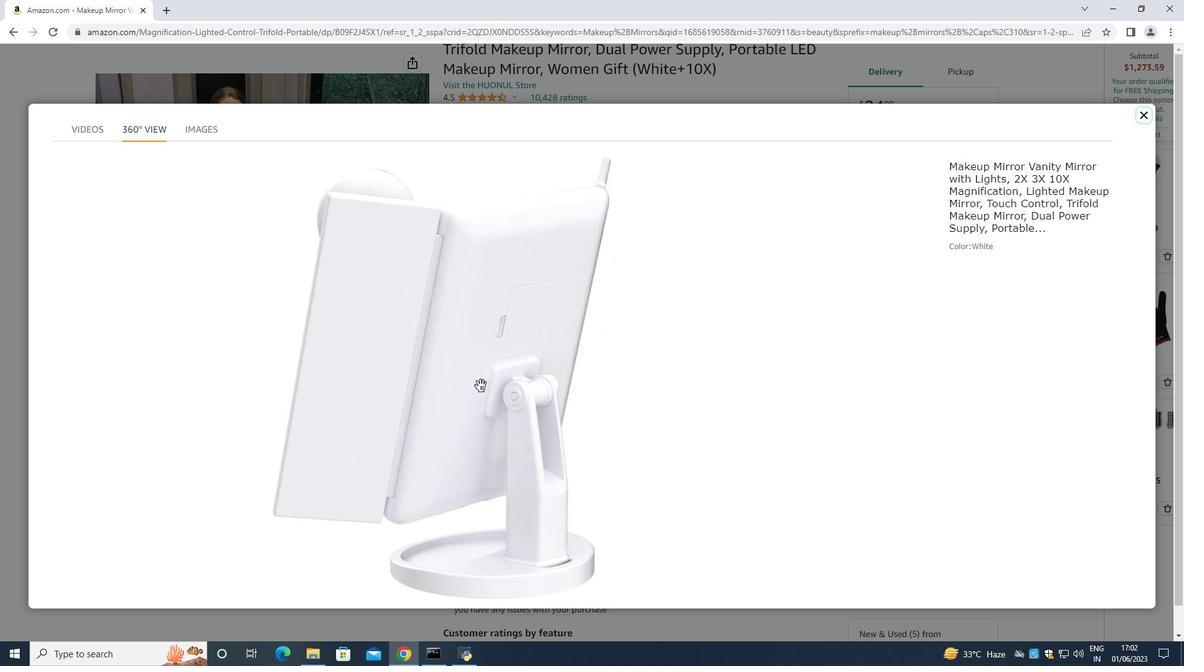 
Action: Mouse moved to (406, 384)
Screenshot: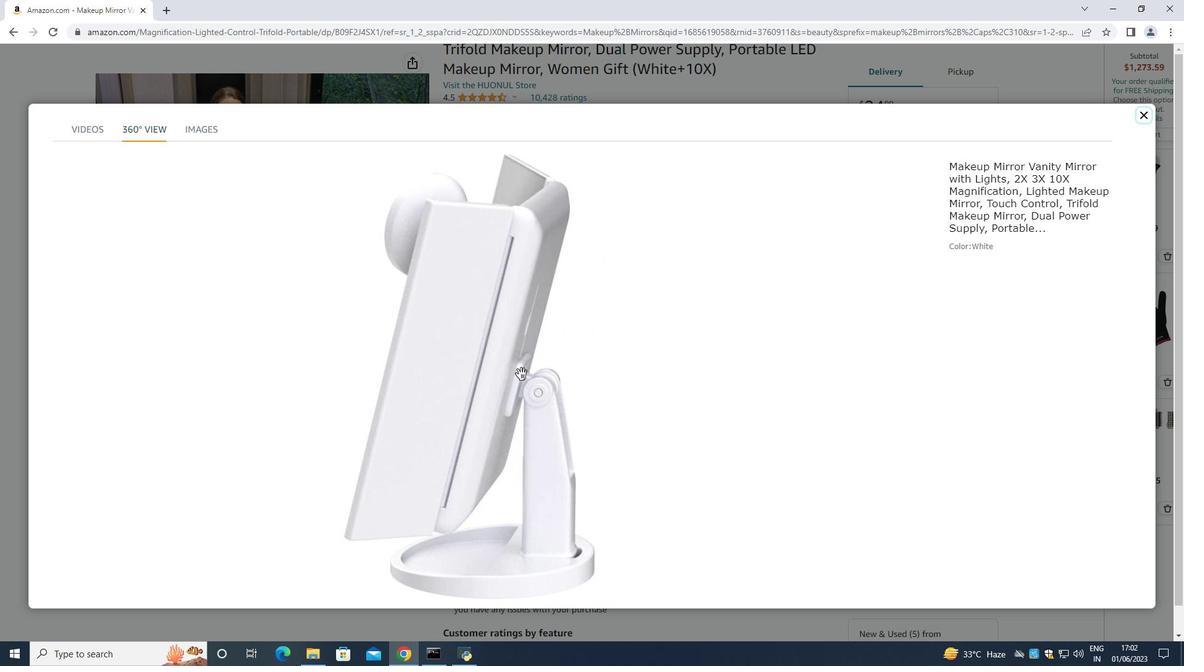 
Action: Mouse pressed left at (402, 384)
Screenshot: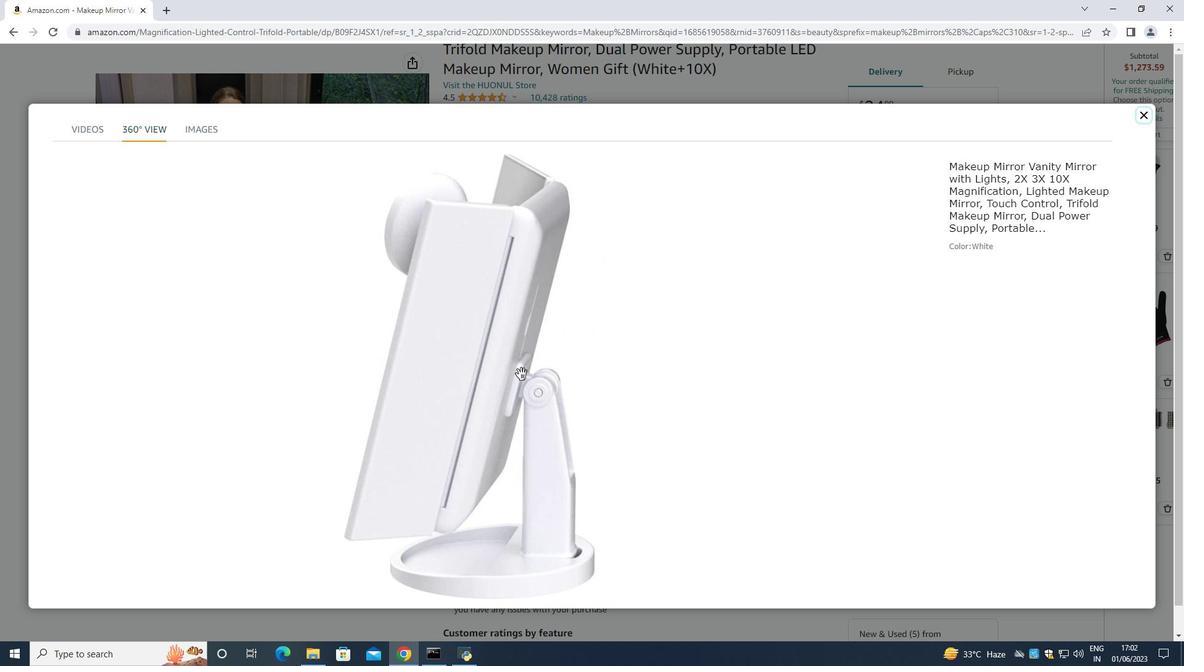 
Action: Mouse moved to (468, 381)
Screenshot: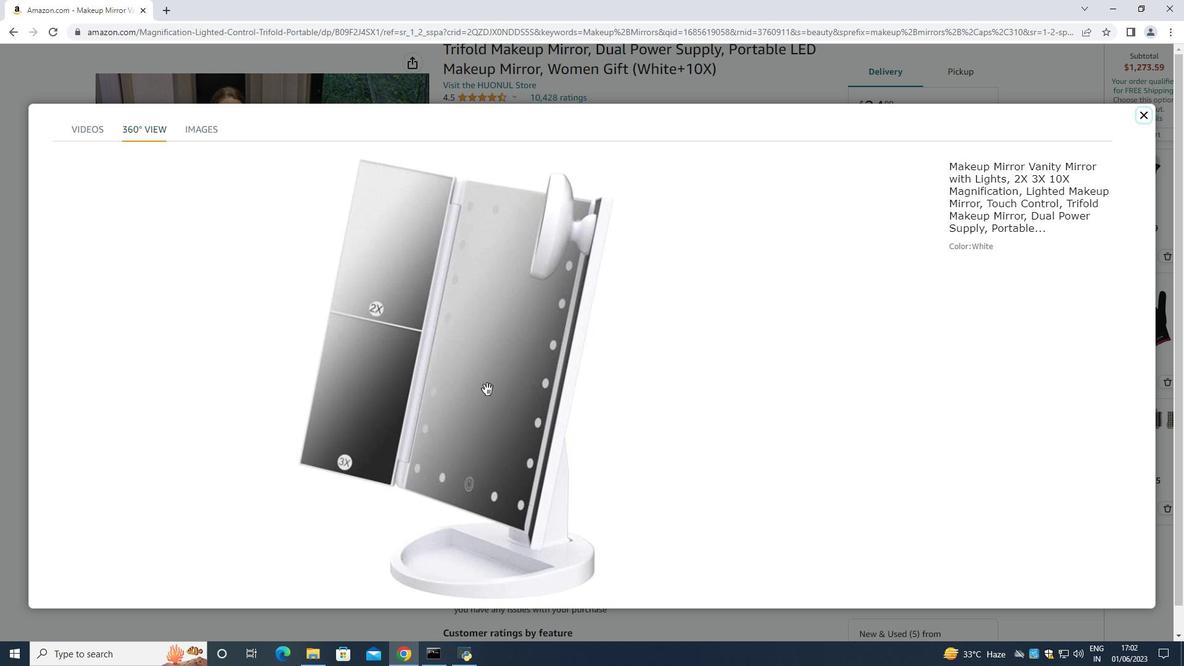 
Action: Mouse pressed left at (468, 381)
Screenshot: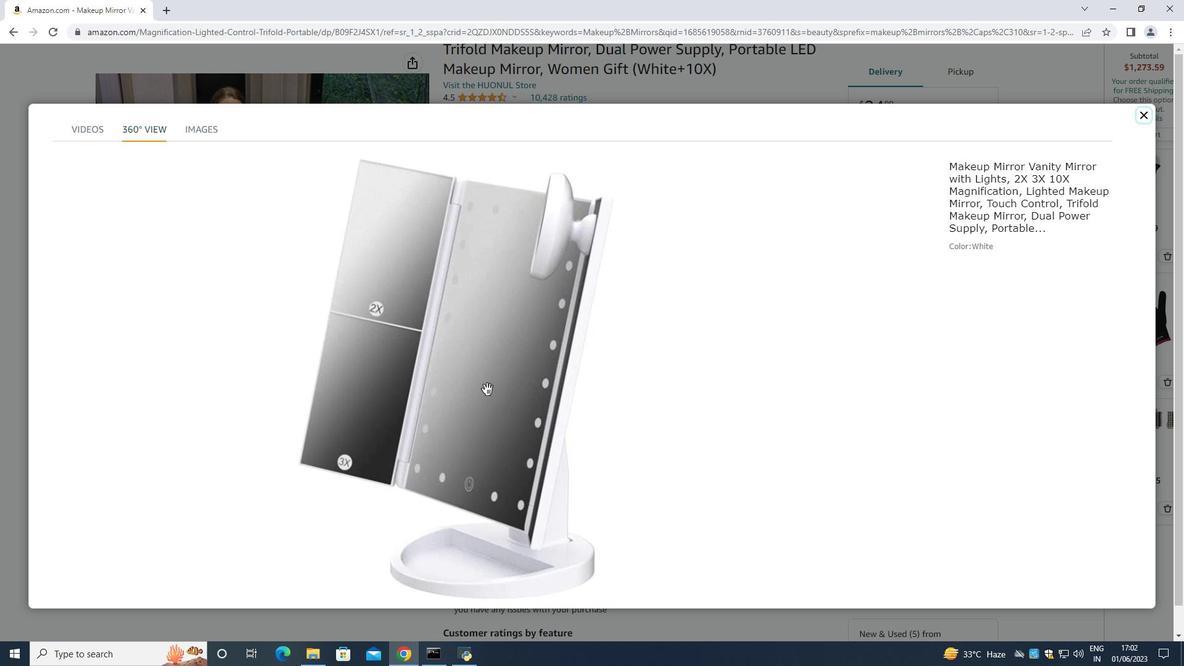 
Action: Mouse moved to (586, 363)
Screenshot: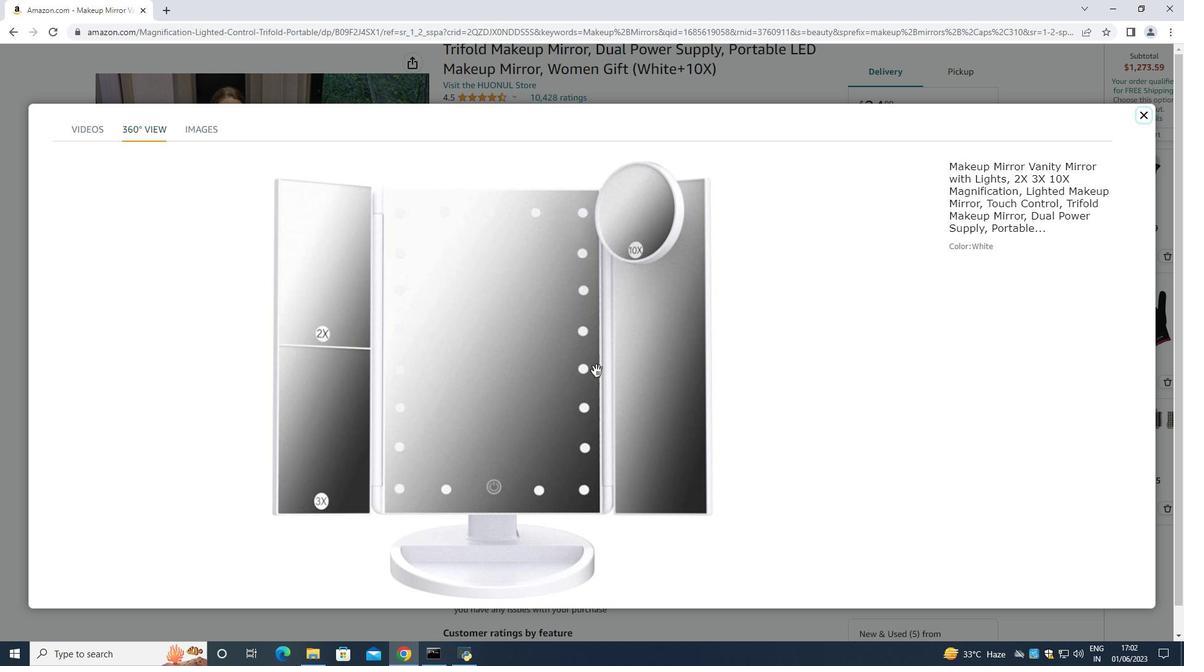 
Action: Mouse pressed left at (586, 363)
Screenshot: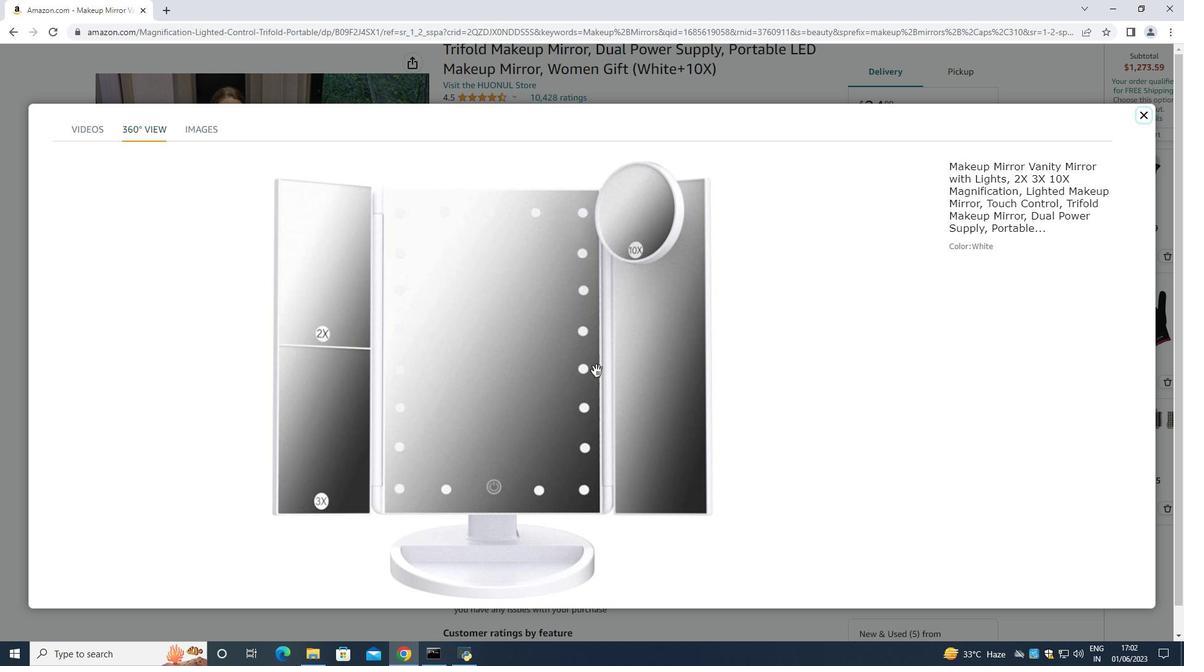 
Action: Mouse moved to (572, 367)
Screenshot: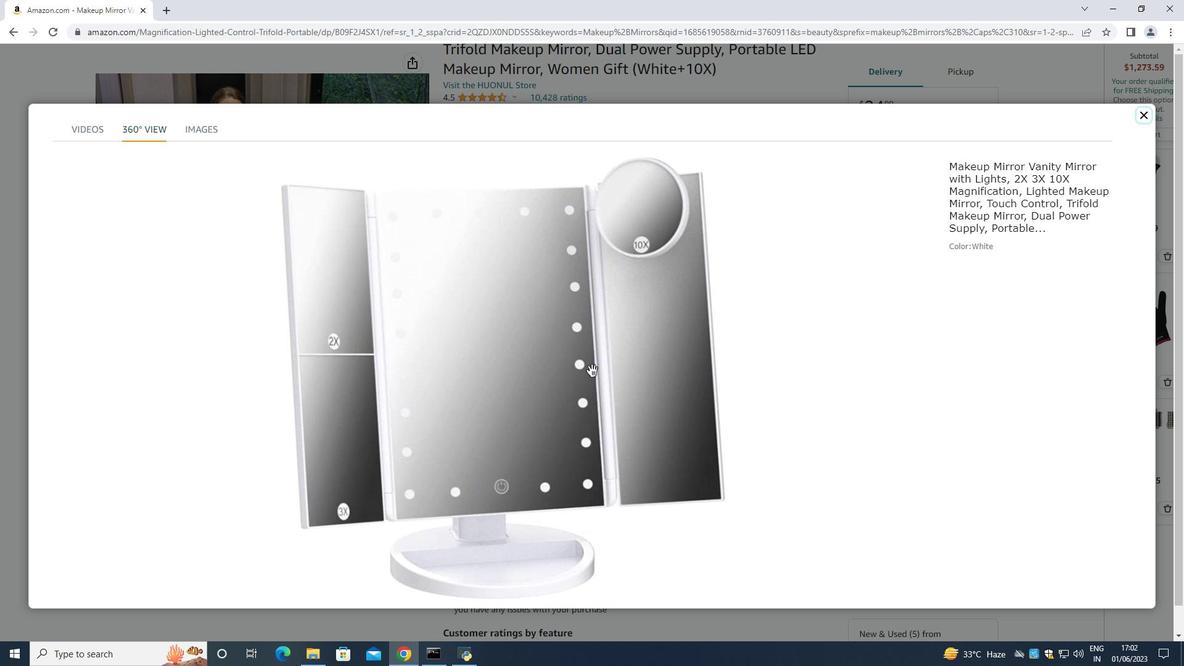 
Action: Mouse pressed left at (572, 367)
Screenshot: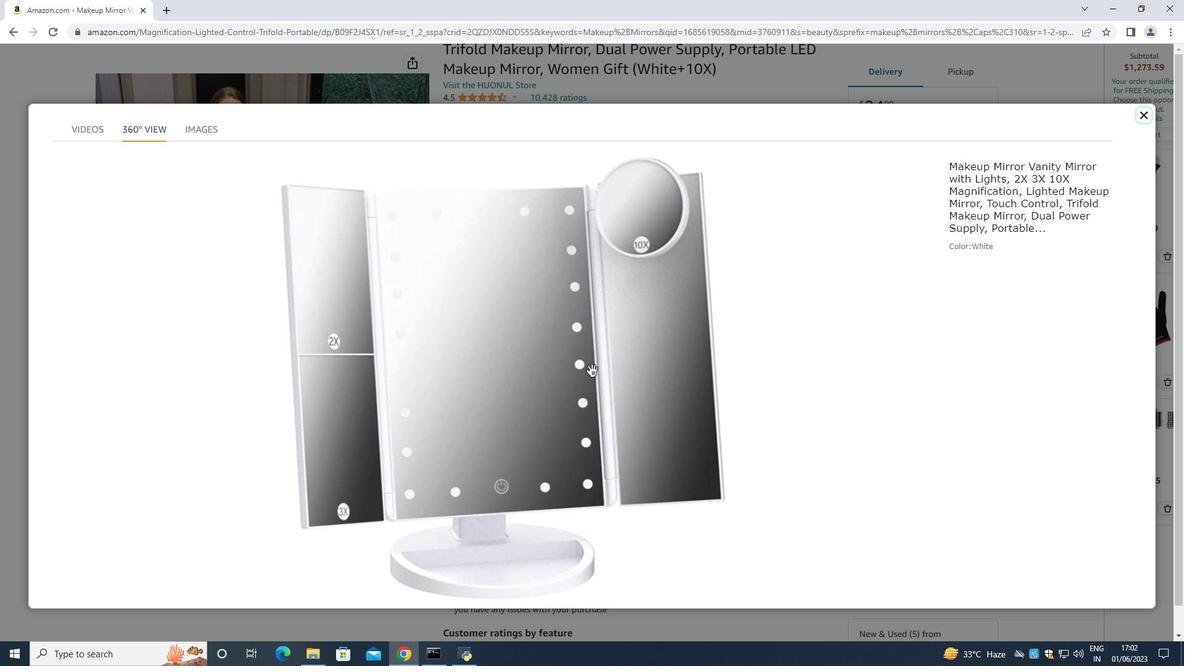 
Action: Mouse moved to (574, 374)
Screenshot: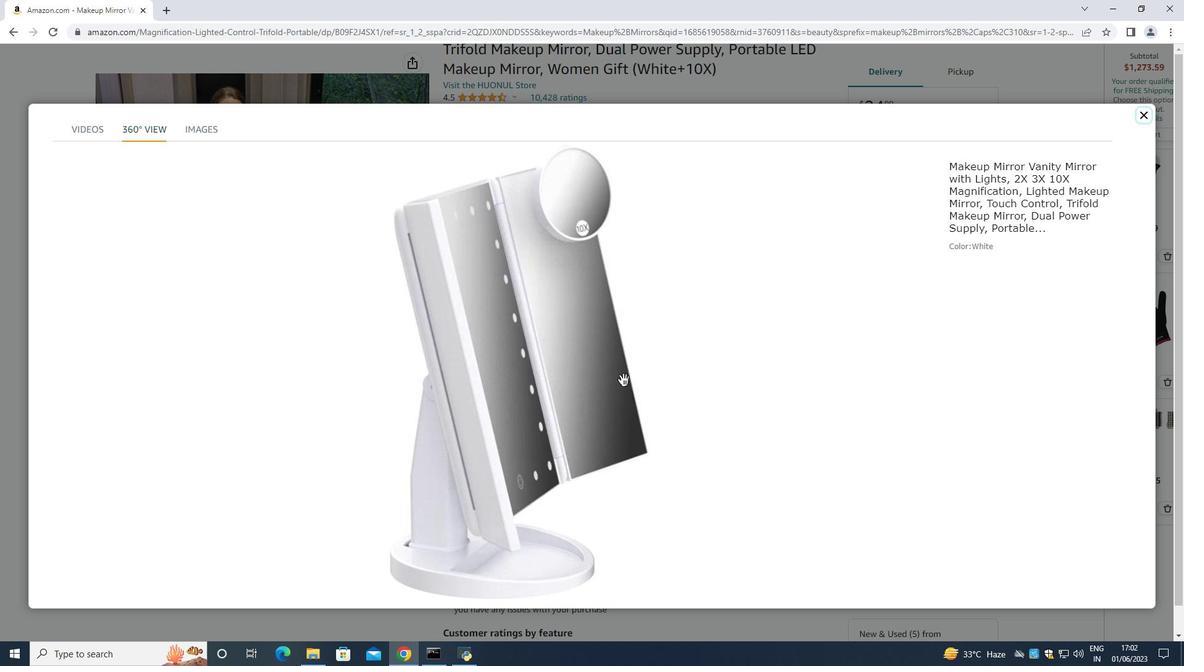 
Action: Mouse pressed left at (574, 374)
Screenshot: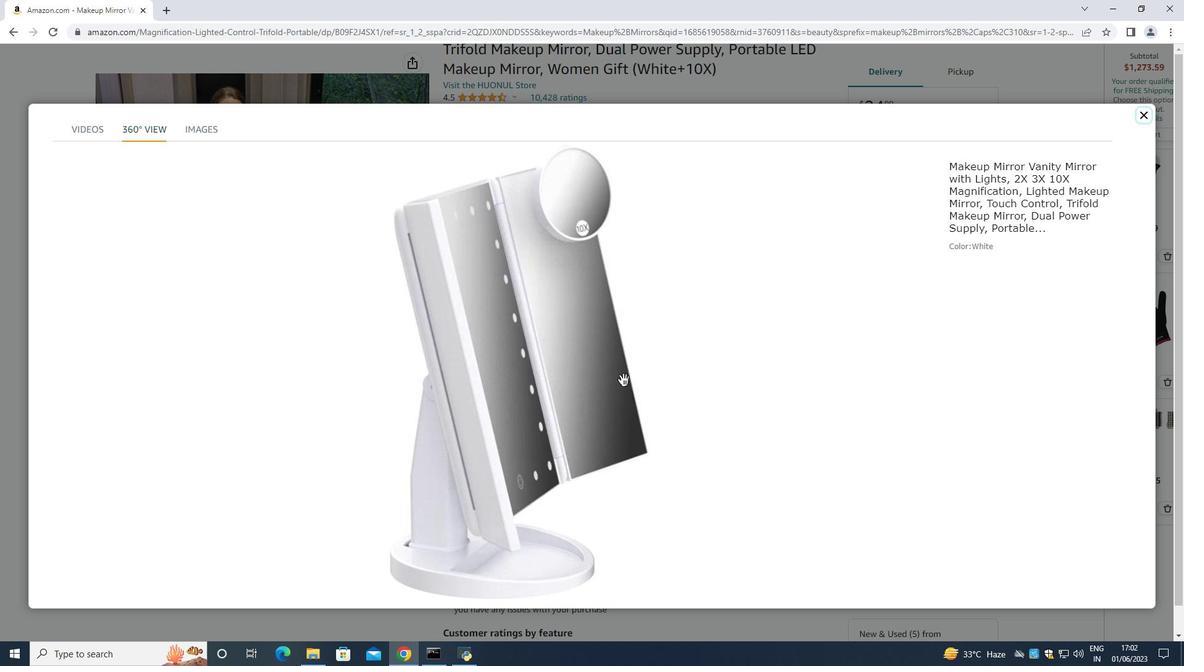 
Action: Mouse moved to (771, 385)
Screenshot: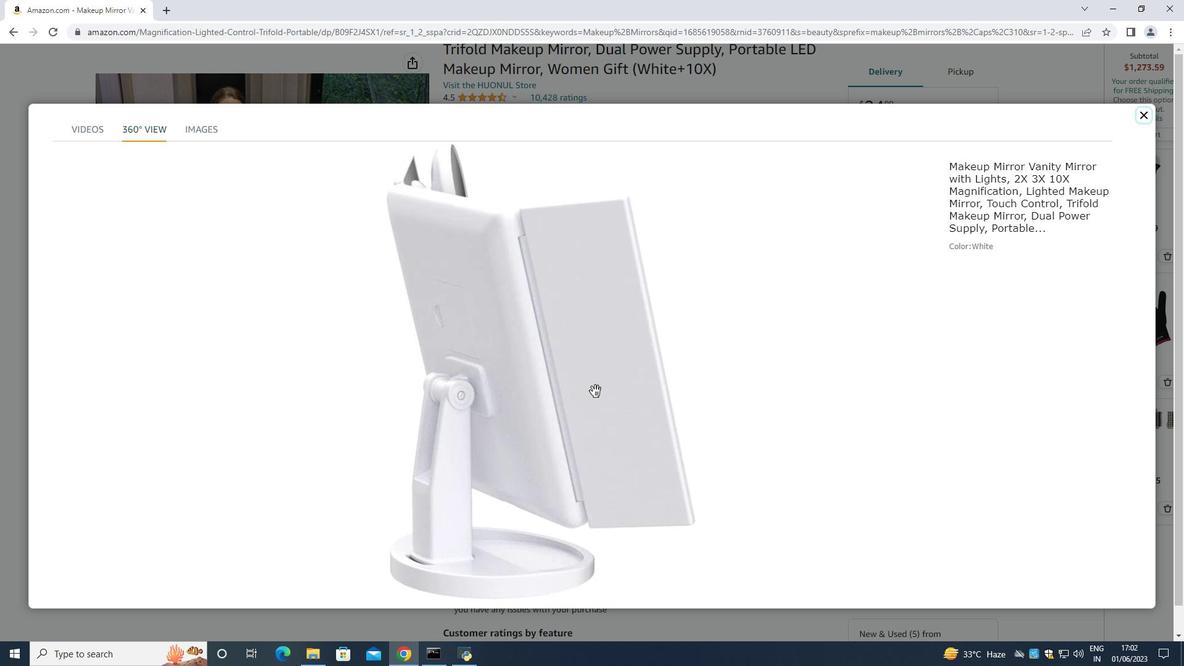 
Action: Mouse pressed left at (588, 385)
Screenshot: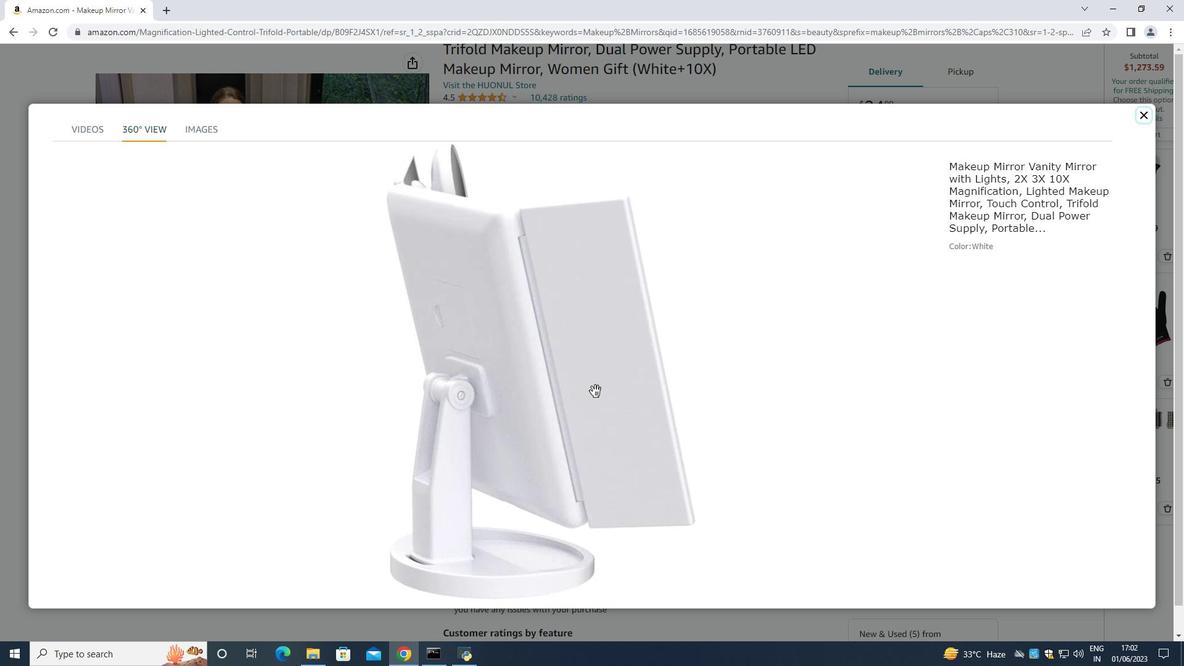
Action: Mouse moved to (662, 384)
Screenshot: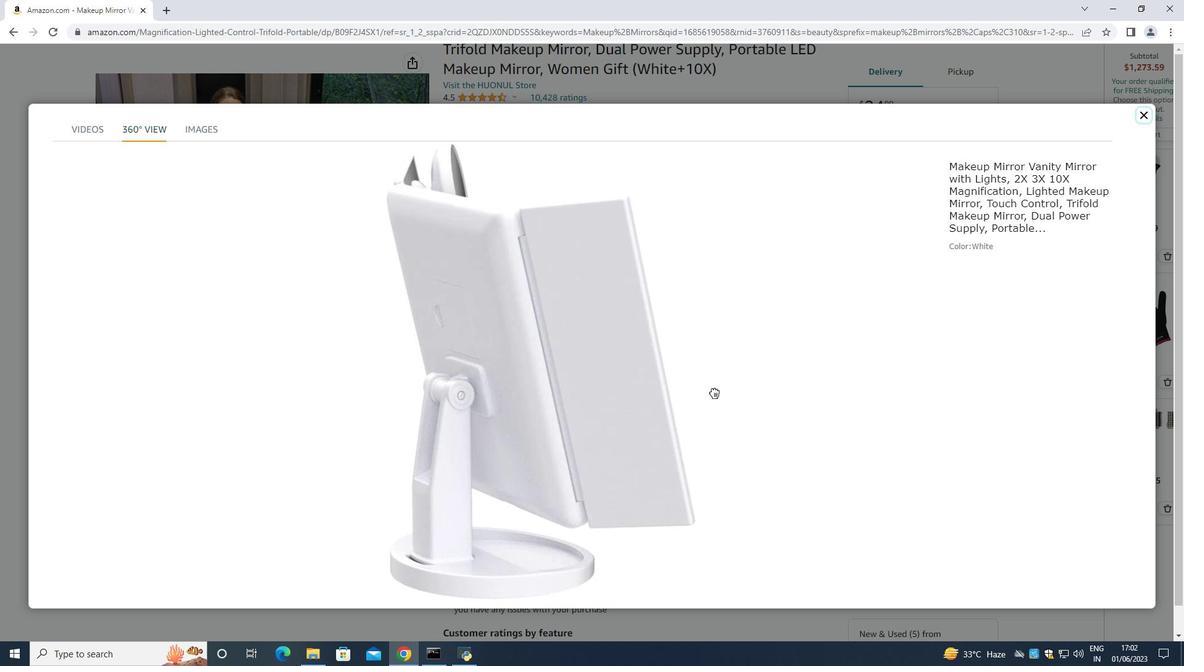 
Action: Mouse pressed left at (662, 384)
Screenshot: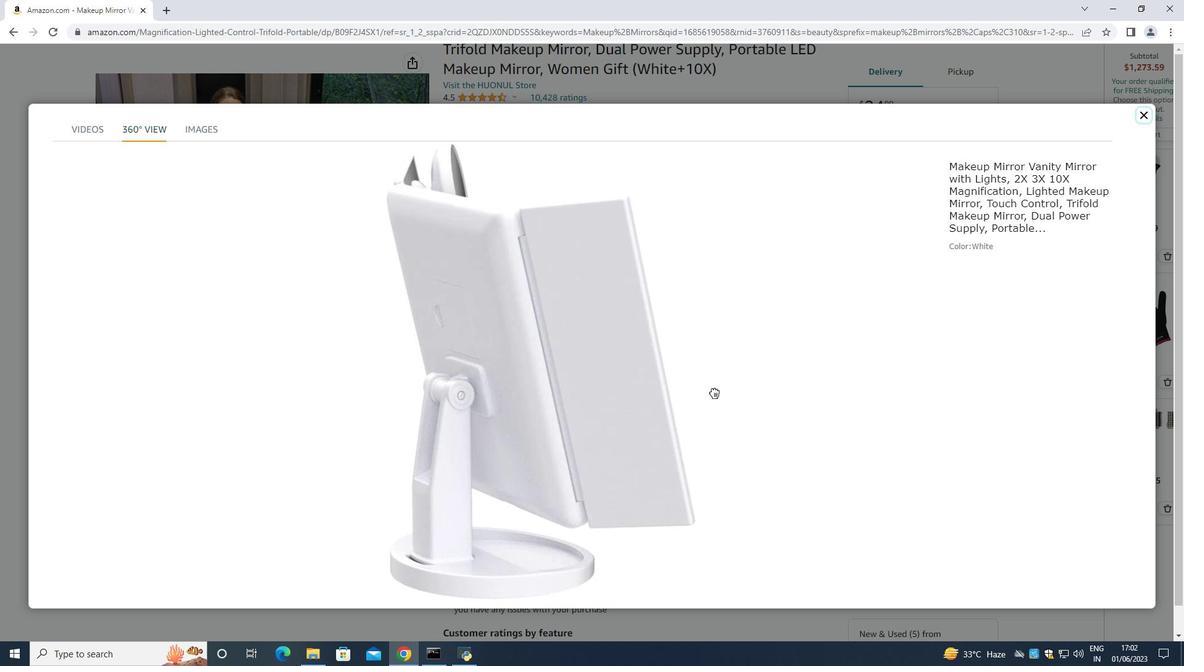 
Action: Mouse moved to (658, 381)
Screenshot: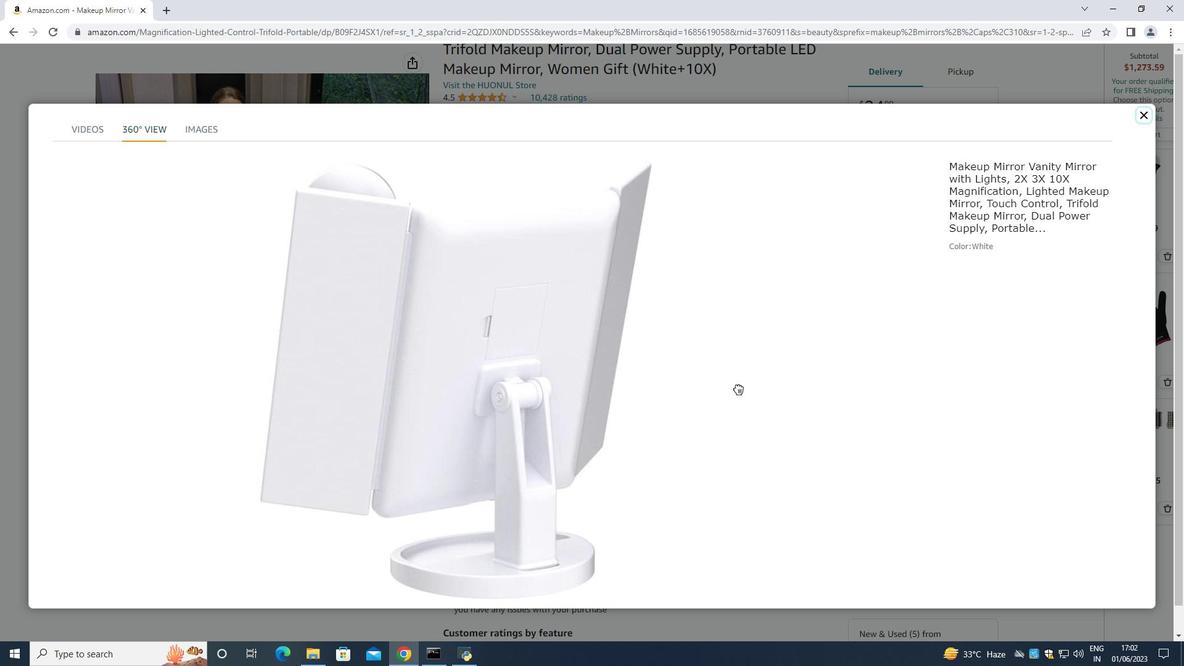 
Action: Mouse pressed left at (658, 381)
Screenshot: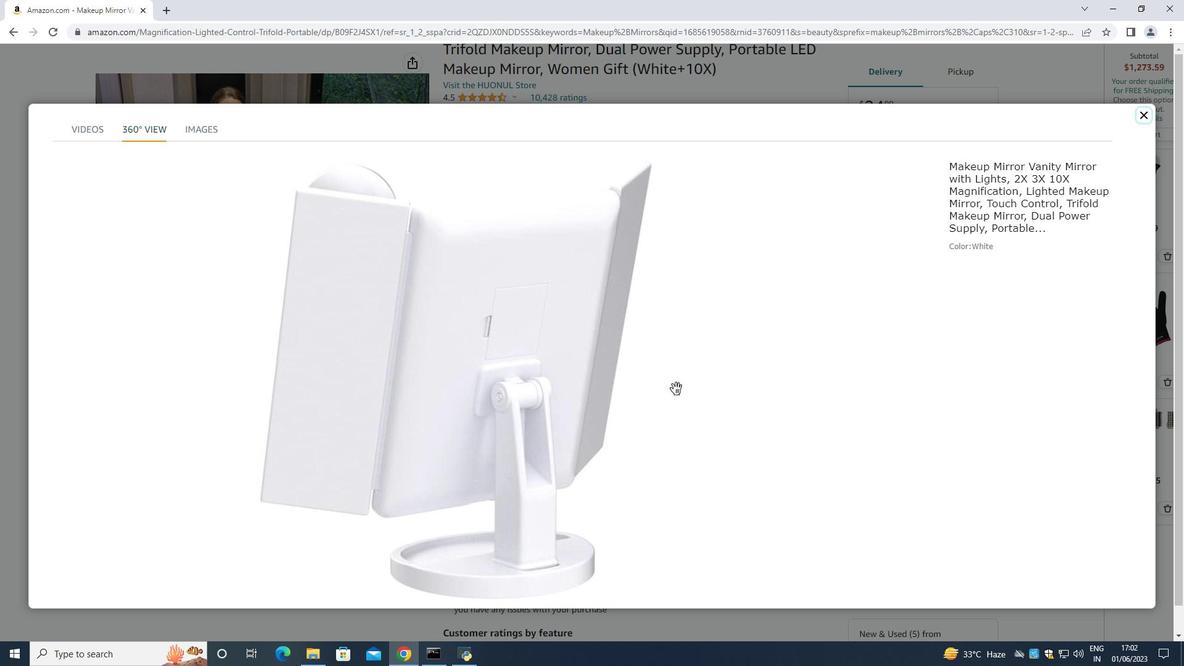 
Action: Mouse moved to (679, 378)
Screenshot: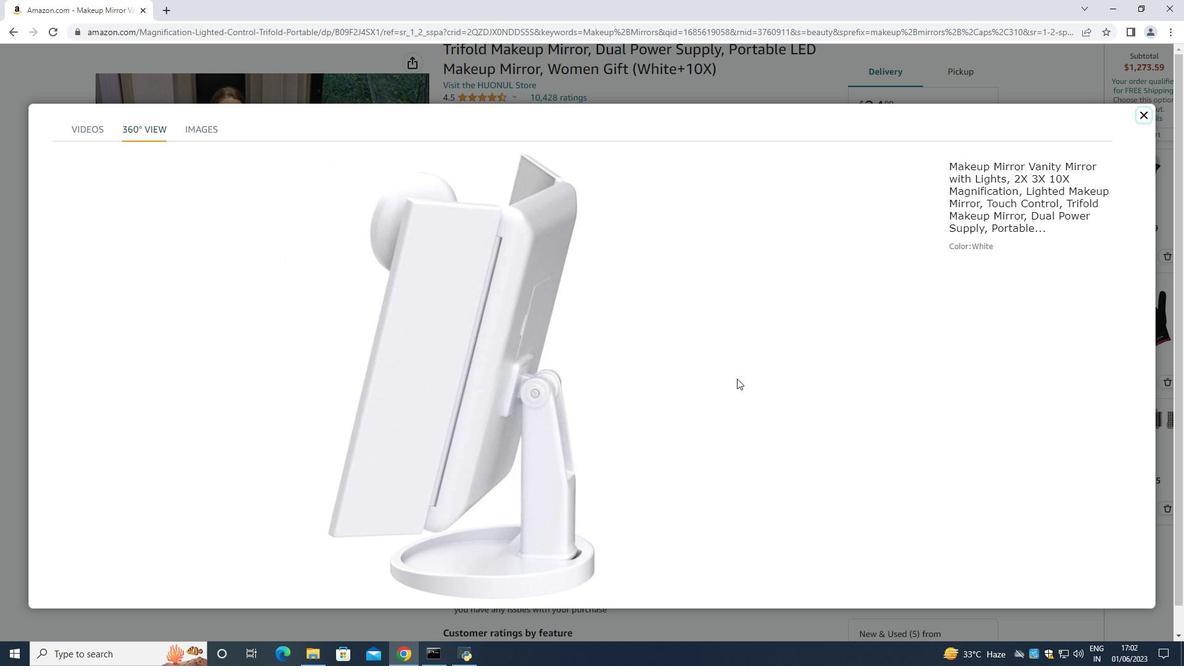 
Action: Mouse pressed left at (679, 378)
Screenshot: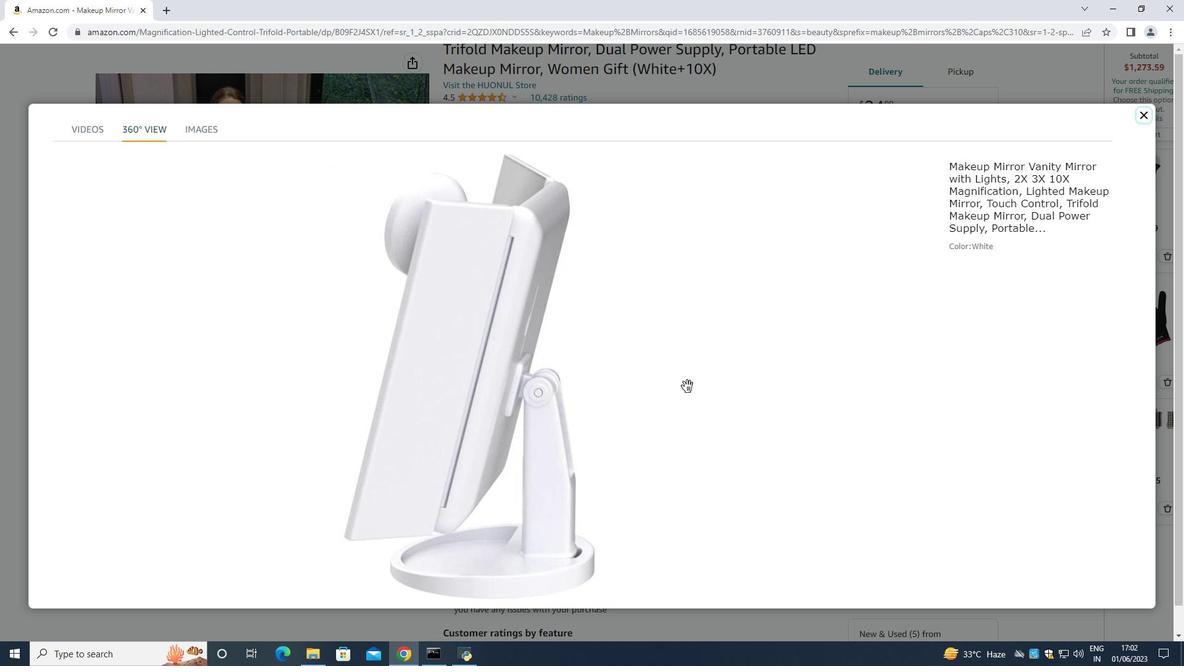 
Action: Mouse moved to (770, 380)
Screenshot: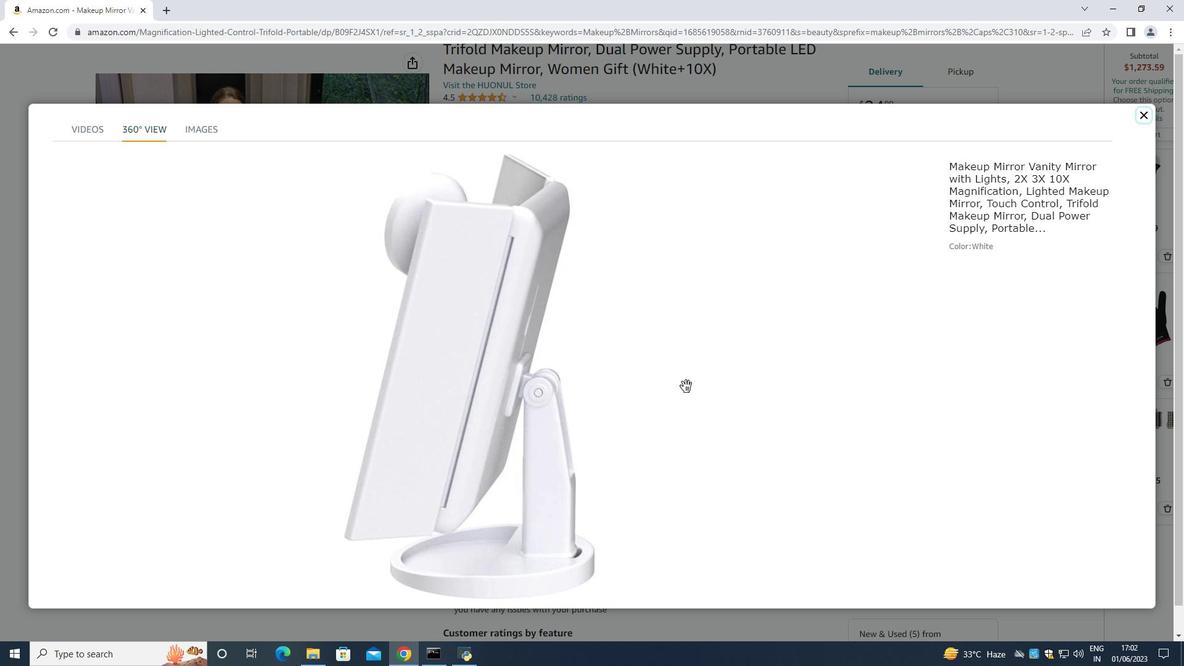 
Action: Mouse pressed left at (770, 380)
Screenshot: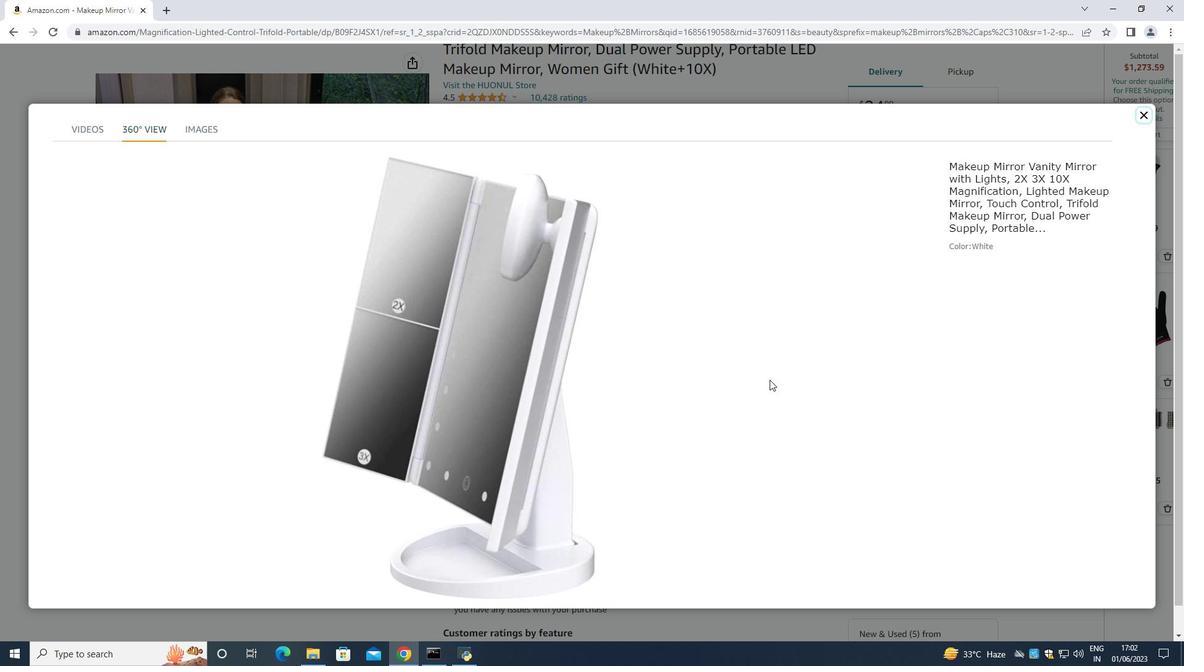 
Action: Mouse moved to (809, 365)
Screenshot: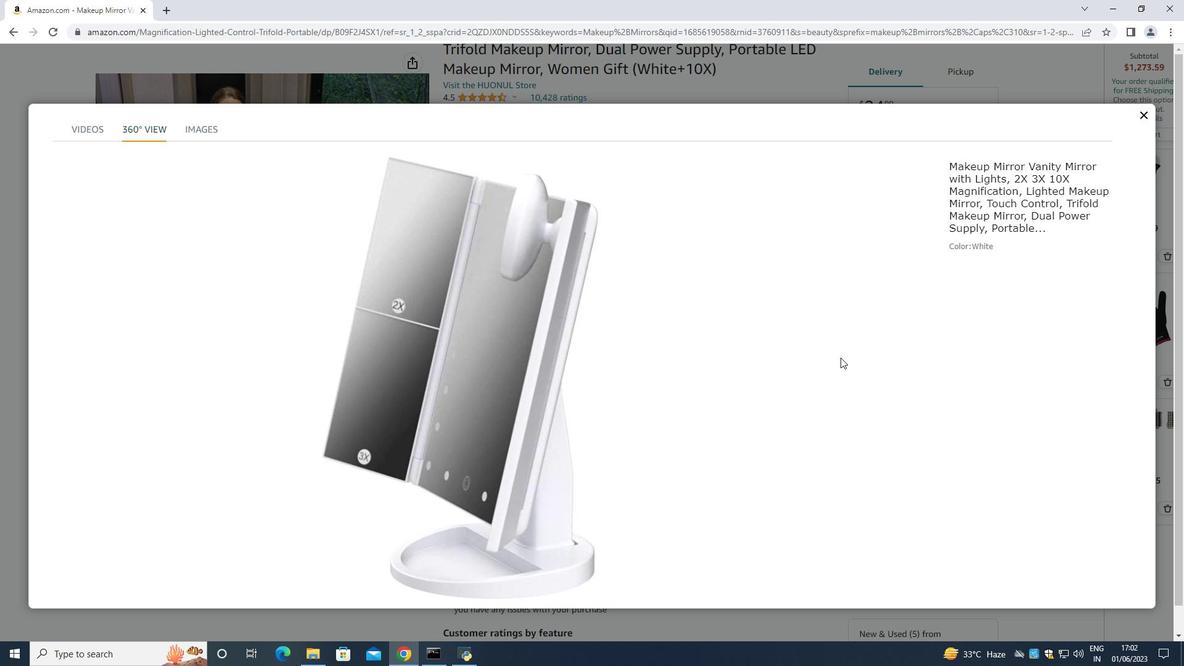 
Action: Mouse pressed left at (809, 365)
Screenshot: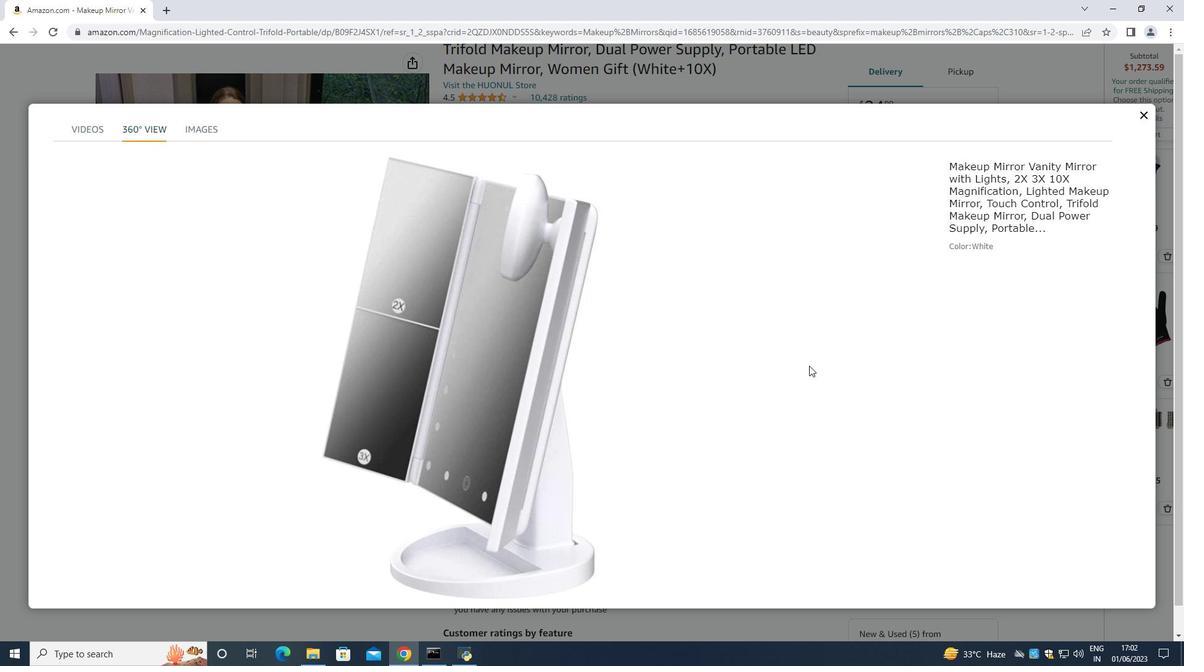 
Action: Mouse moved to (530, 362)
Screenshot: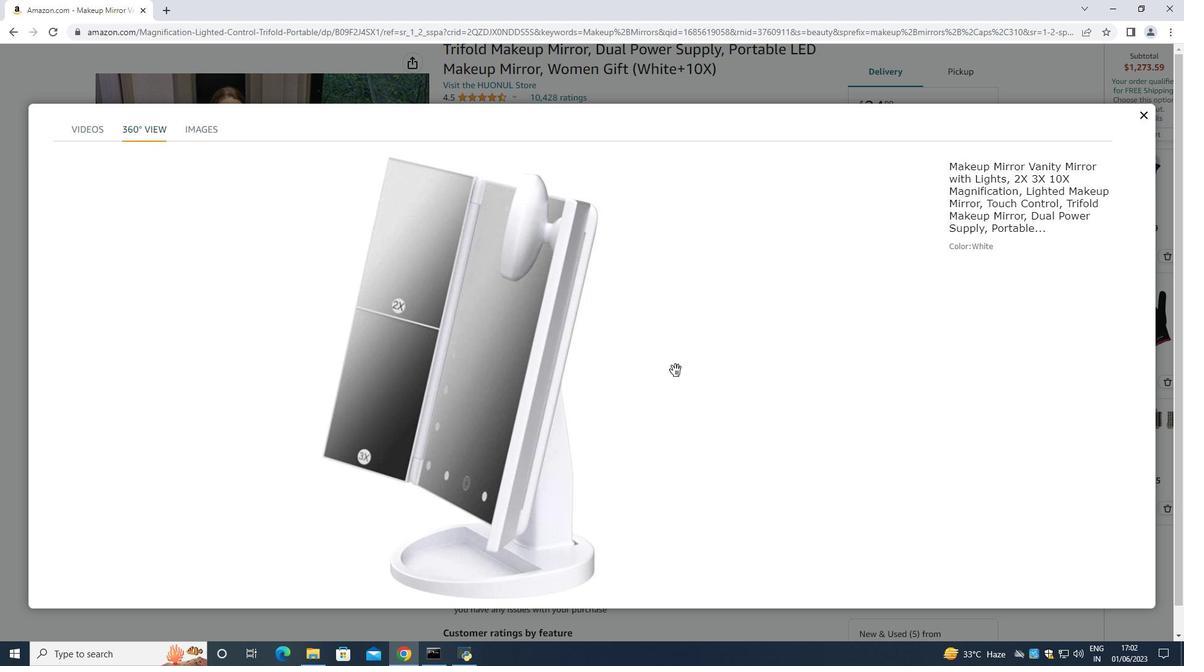 
Action: Mouse pressed left at (530, 362)
Screenshot: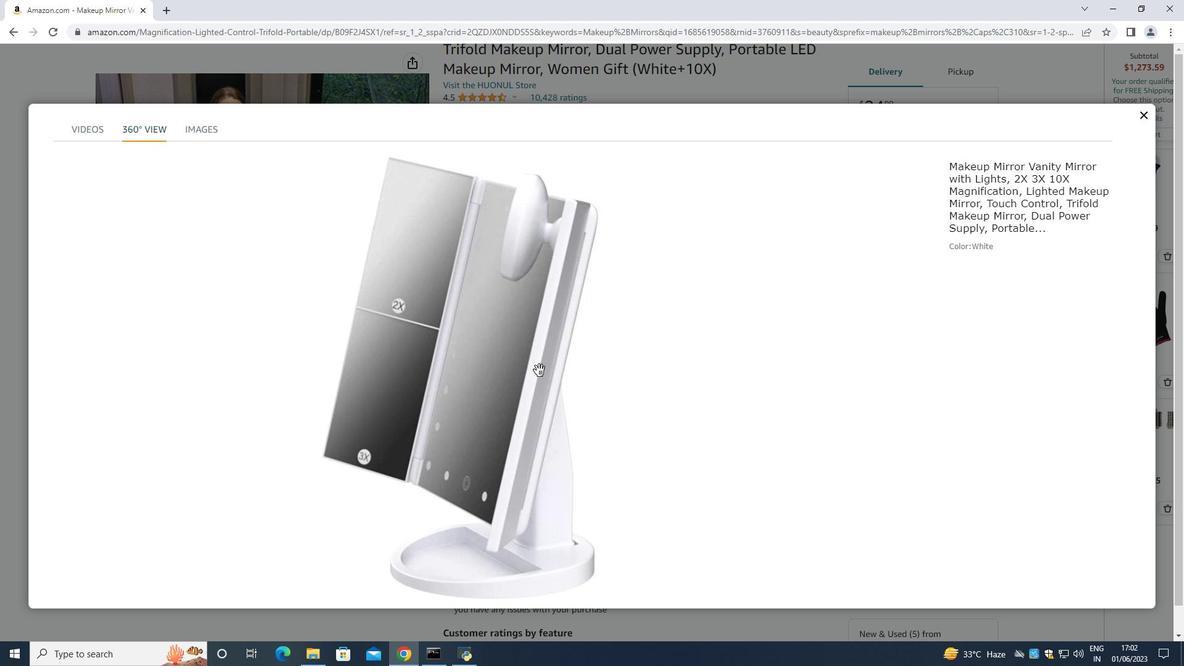 
Action: Mouse moved to (536, 358)
Screenshot: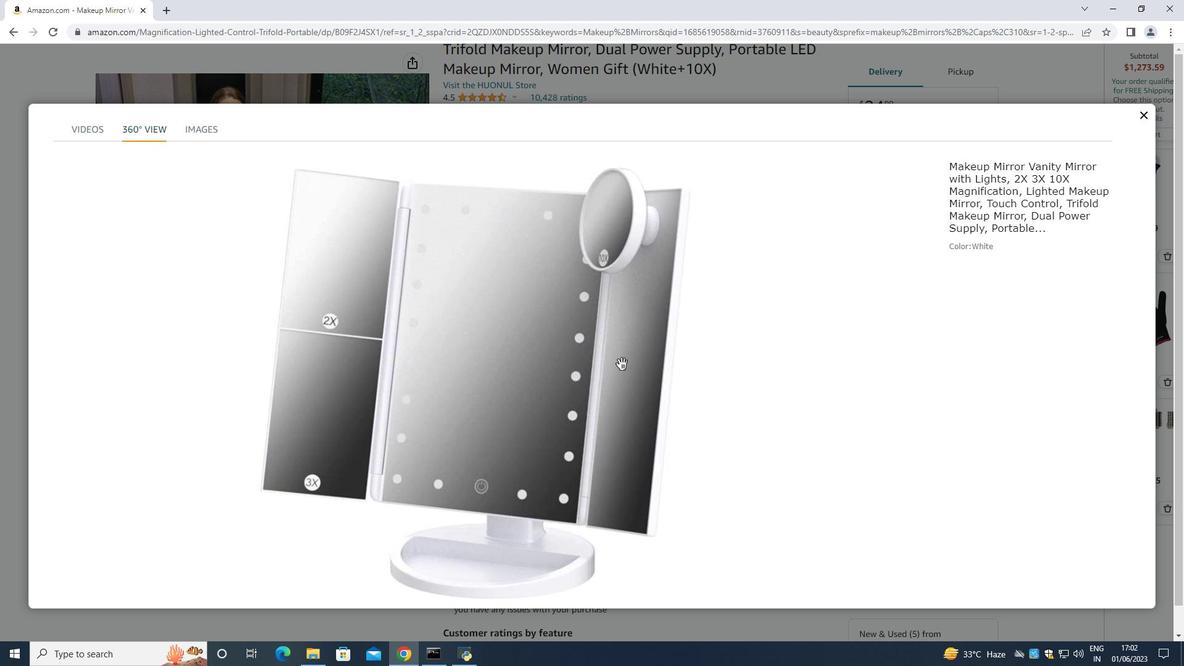 
Action: Mouse pressed left at (536, 358)
Screenshot: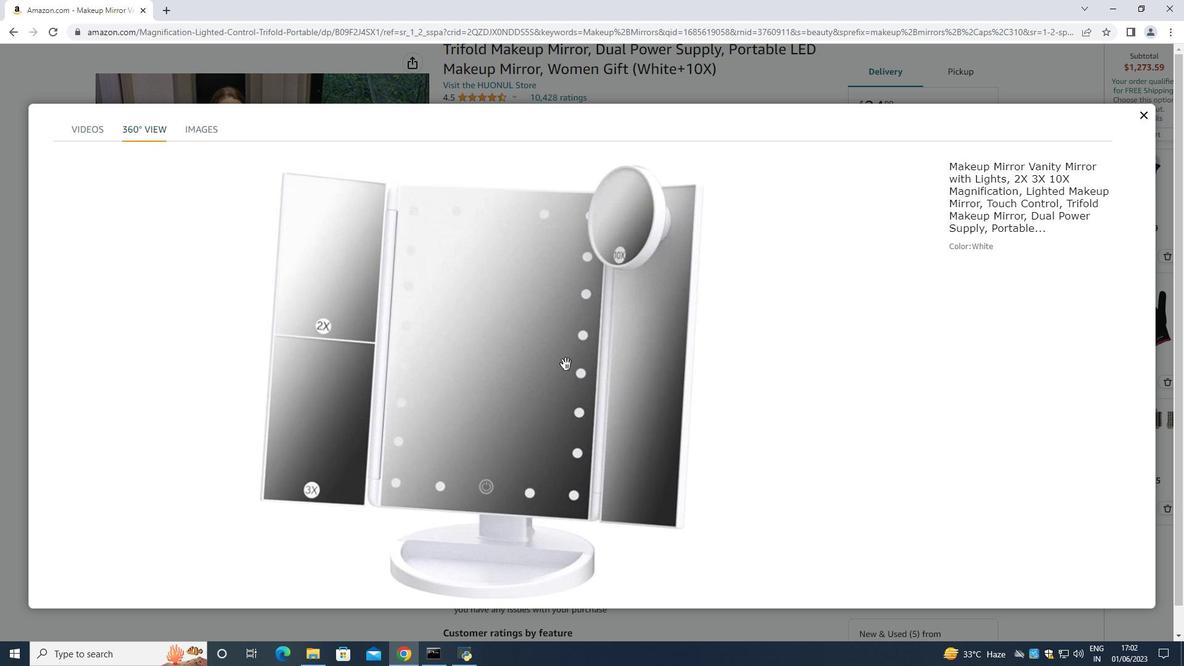 
Action: Mouse moved to (612, 363)
Screenshot: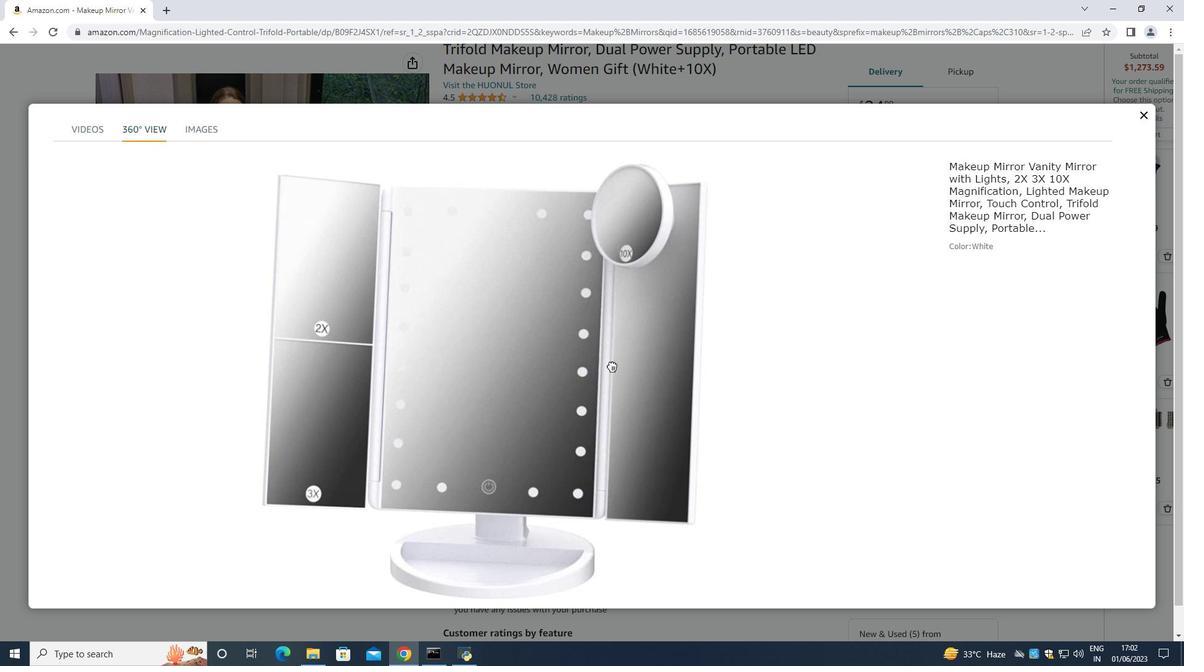 
Action: Mouse pressed left at (612, 363)
Screenshot: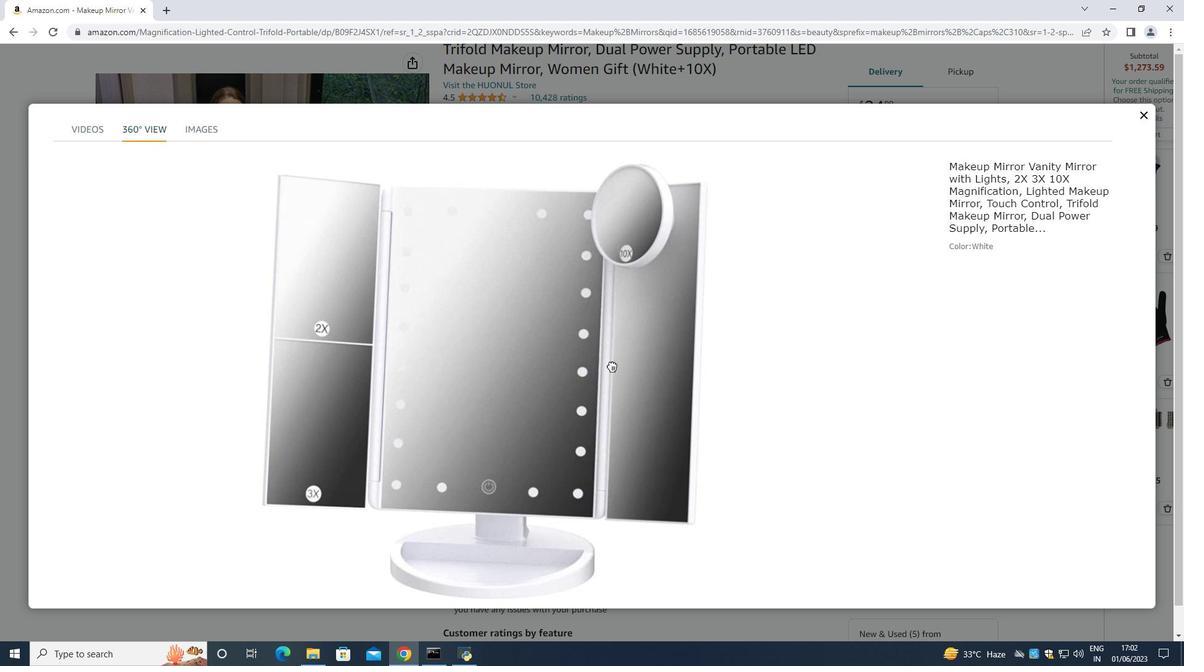 
Action: Mouse moved to (1142, 116)
Screenshot: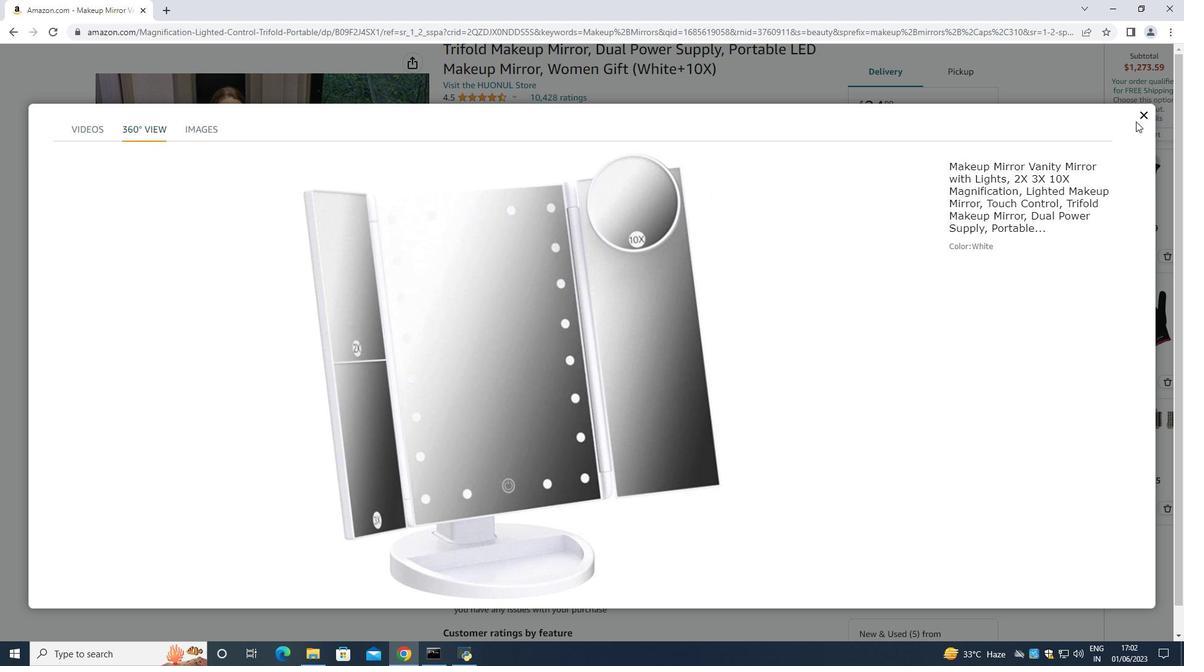 
Action: Mouse pressed left at (1142, 116)
Screenshot: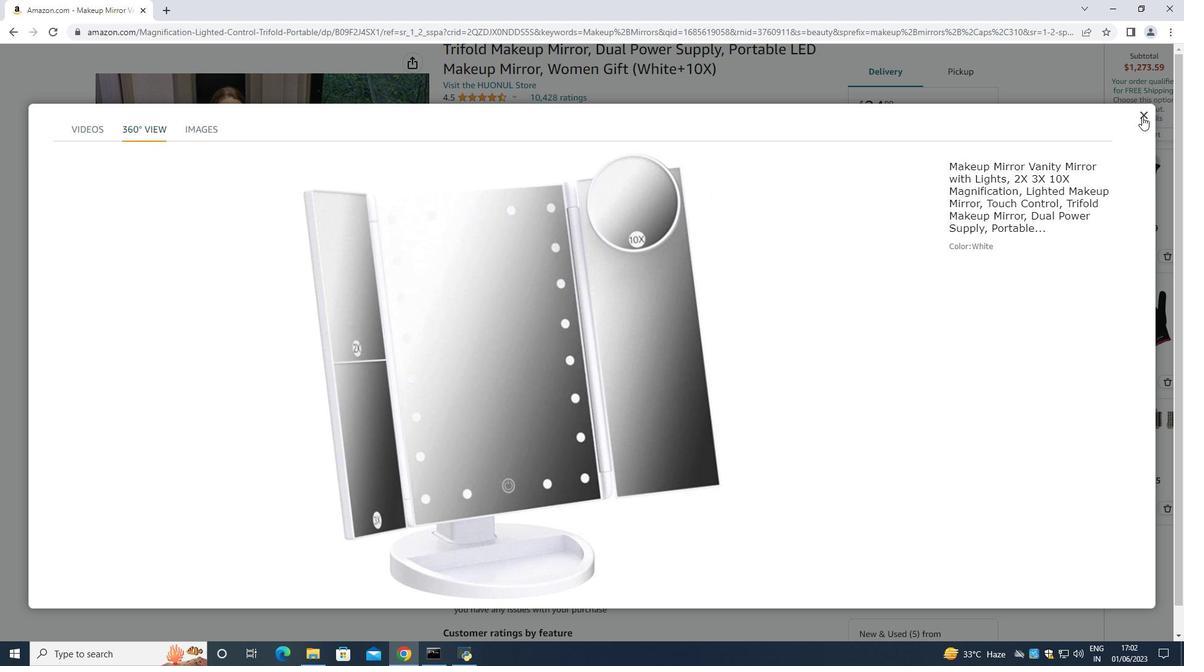 
Action: Mouse moved to (890, 283)
Screenshot: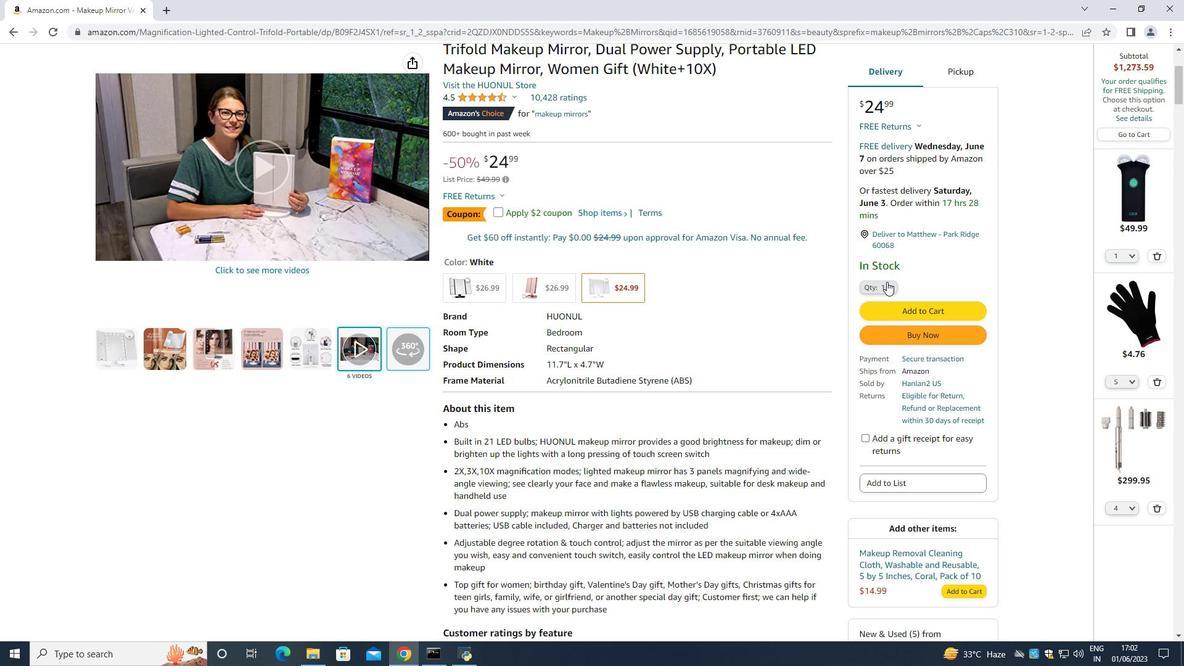 
Action: Mouse pressed left at (890, 283)
Screenshot: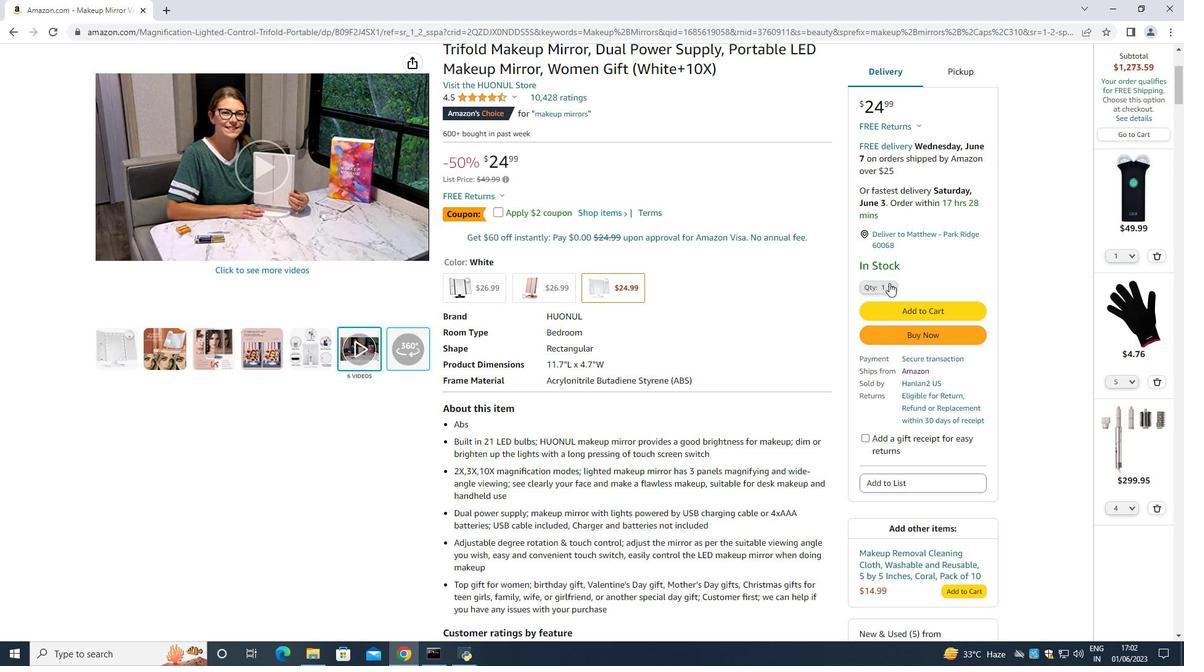 
Action: Mouse moved to (878, 314)
Screenshot: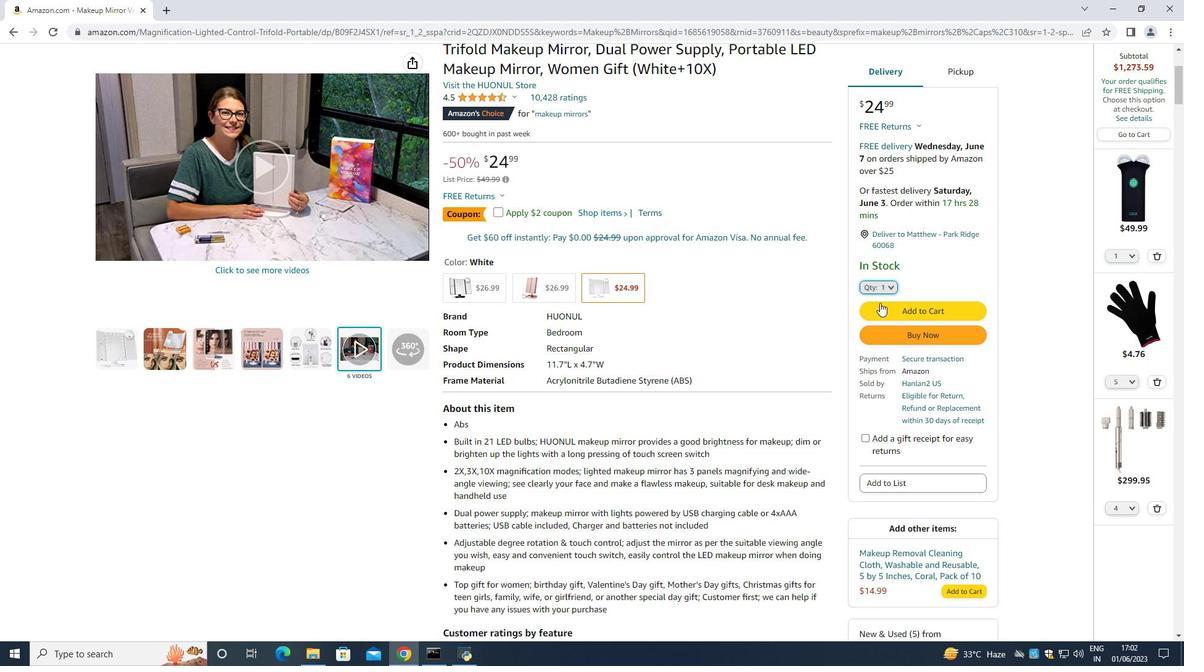 
Action: Mouse pressed left at (878, 314)
Screenshot: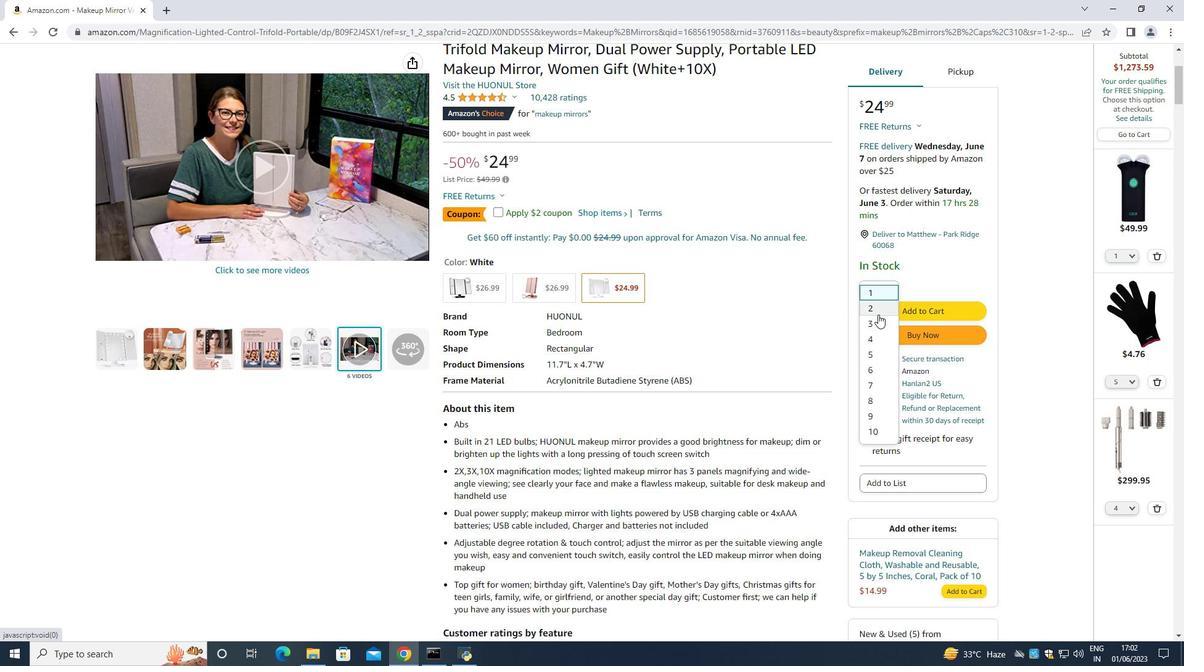 
Action: Mouse moved to (911, 321)
Screenshot: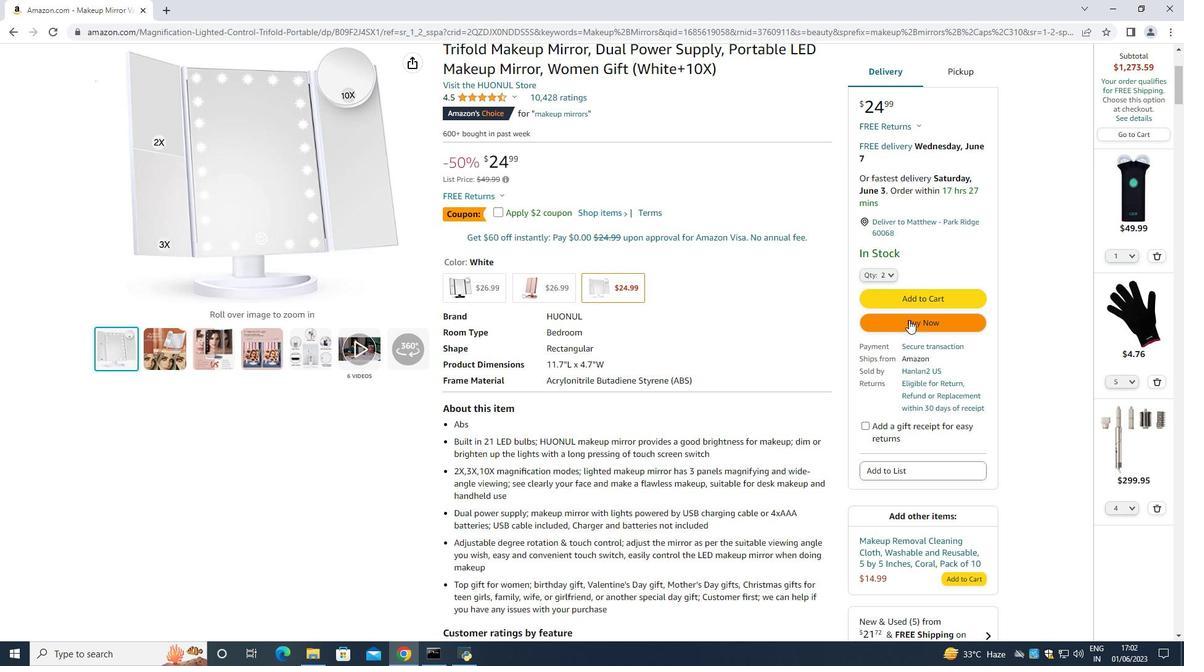 
Action: Mouse pressed left at (911, 321)
Screenshot: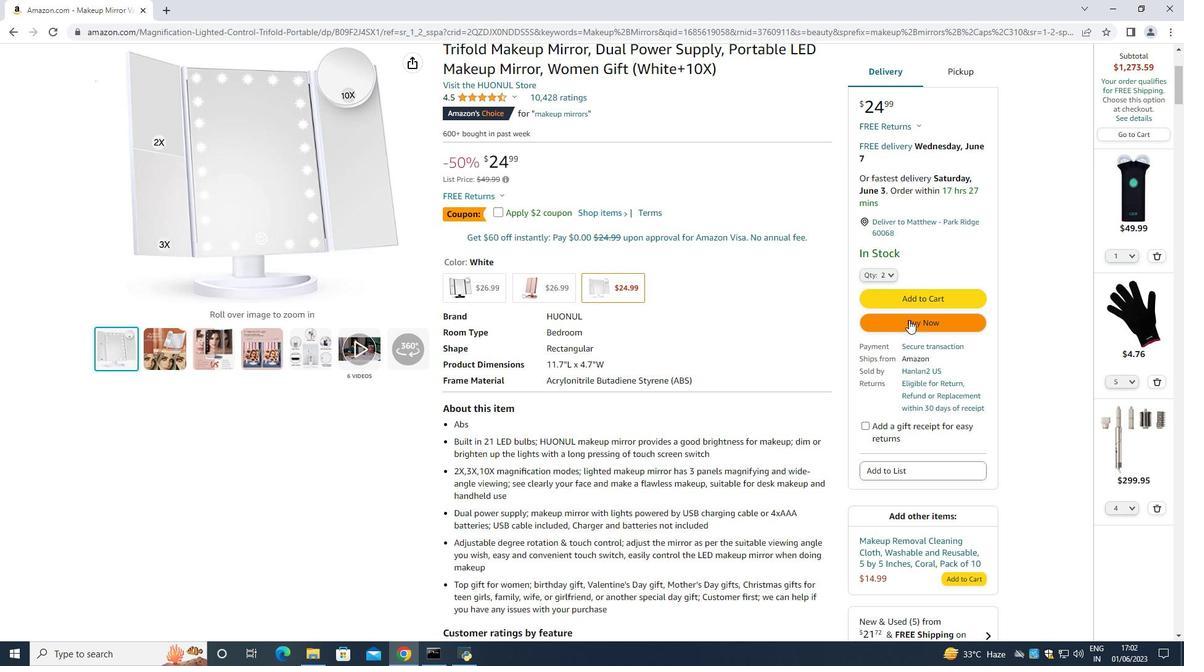 
Action: Mouse moved to (710, 100)
Screenshot: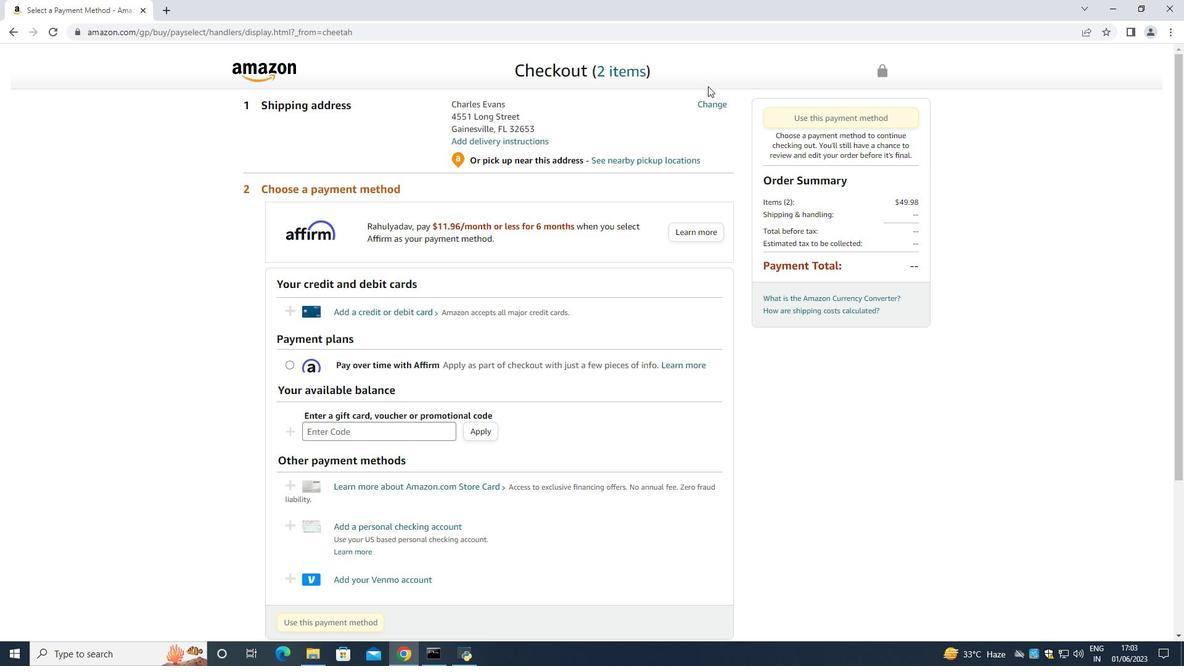 
Action: Mouse pressed left at (710, 100)
Screenshot: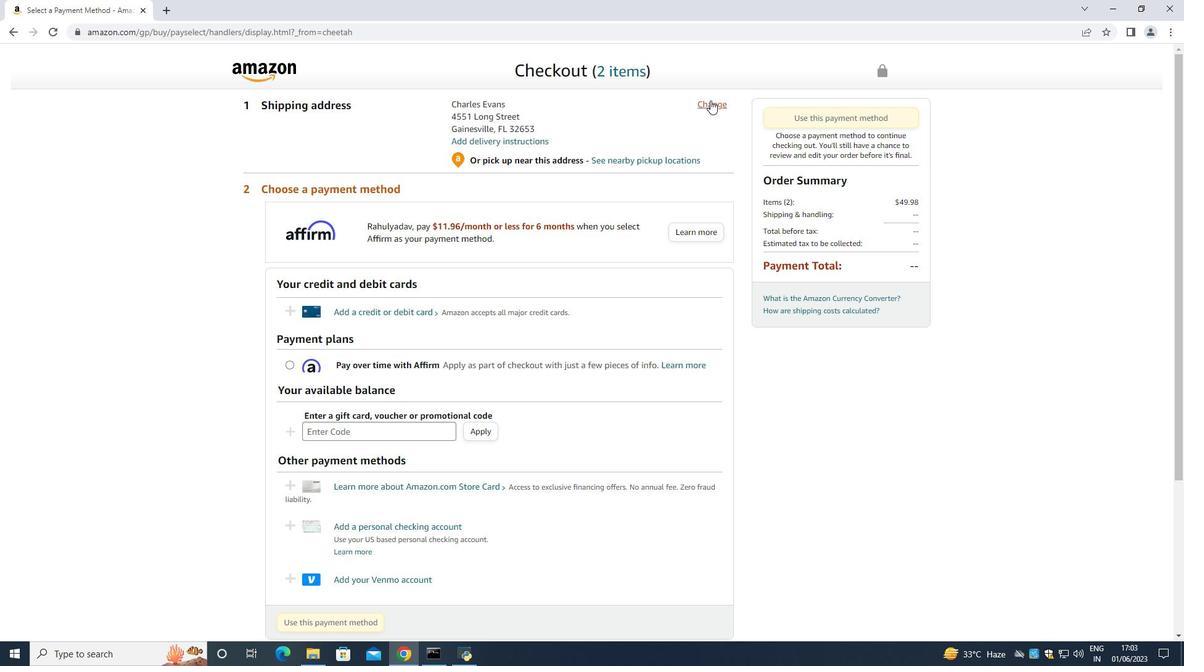 
Action: Key pressed <Key.space><Key.space><Key.space><Key.space><Key.space><Key.space><Key.space><Key.space><Key.space><Key.space><Key.space><Key.space><Key.space><Key.space>
Screenshot: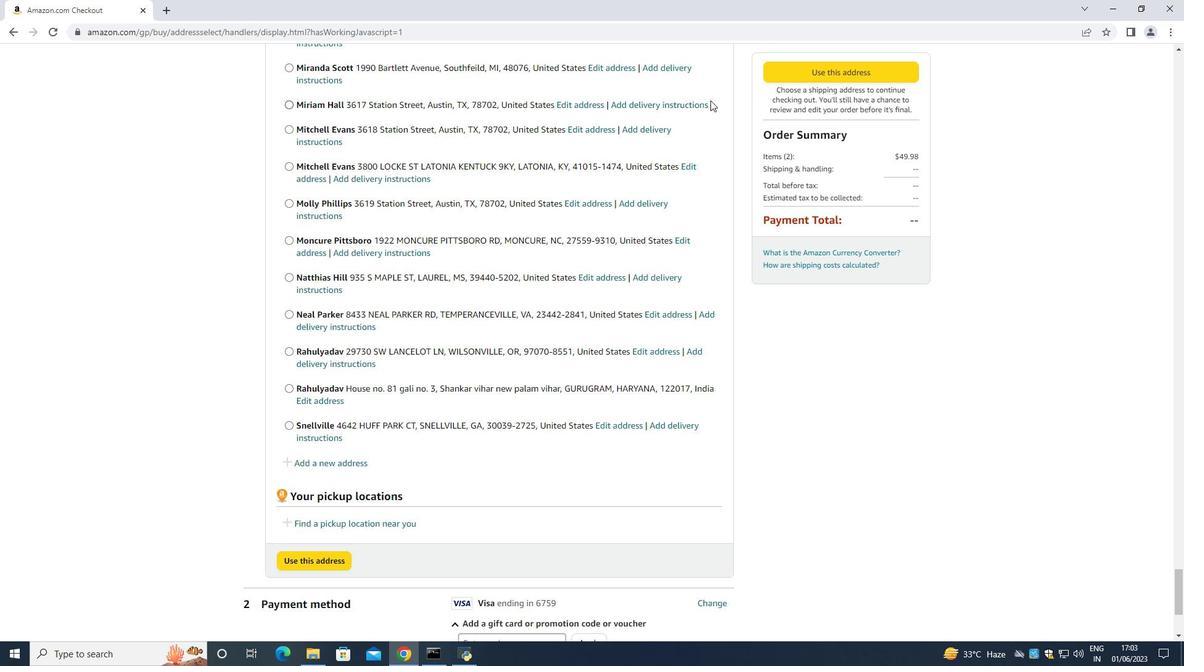 
Action: Mouse moved to (319, 249)
Screenshot: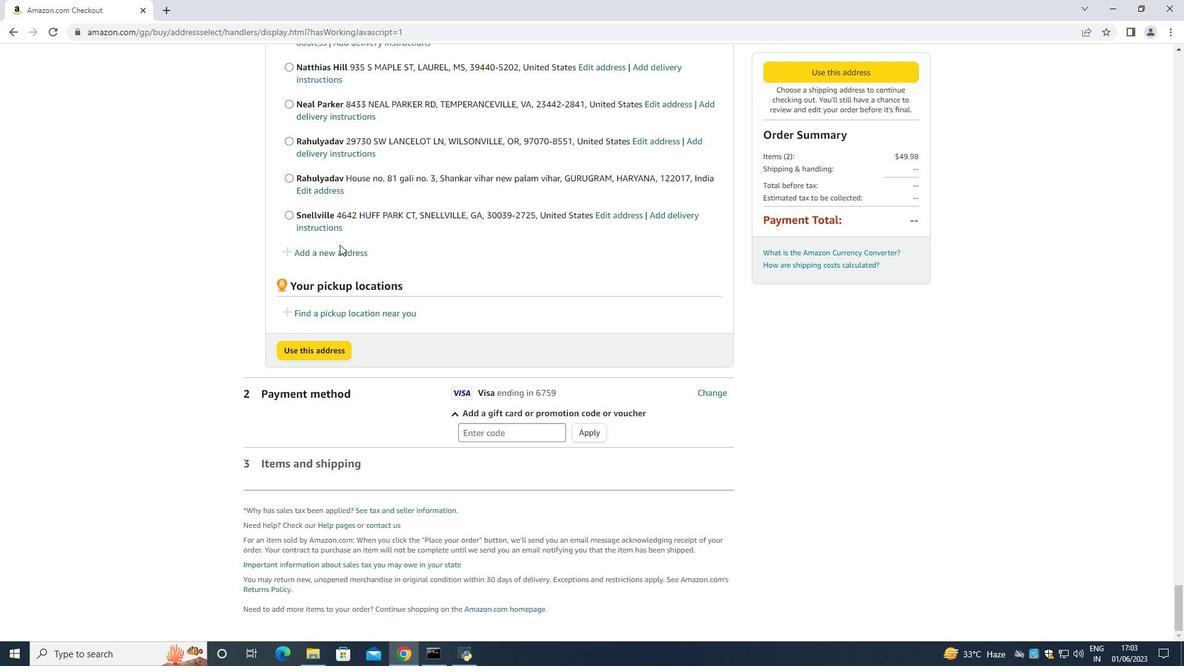 
Action: Mouse pressed left at (319, 249)
Screenshot: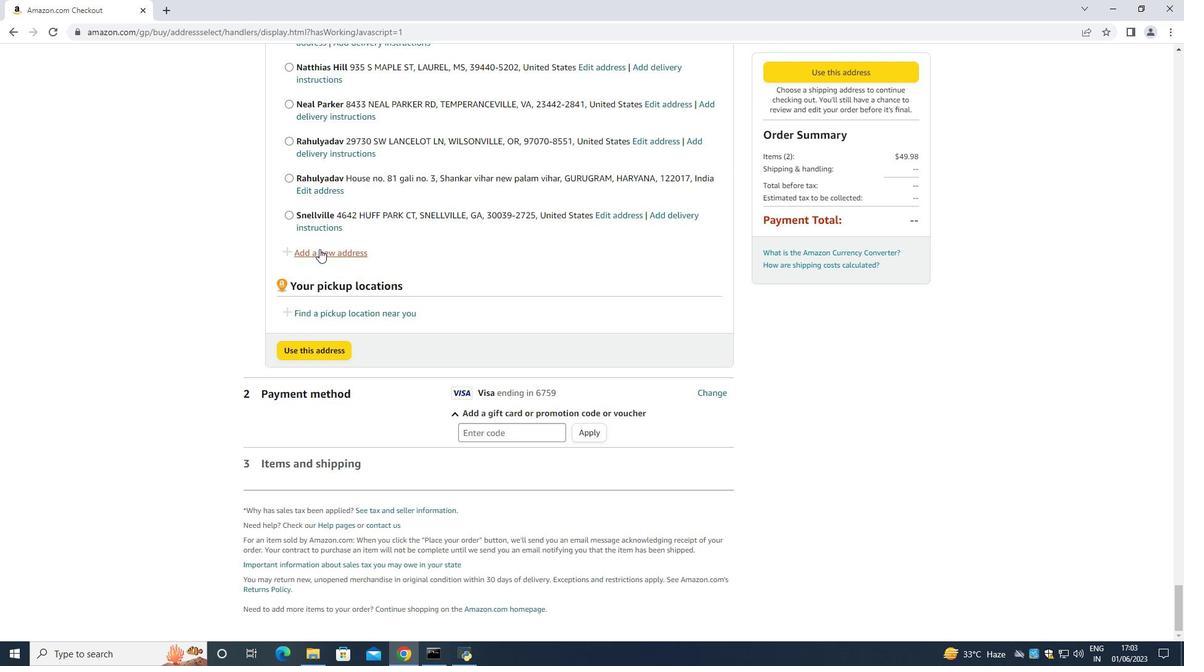 
Action: Mouse moved to (420, 296)
Screenshot: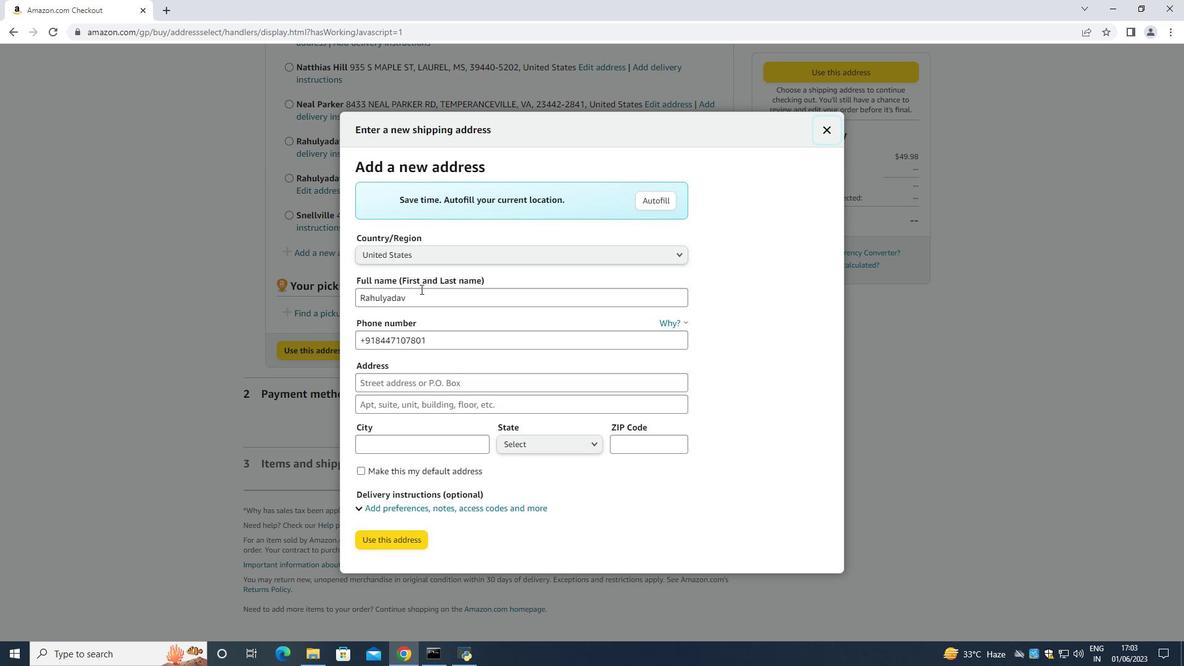 
Action: Mouse pressed left at (420, 296)
Screenshot: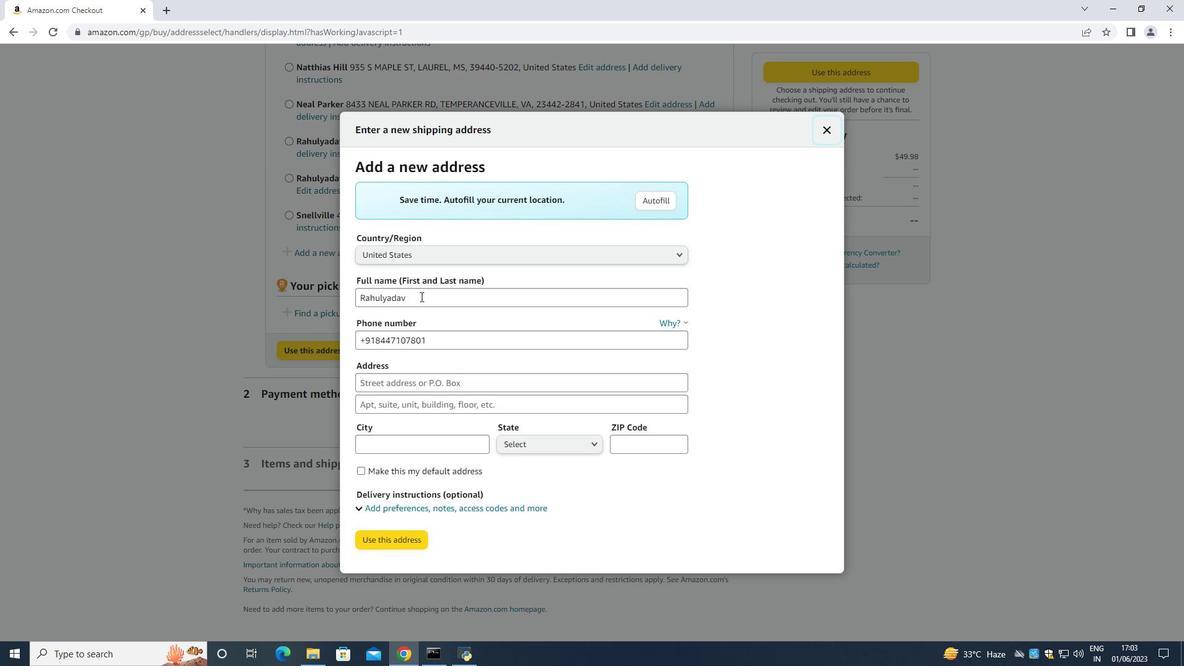 
Action: Key pressed <Key.backspace><Key.backspace><Key.backspace><Key.backspace><Key.backspace><Key.backspace><Key.backspace><Key.backspace><Key.backspace><Key.backspace><Key.backspace><Key.backspace><Key.backspace><Key.backspace><Key.backspace><Key.backspace><Key.backspace><Key.backspace><Key.backspace><Key.backspace><Key.backspace><Key.backspace><Key.shift>Chelsea<Key.space><Key.shift><Key.shift><Key.shift><Key.shift><Key.shift><Key.shift><Key.shift><Key.shift><Key.shift><Key.shift>Sanchez<Key.space><Key.tab><Key.tab><Key.backspace>3522153680<Key.tab>4553<Key.space><Key.shift>Long<Key.space><Key.shift><Key.shift><Key.shift><Key.shift>Street<Key.space><Key.tab><Key.tab><Key.shift><Key.shift><Key.shift><Key.shift><Key.shift><Key.shift><Key.shift>Gainesviille<Key.tab>
Screenshot: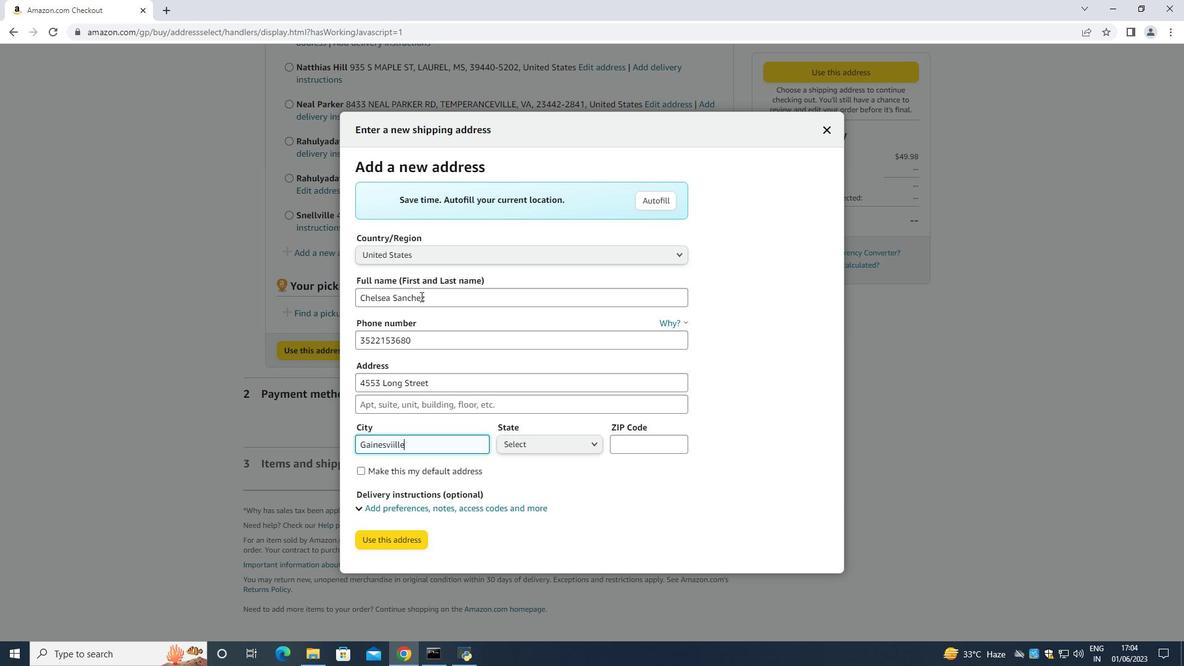 
Action: Mouse moved to (522, 447)
Screenshot: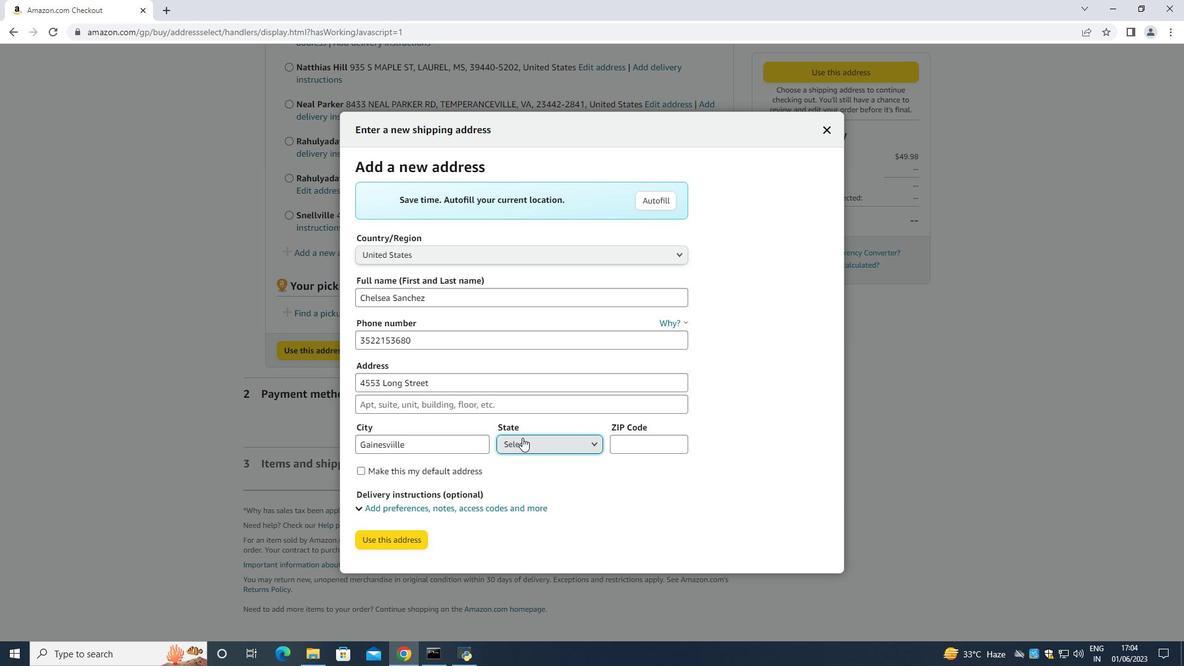 
Action: Mouse pressed left at (522, 447)
Screenshot: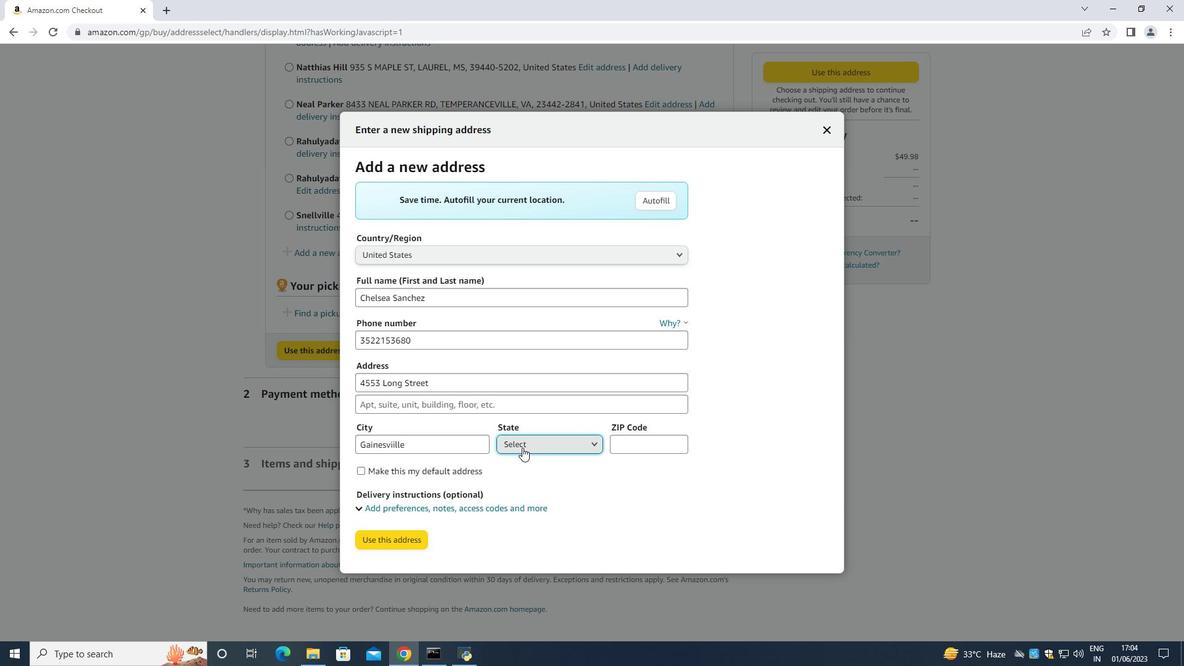 
Action: Mouse moved to (525, 248)
Screenshot: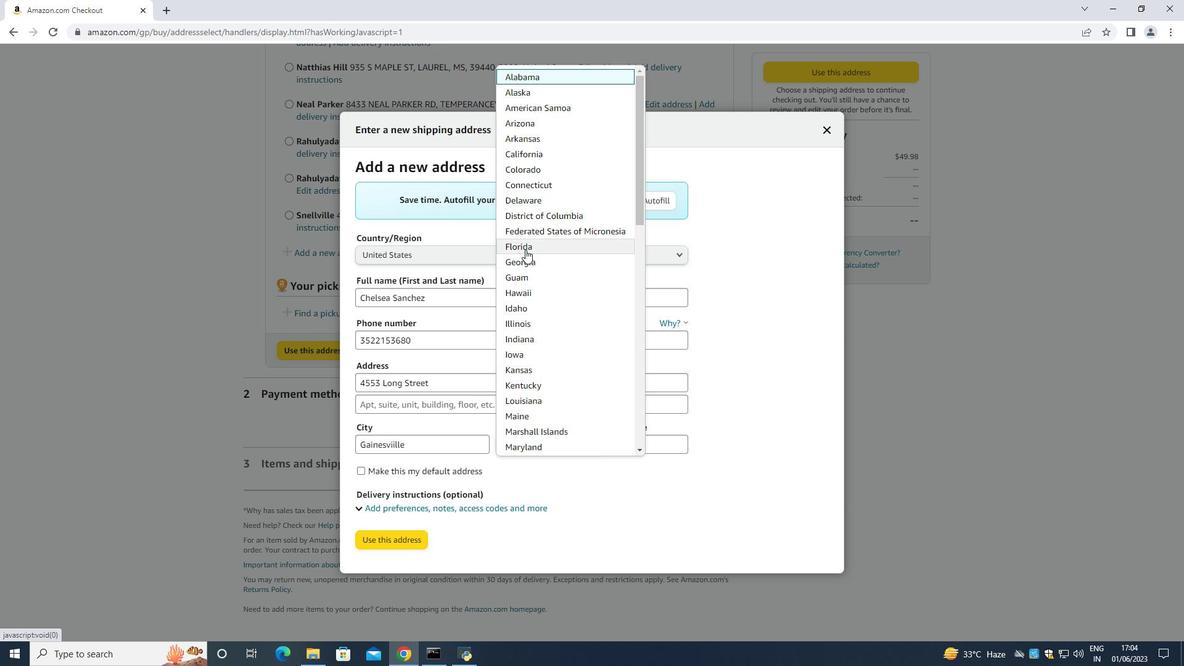
Action: Mouse pressed left at (525, 248)
Screenshot: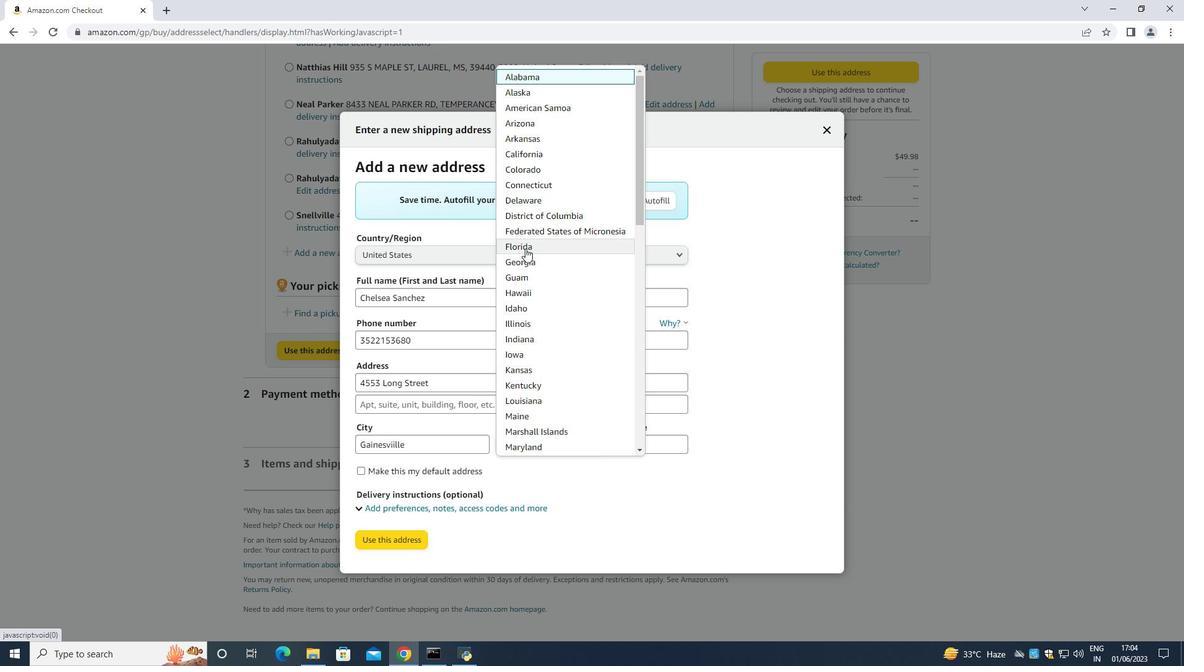 
Action: Mouse moved to (630, 444)
Screenshot: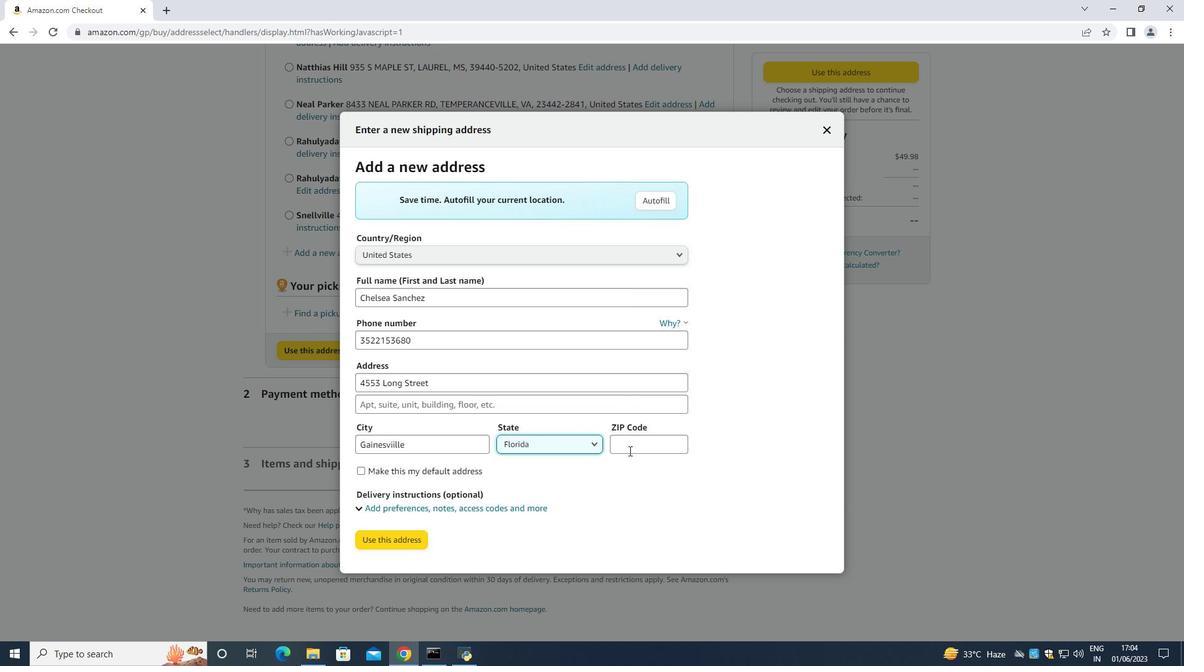 
Action: Mouse pressed left at (630, 444)
Screenshot: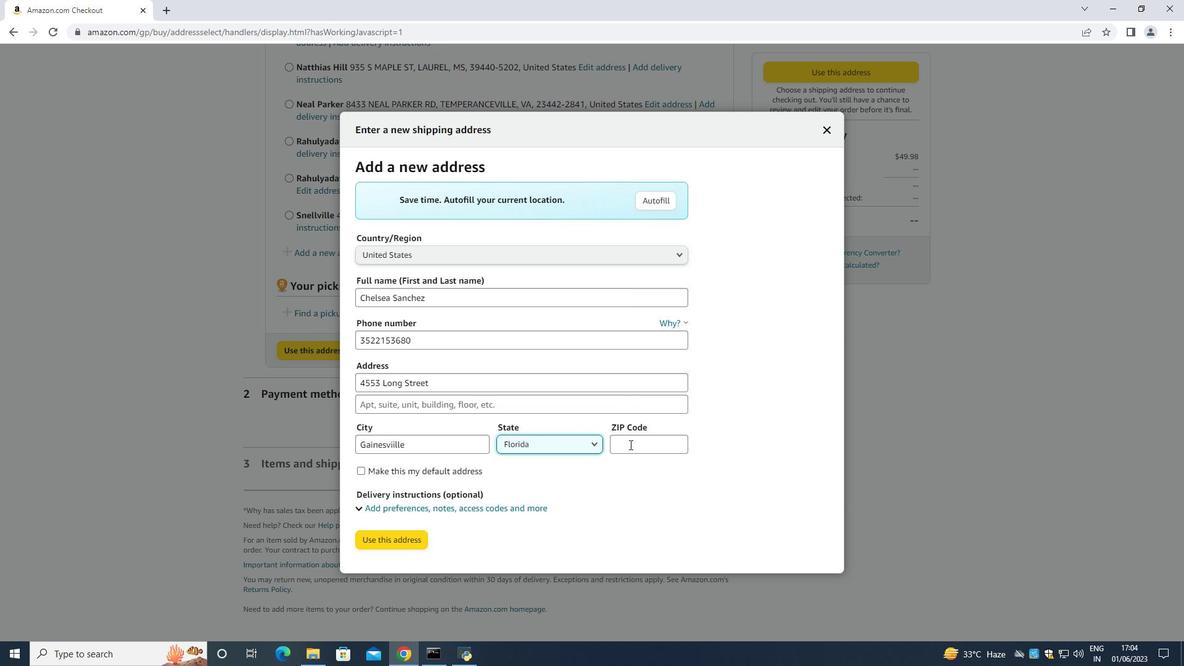 
Action: Mouse moved to (630, 444)
Screenshot: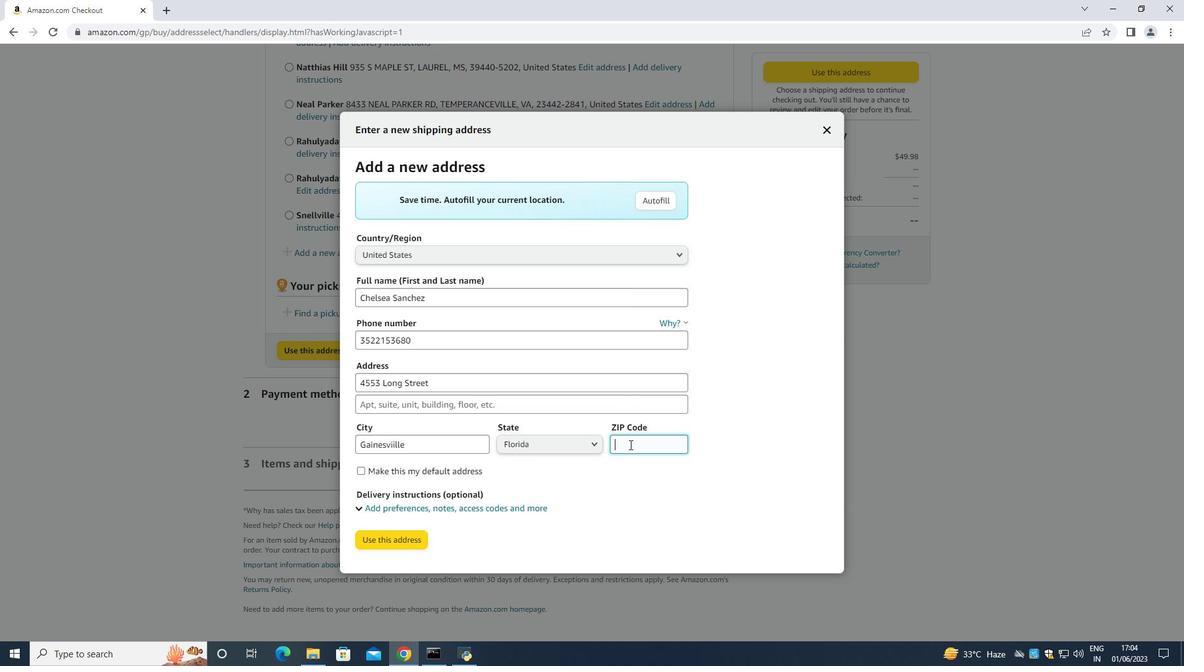 
Action: Key pressed 32653<Key.space>
Screenshot: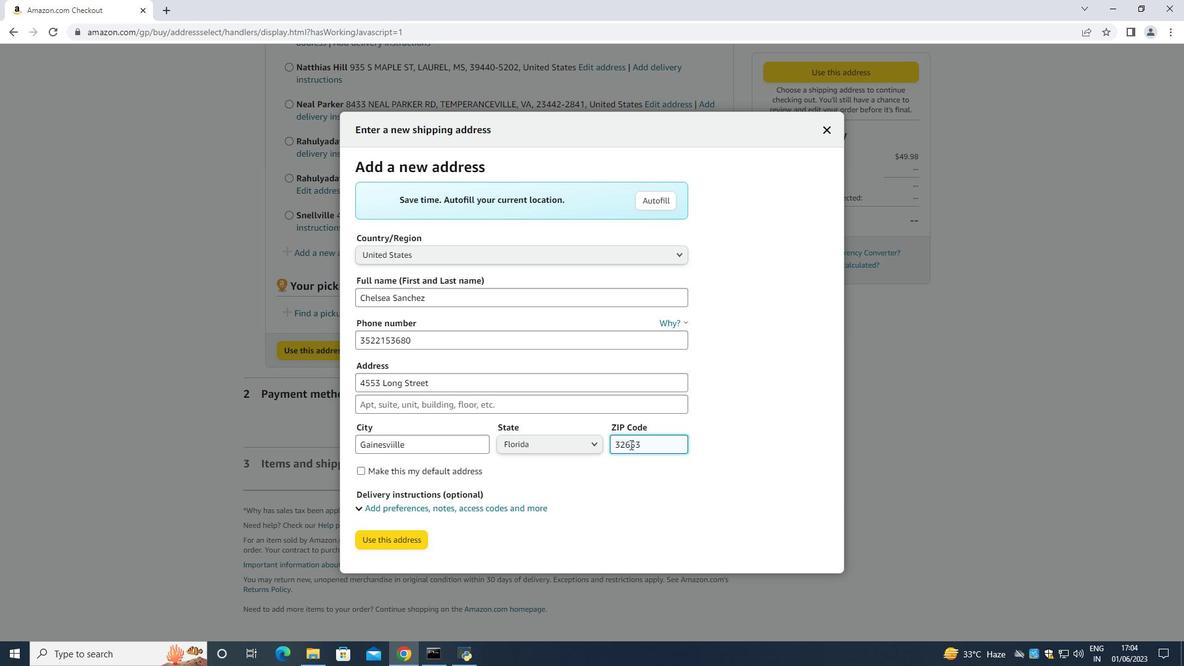 
Action: Mouse moved to (356, 473)
Screenshot: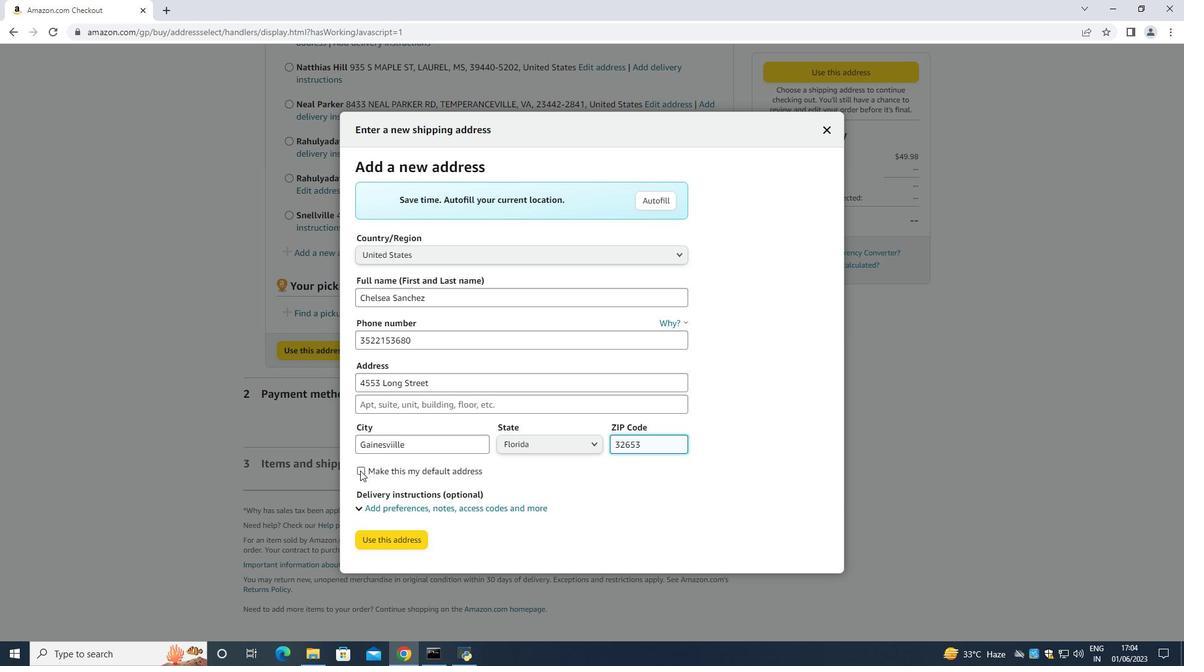 
Action: Mouse pressed left at (356, 473)
Screenshot: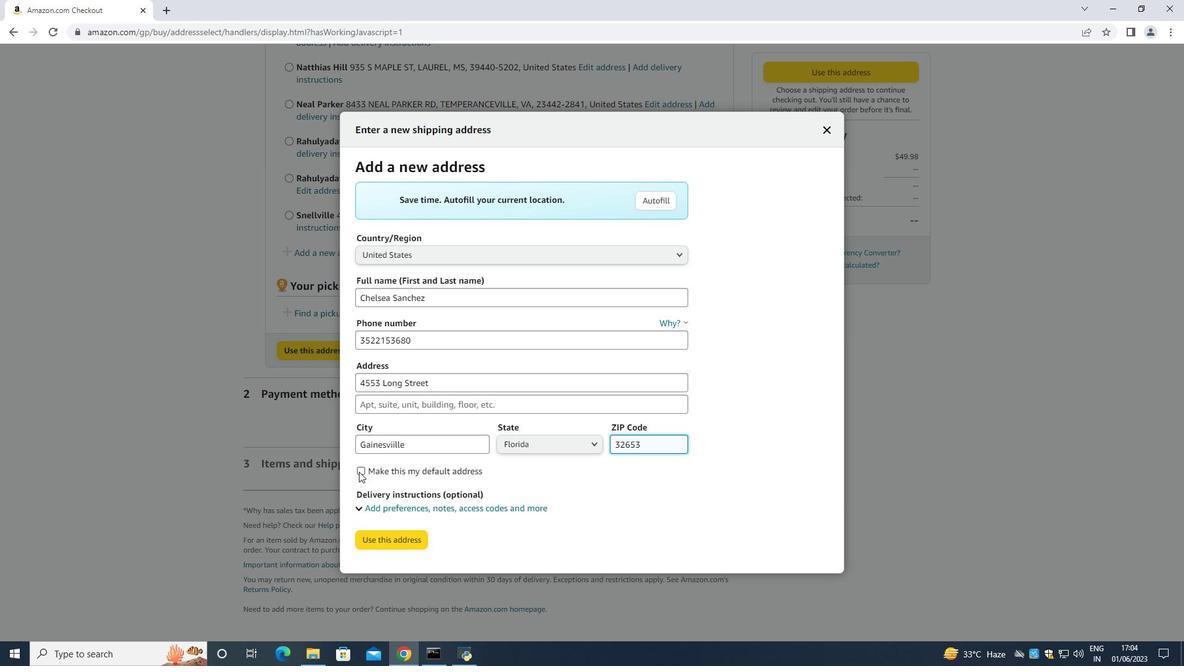 
Action: Mouse moved to (359, 473)
Screenshot: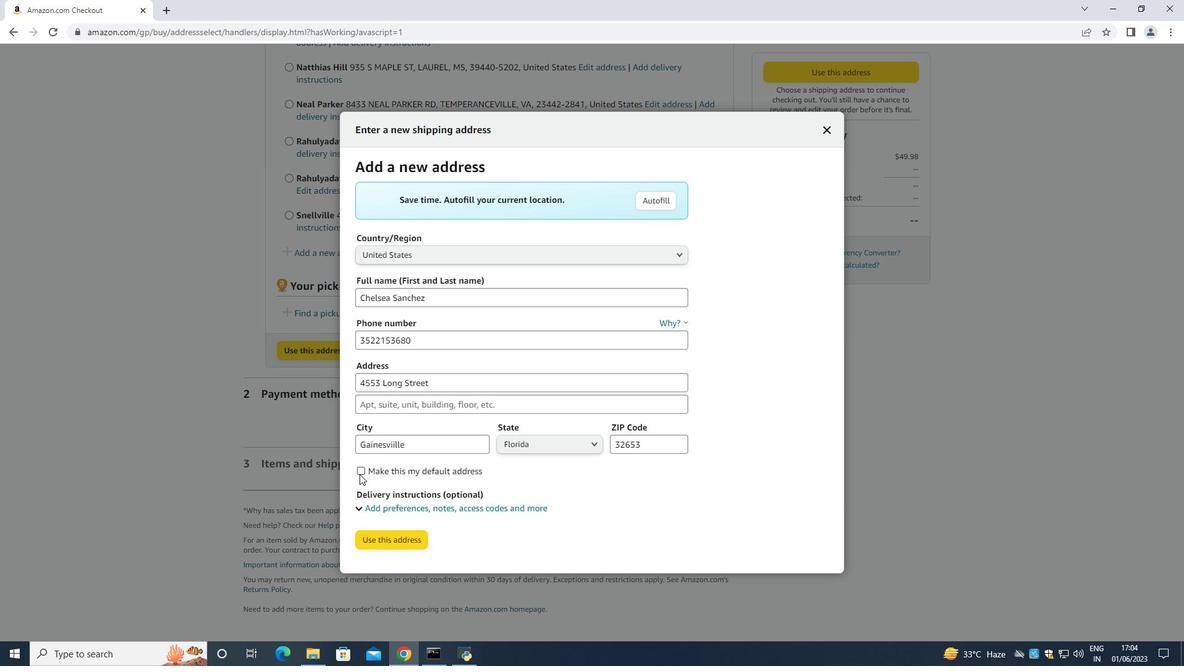 
Action: Mouse pressed left at (359, 473)
Screenshot: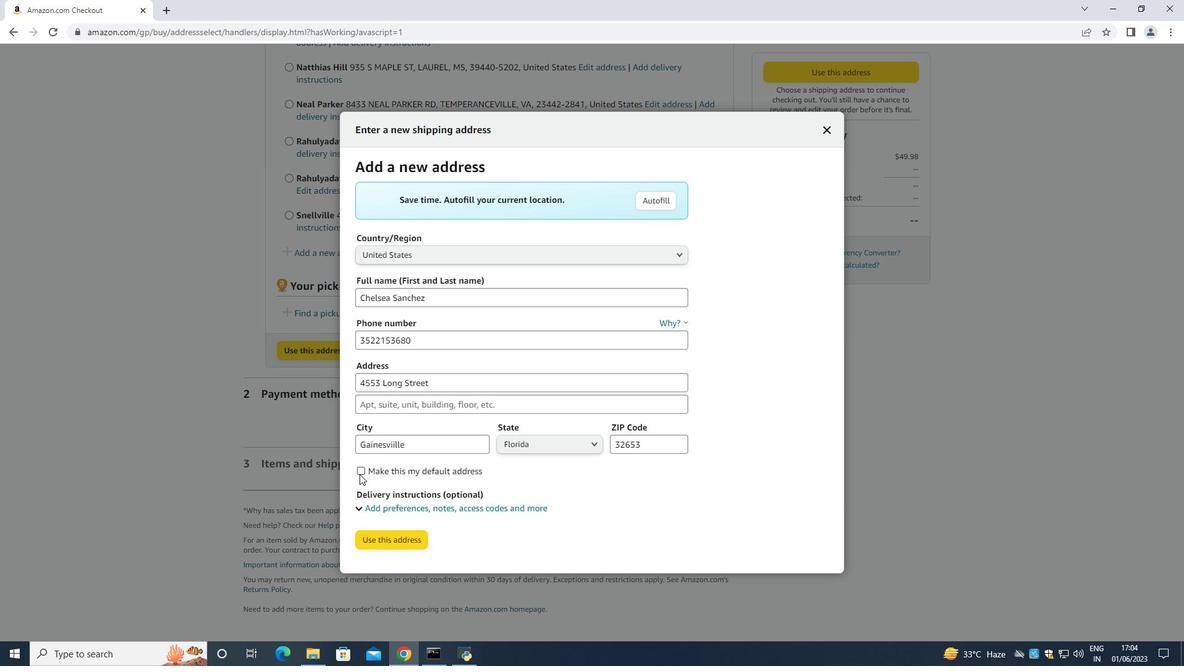 
Action: Mouse moved to (385, 536)
Screenshot: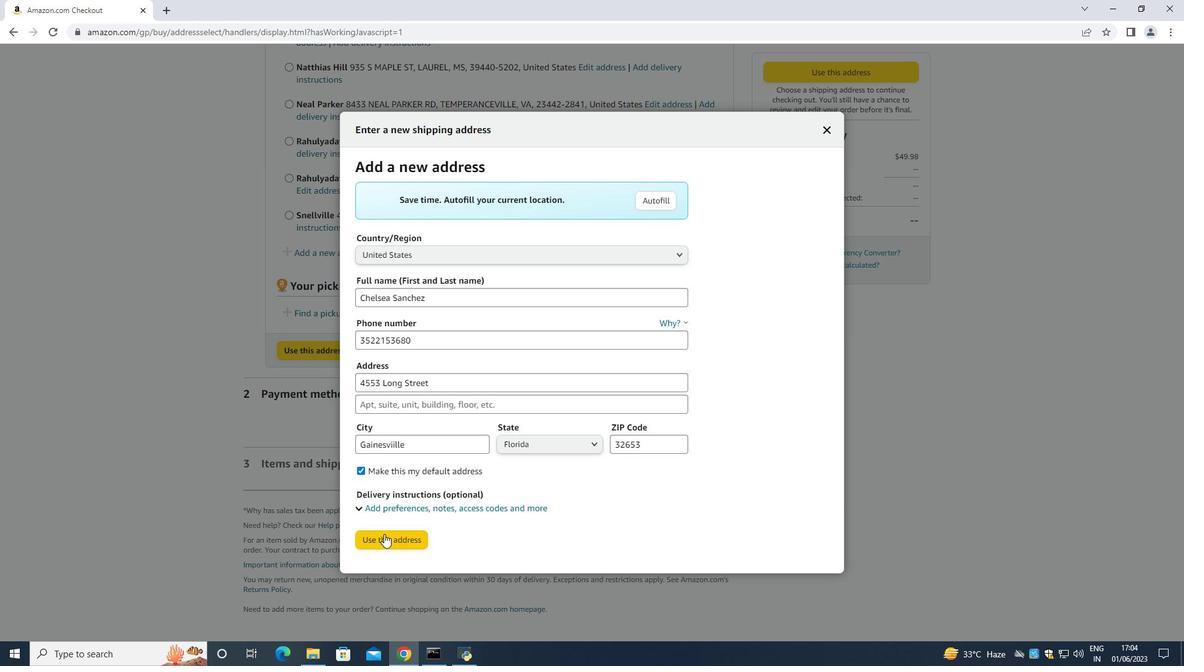 
Action: Mouse pressed left at (385, 536)
Screenshot: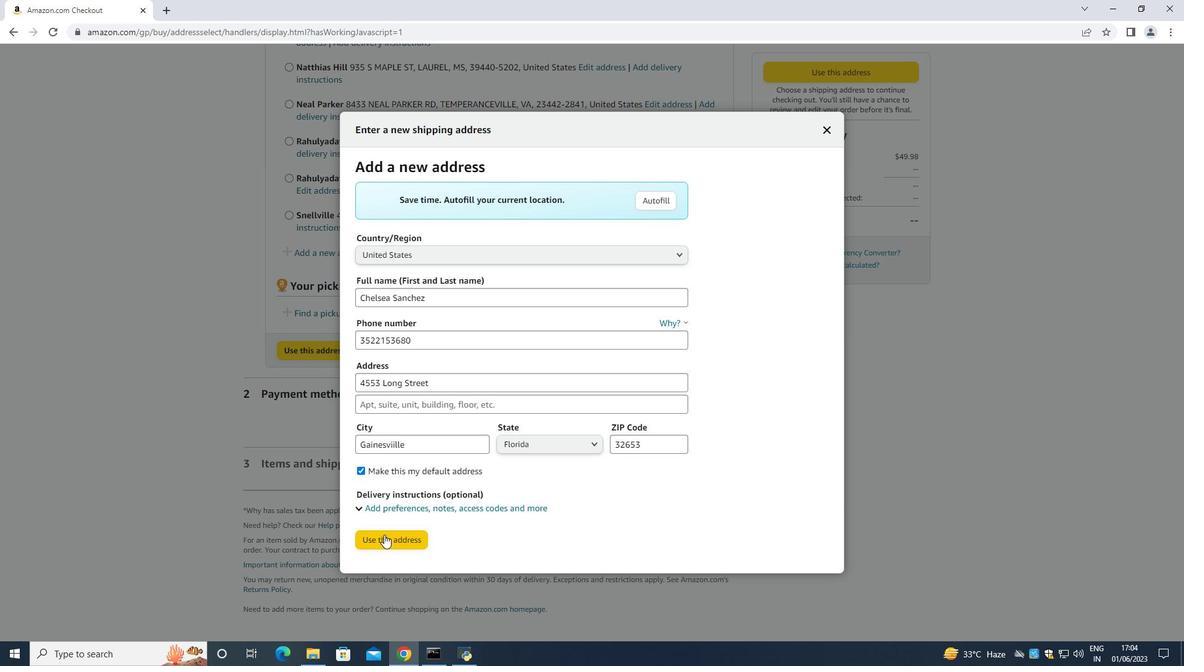 
Action: Mouse moved to (389, 625)
Screenshot: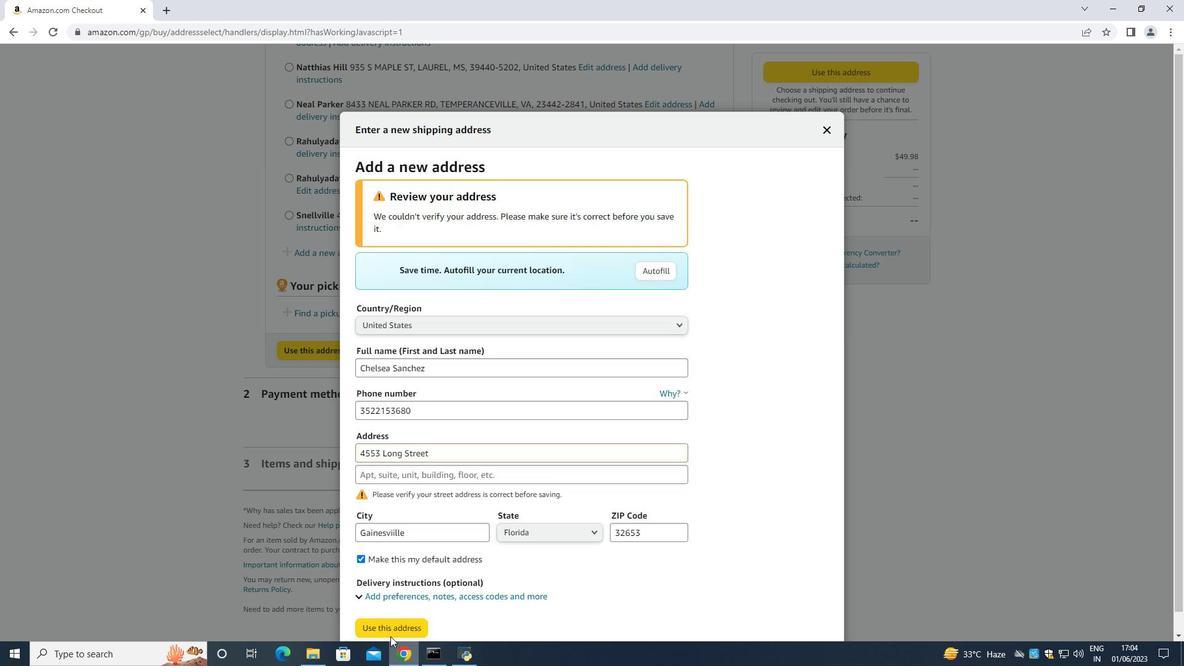 
Action: Mouse pressed left at (389, 625)
Screenshot: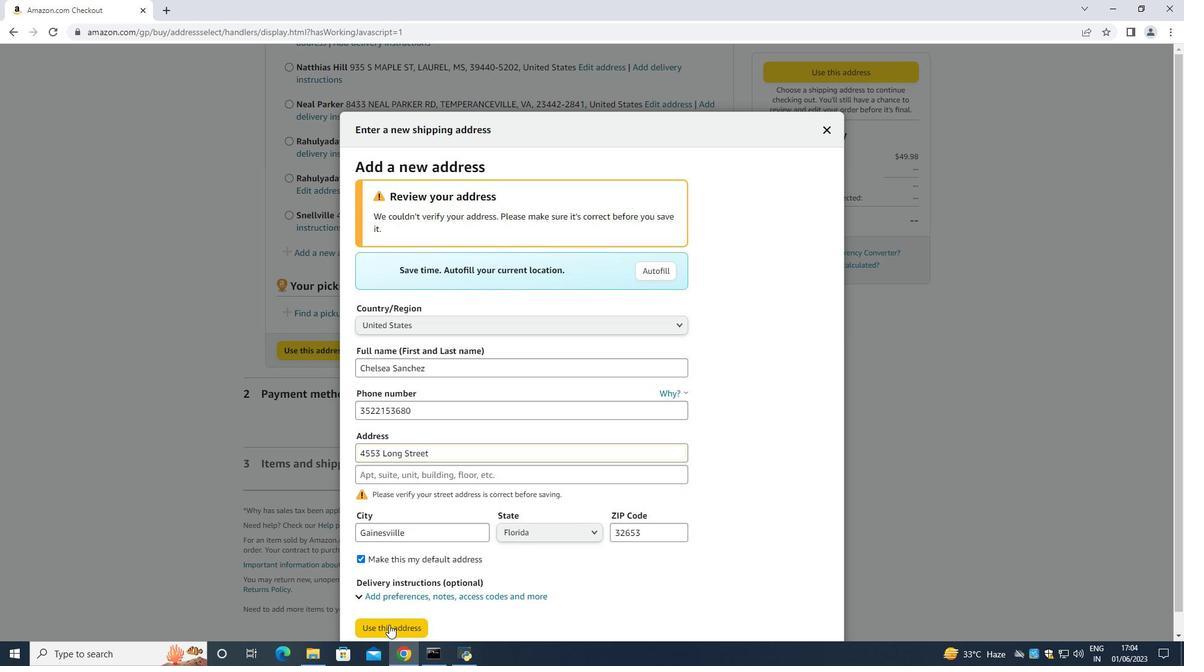 
Action: Mouse moved to (383, 291)
Screenshot: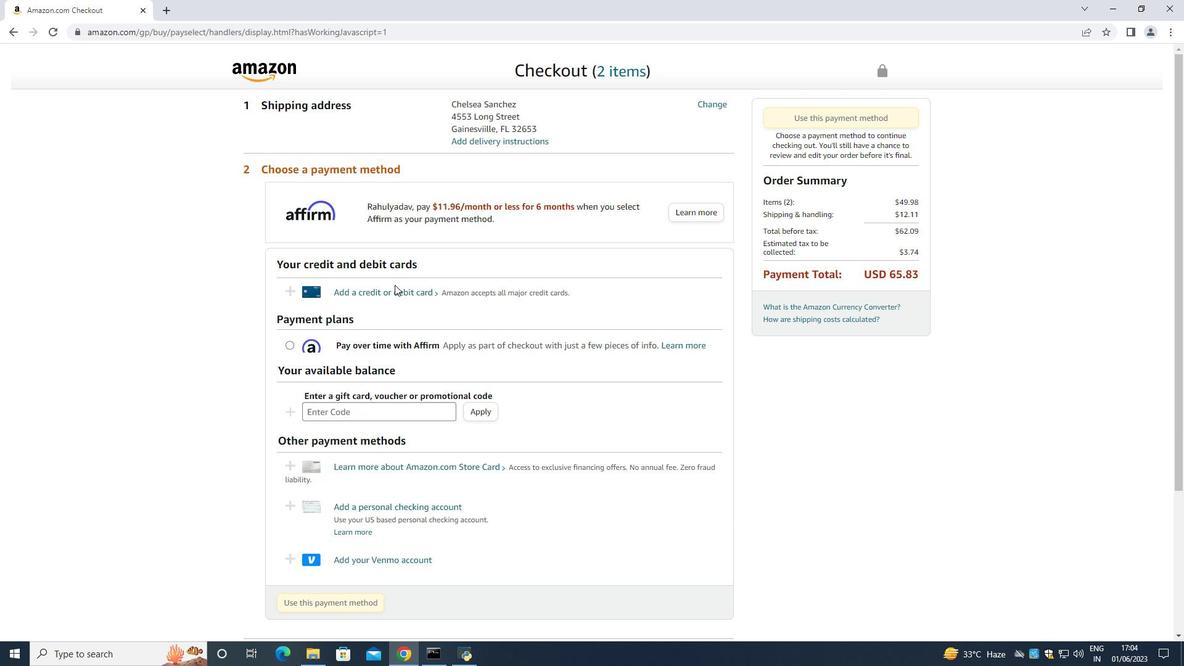 
Action: Mouse pressed left at (383, 291)
Screenshot: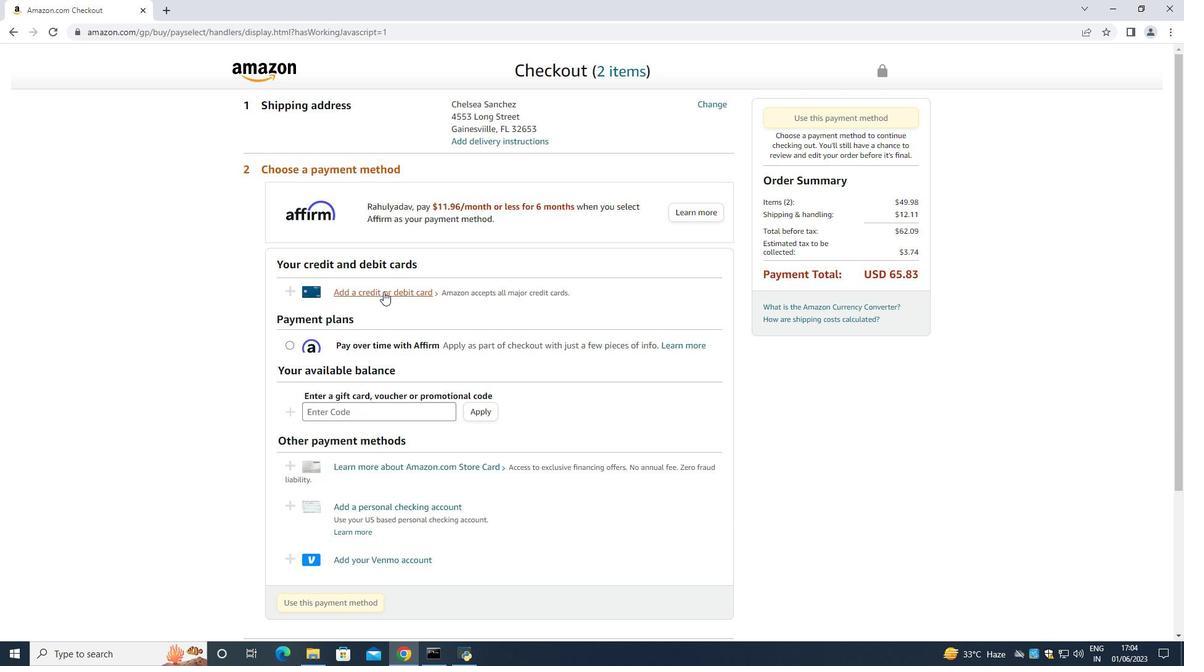 
Action: Mouse moved to (473, 286)
Screenshot: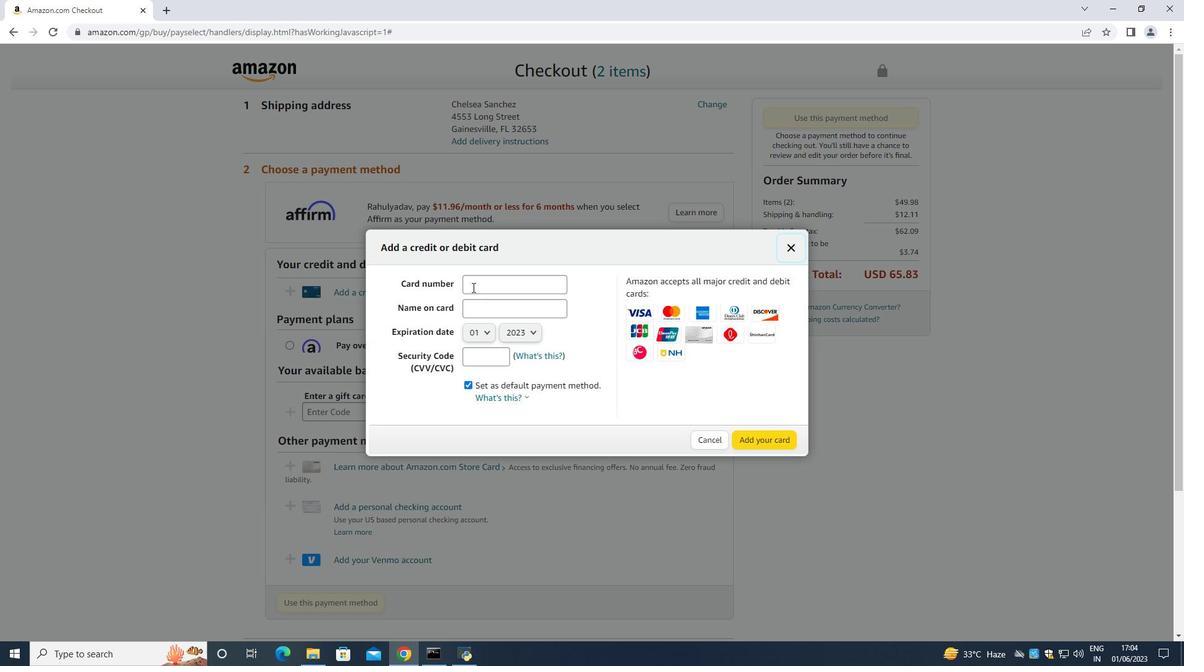
Action: Mouse pressed left at (473, 286)
Screenshot: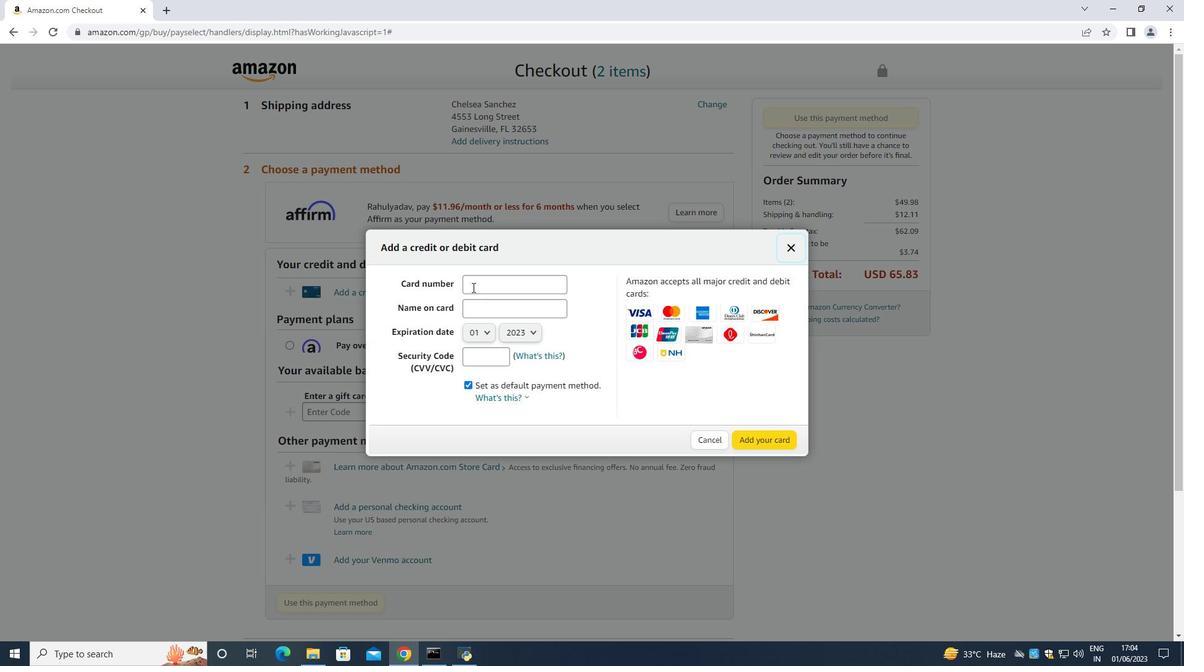 
Action: Key pressed 4726882864515759<Key.tab><Key.shift>Kate<Key.space><Key.shift>Phillips<Key.space><Key.tab><Key.right><Key.tab><Key.right><Key.right><Key.tab>953
Screenshot: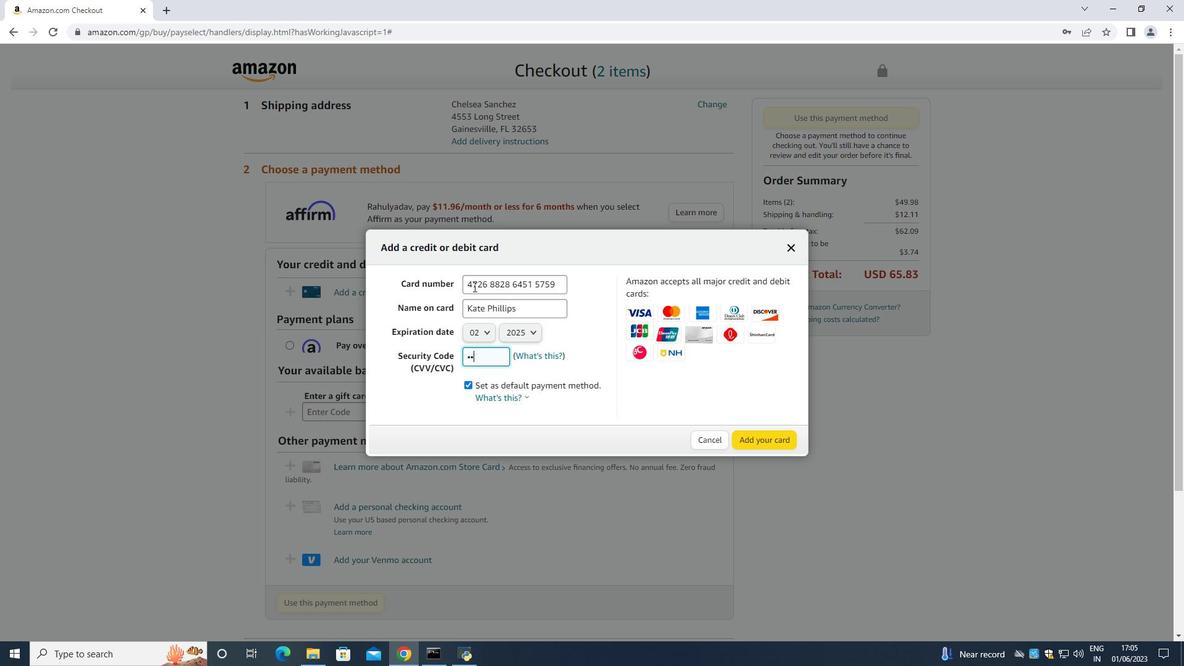 
